 Task: Get information about a Redfin agent in Providence, Rhode Island, for assistance in finding a property with a backyard garden.
Action: Mouse pressed left at (321, 178)
Screenshot: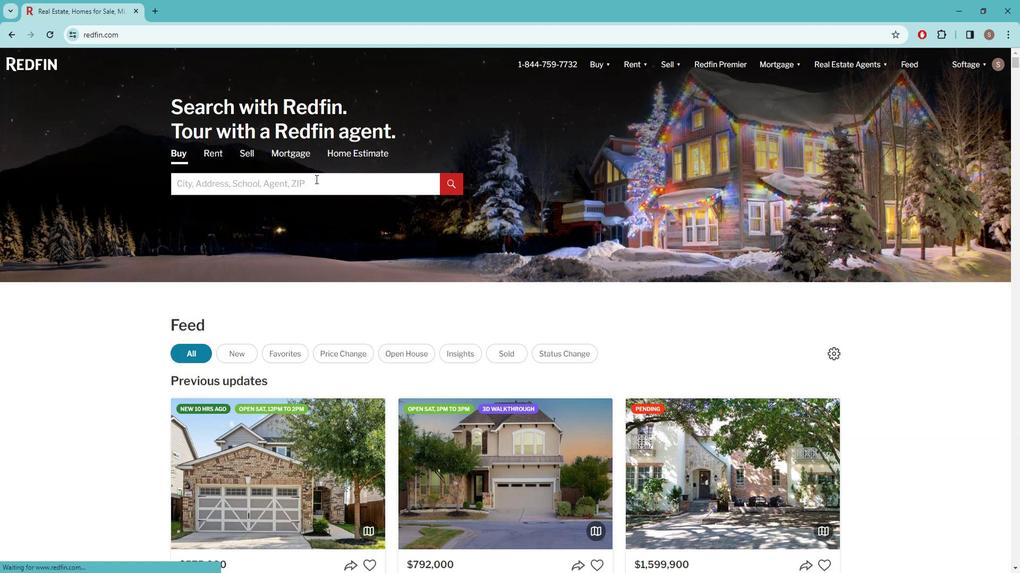 
Action: Key pressed p<Key.caps_lock>ROVI
Screenshot: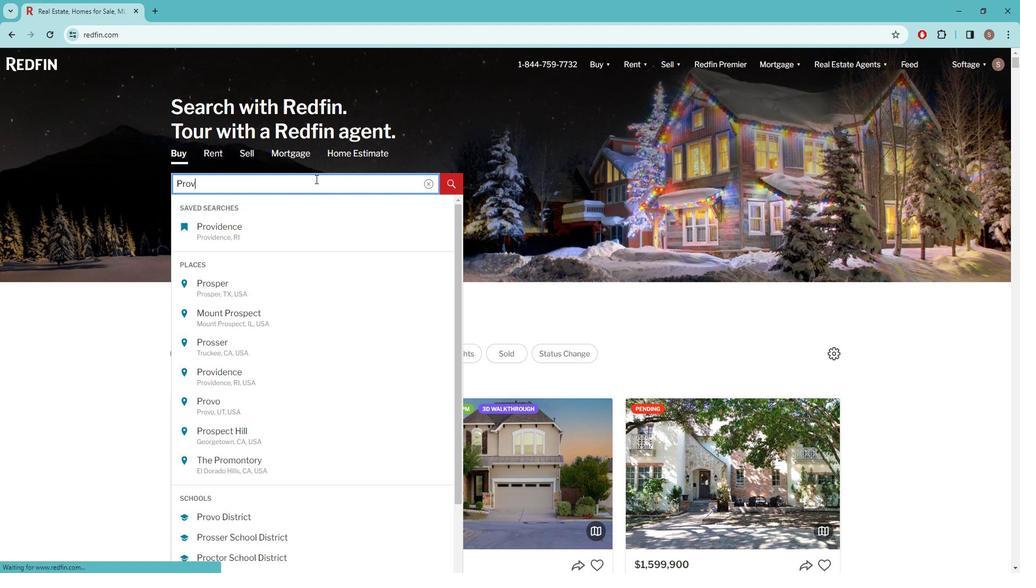 
Action: Mouse moved to (330, 223)
Screenshot: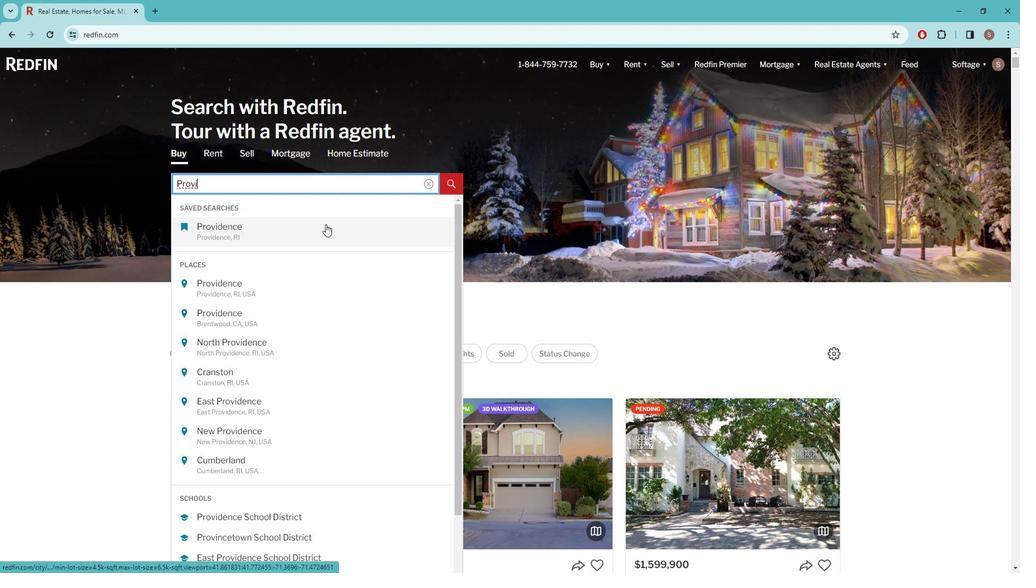 
Action: Mouse pressed left at (330, 223)
Screenshot: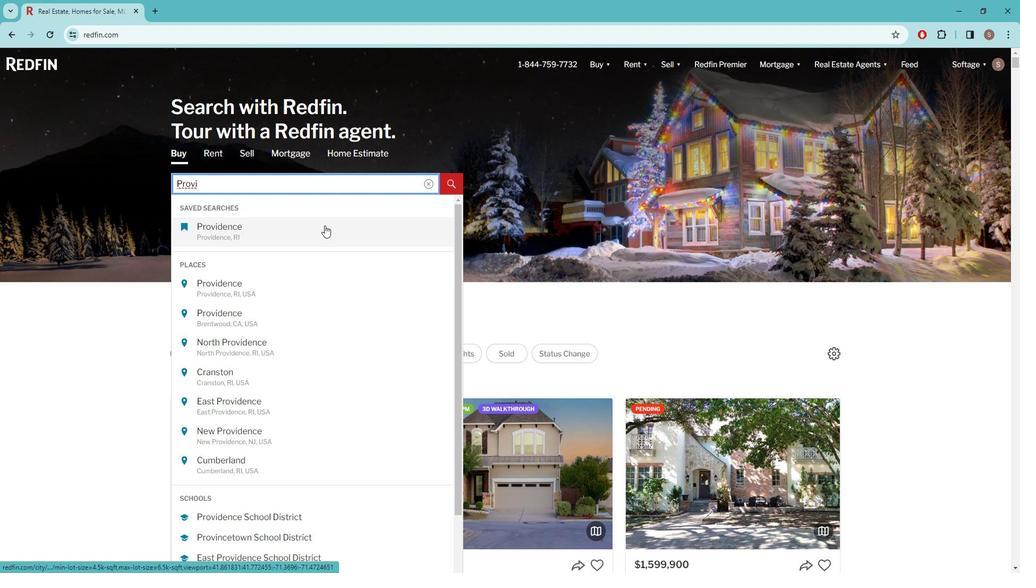 
Action: Mouse moved to (897, 136)
Screenshot: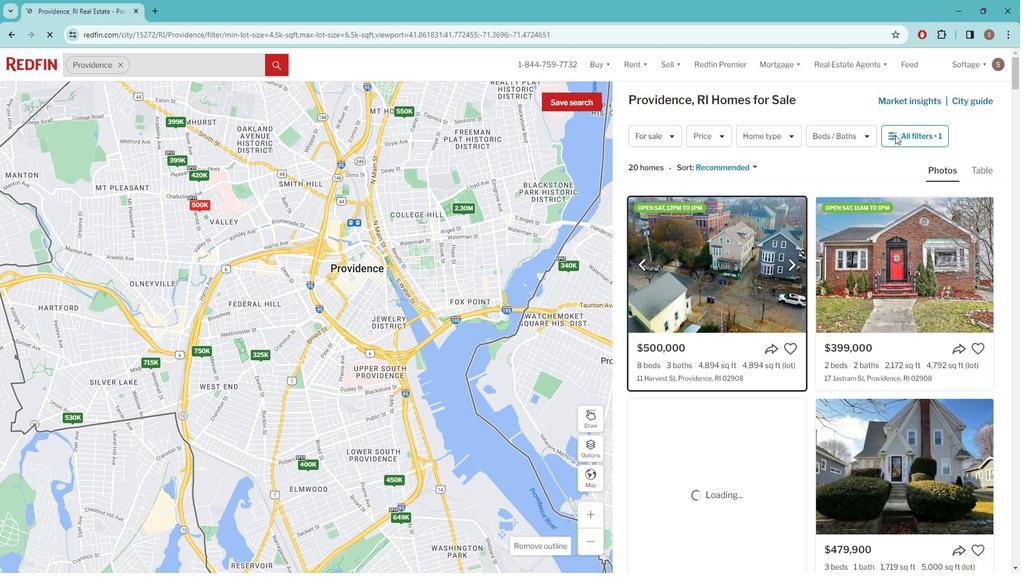 
Action: Mouse pressed left at (897, 136)
Screenshot: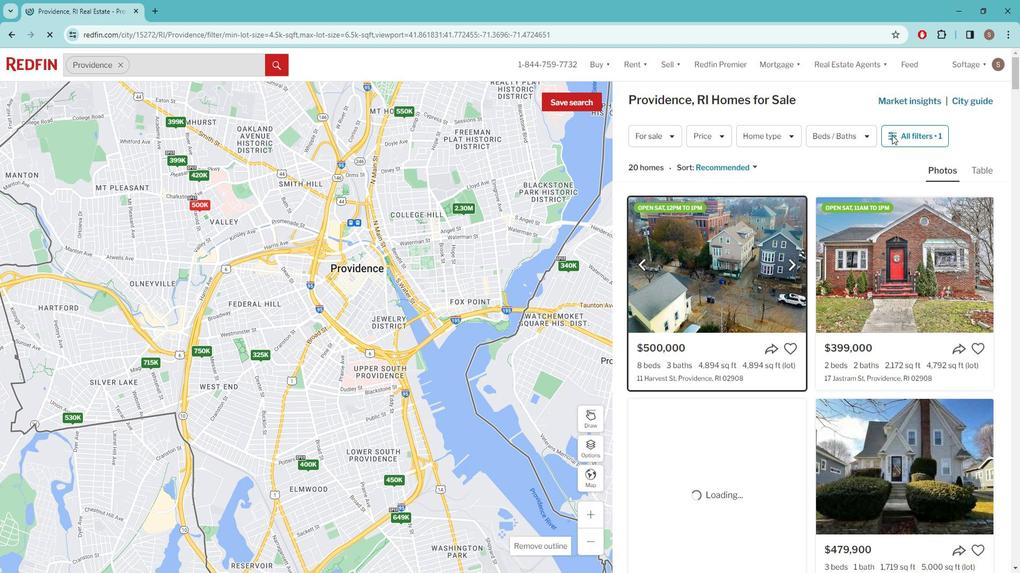 
Action: Mouse pressed left at (897, 136)
Screenshot: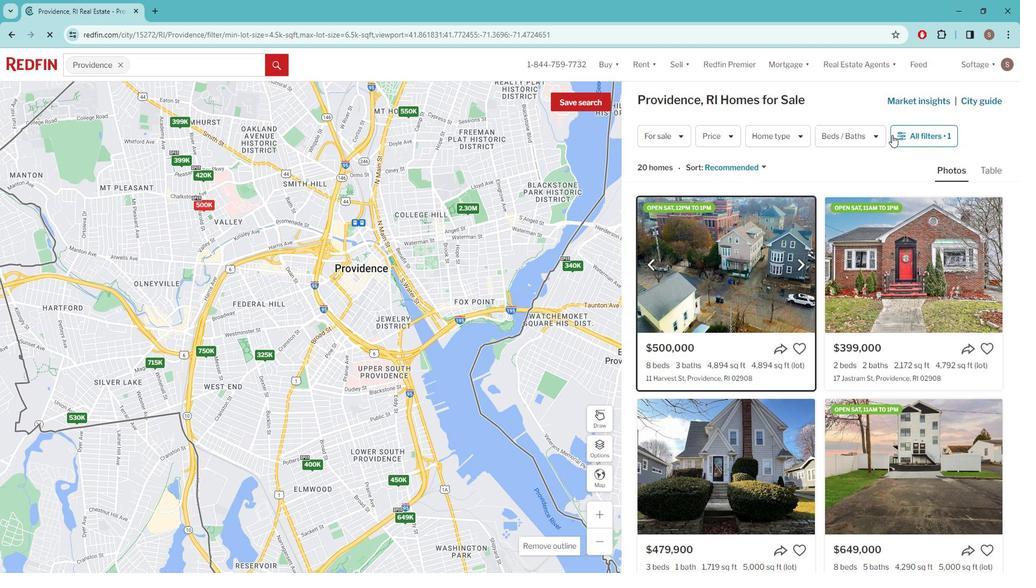 
Action: Mouse moved to (902, 135)
Screenshot: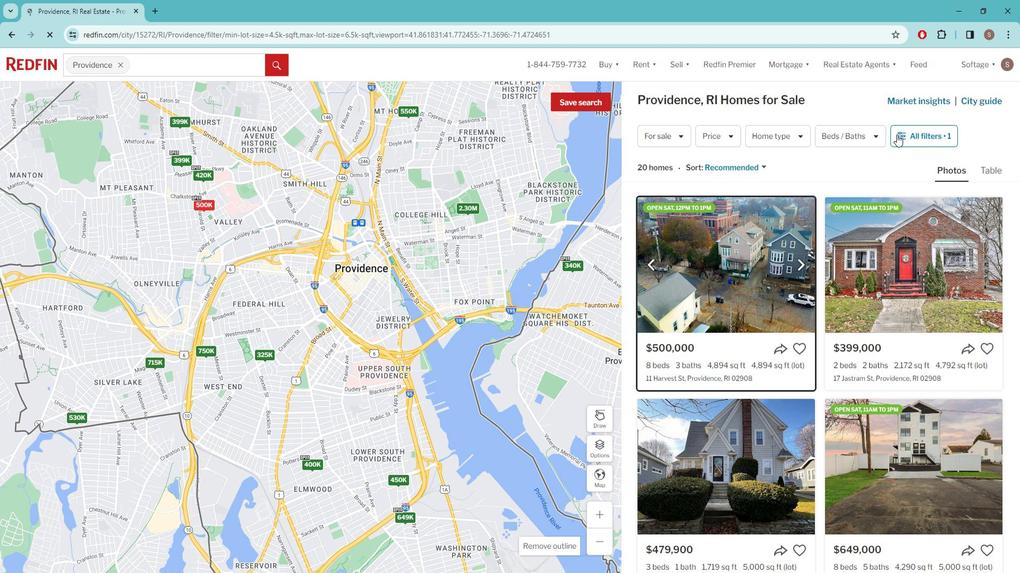 
Action: Mouse pressed left at (902, 135)
Screenshot: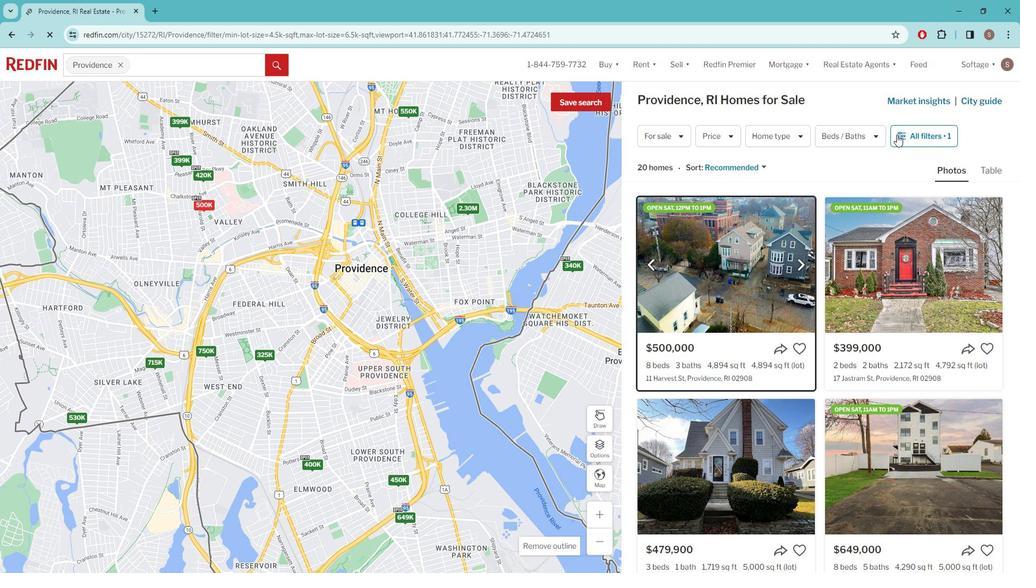 
Action: Mouse pressed left at (902, 135)
Screenshot: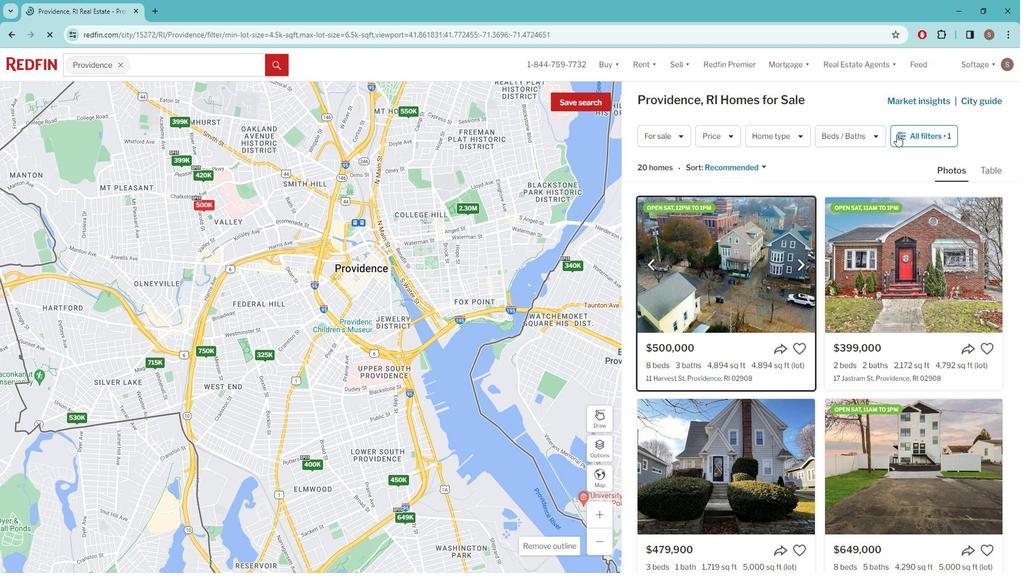 
Action: Mouse pressed left at (902, 135)
Screenshot: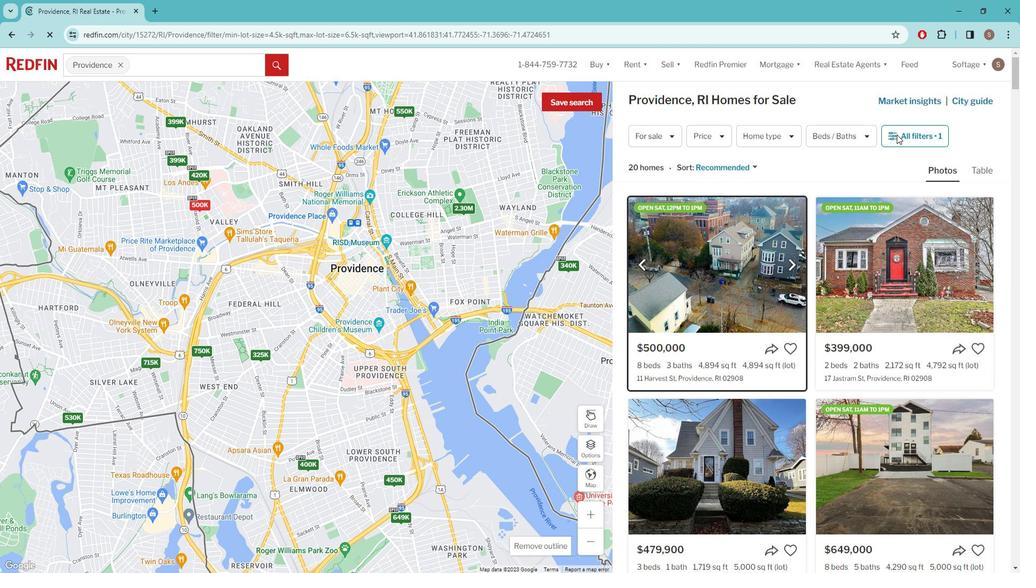
Action: Mouse moved to (880, 182)
Screenshot: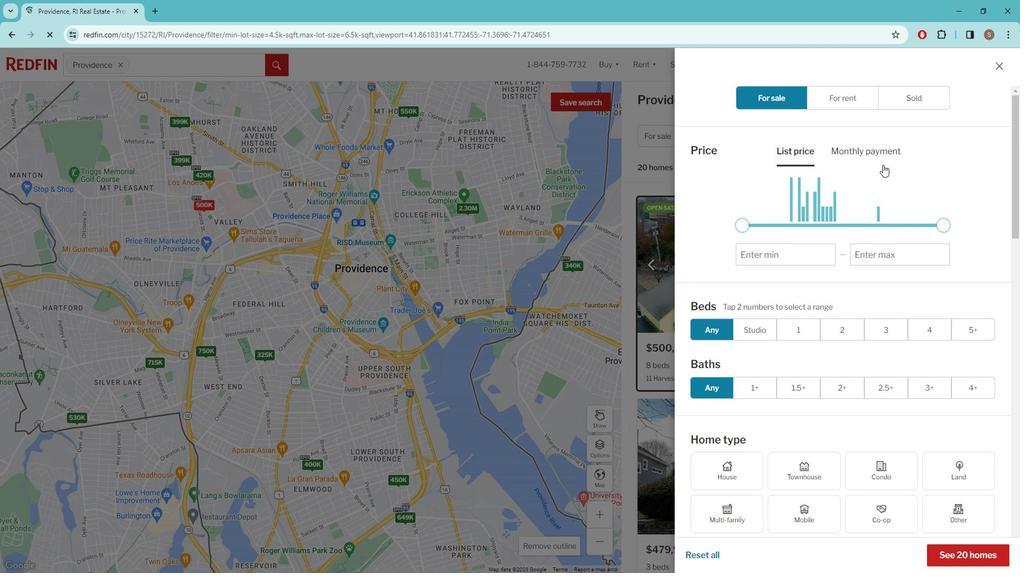 
Action: Mouse scrolled (880, 182) with delta (0, 0)
Screenshot: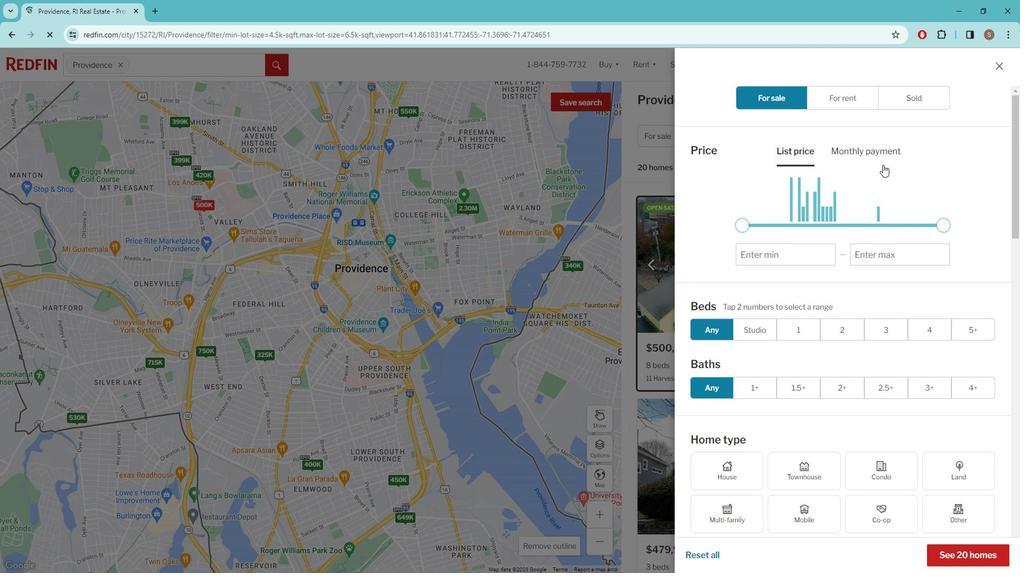 
Action: Mouse moved to (879, 184)
Screenshot: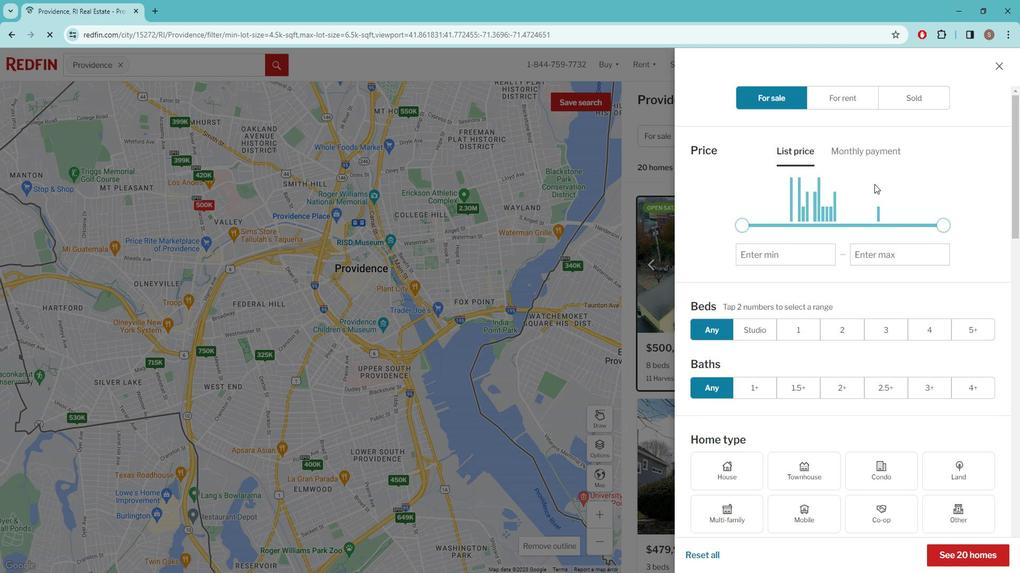 
Action: Mouse scrolled (879, 183) with delta (0, 0)
Screenshot: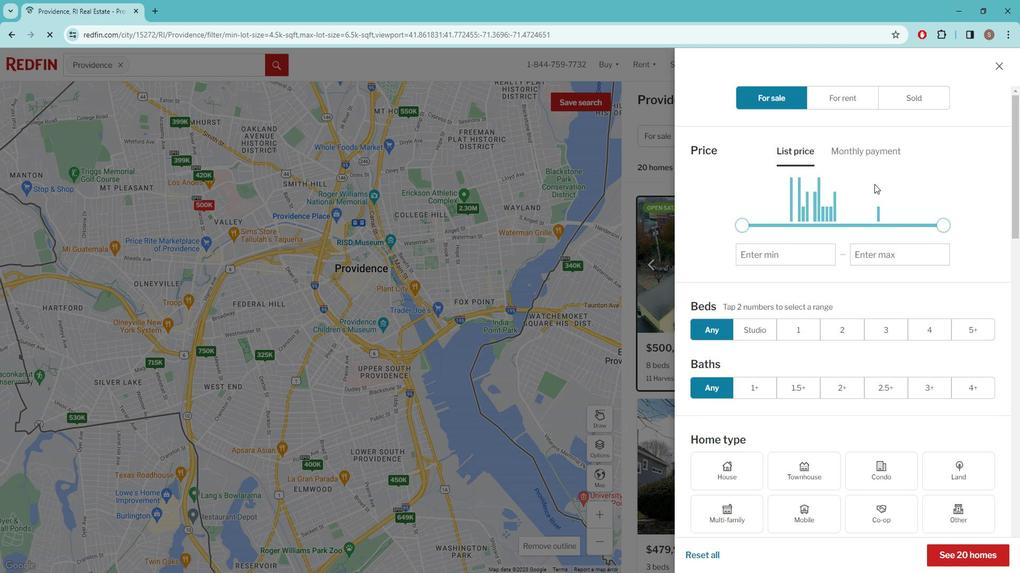 
Action: Mouse scrolled (879, 183) with delta (0, 0)
Screenshot: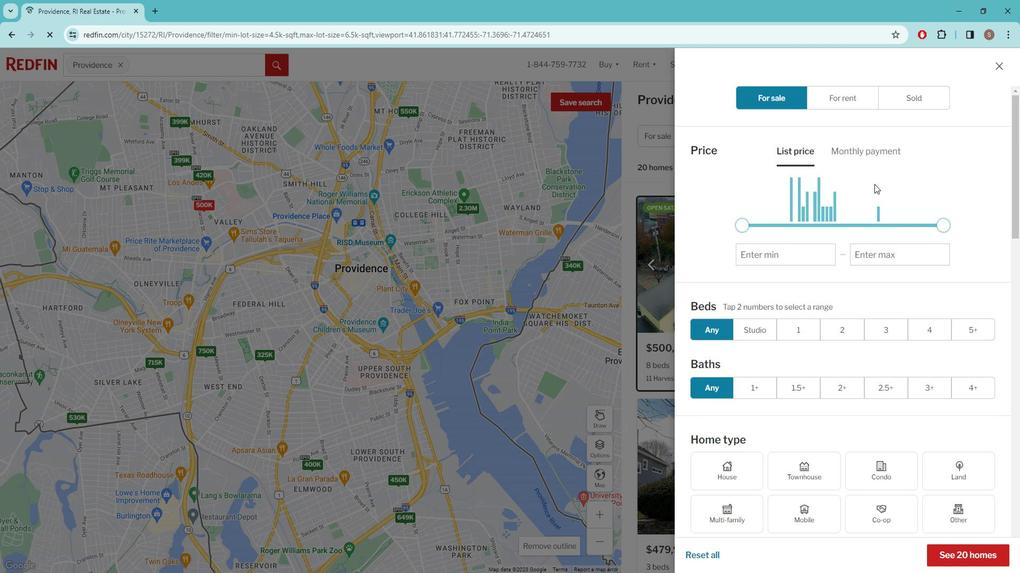 
Action: Mouse scrolled (879, 183) with delta (0, 0)
Screenshot: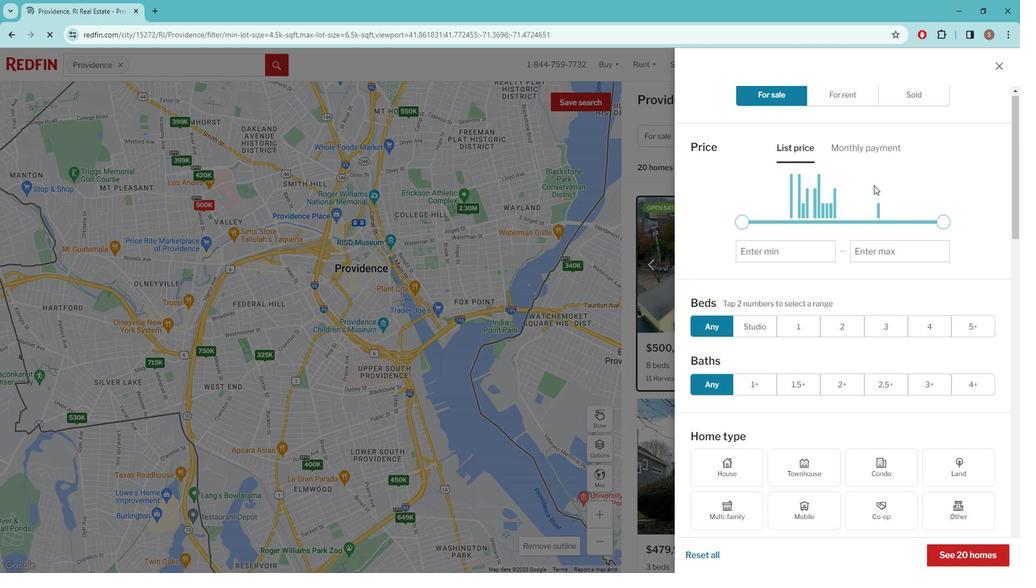 
Action: Mouse moved to (701, 540)
Screenshot: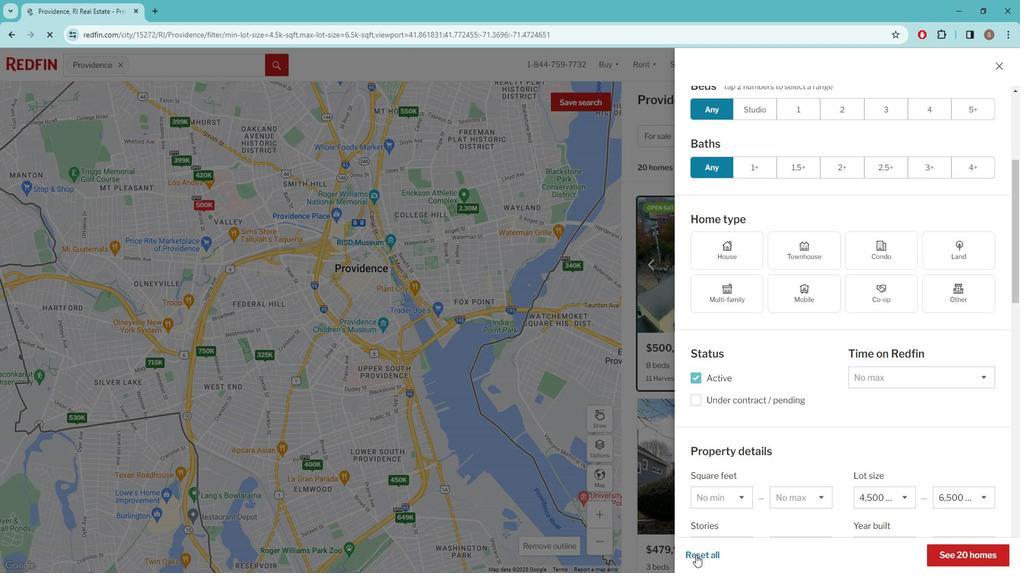 
Action: Mouse pressed left at (701, 540)
Screenshot: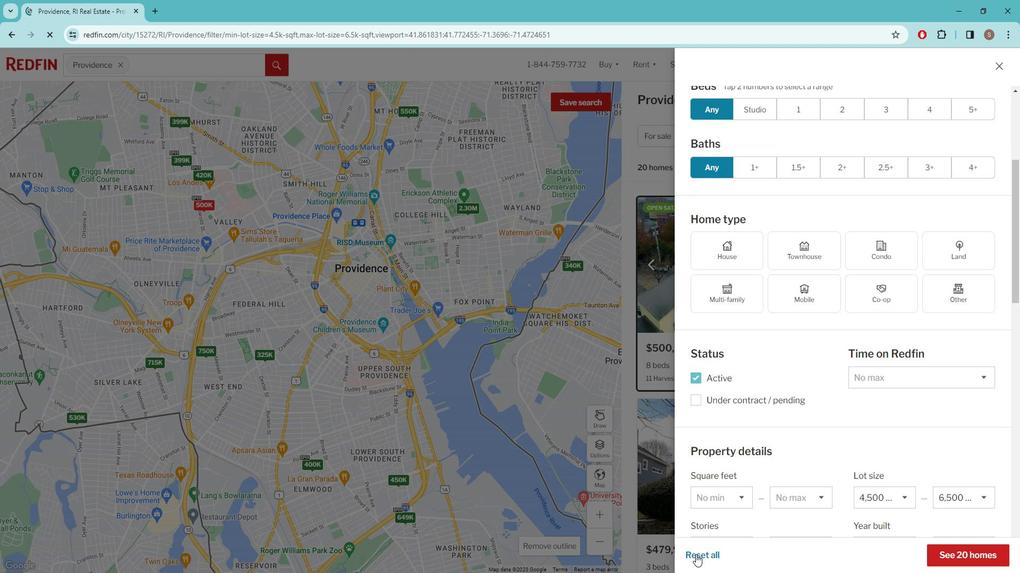 
Action: Mouse moved to (781, 369)
Screenshot: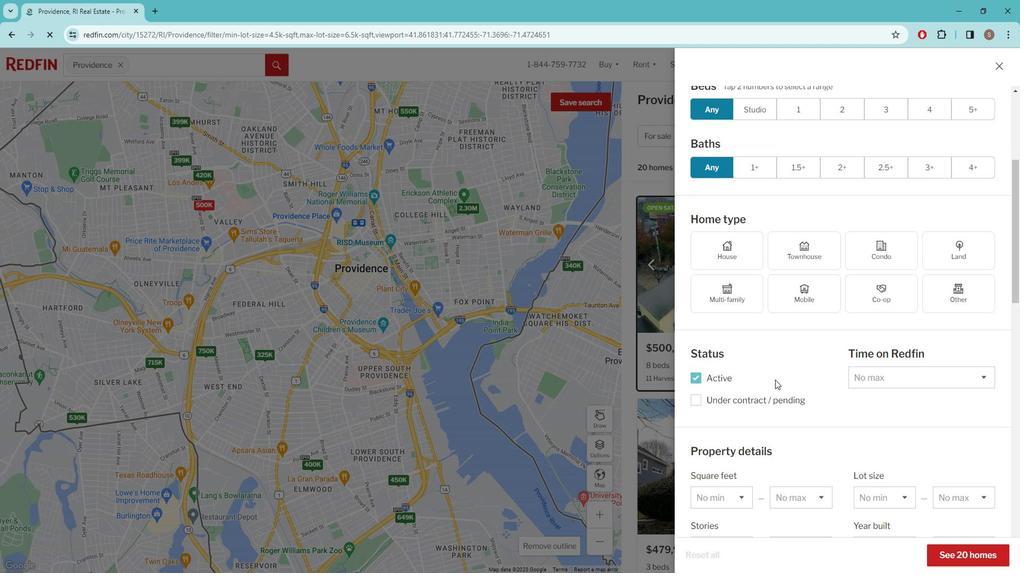 
Action: Mouse scrolled (781, 369) with delta (0, 0)
Screenshot: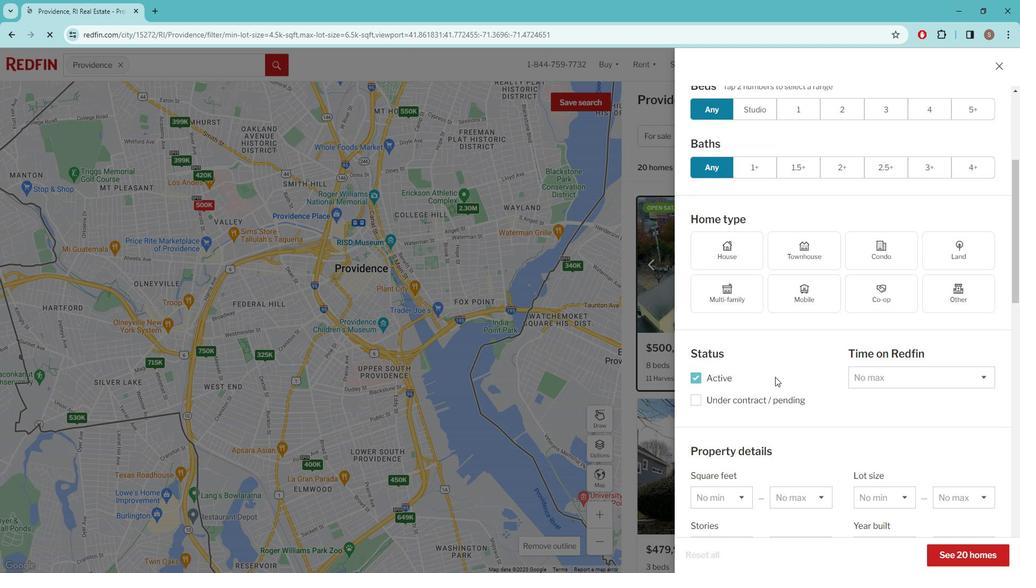 
Action: Mouse scrolled (781, 369) with delta (0, 0)
Screenshot: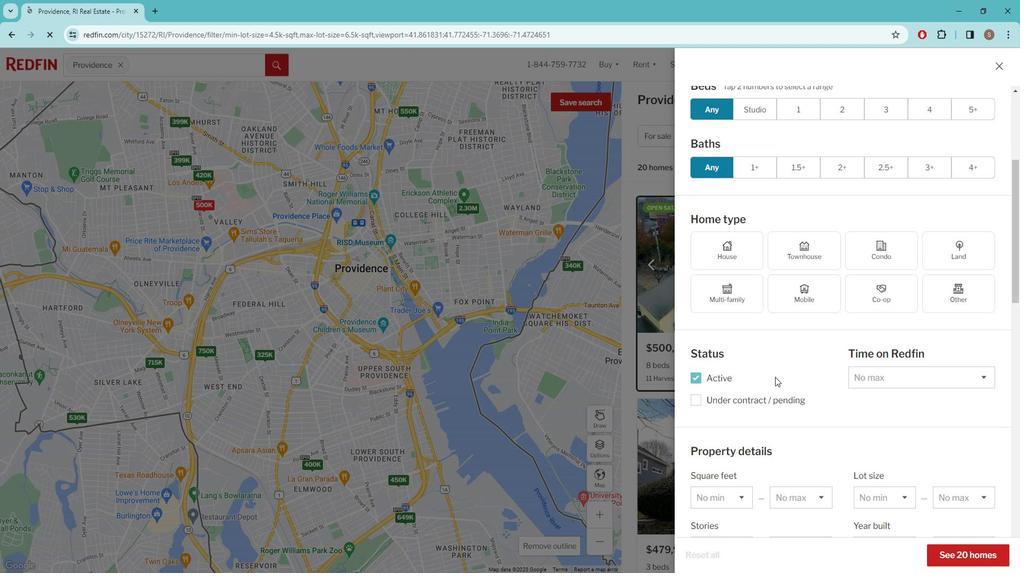 
Action: Mouse scrolled (781, 369) with delta (0, 0)
Screenshot: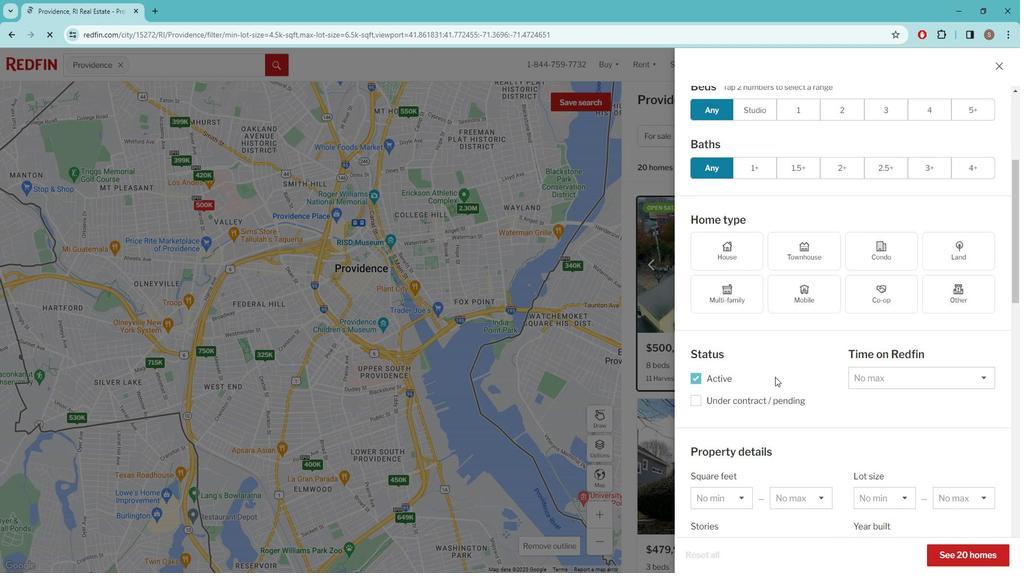 
Action: Mouse scrolled (781, 369) with delta (0, 0)
Screenshot: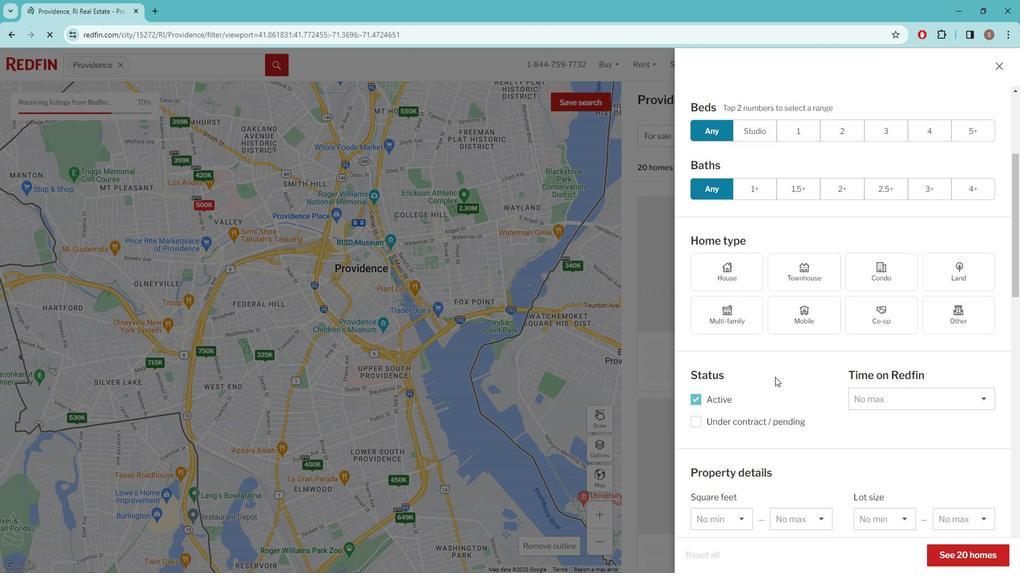 
Action: Mouse scrolled (781, 369) with delta (0, 0)
Screenshot: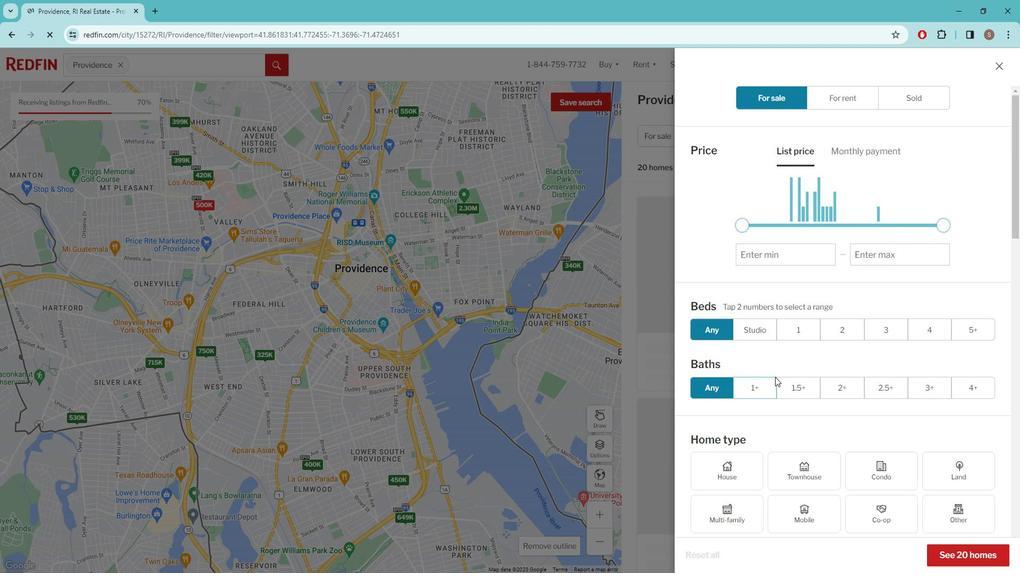 
Action: Mouse moved to (778, 369)
Screenshot: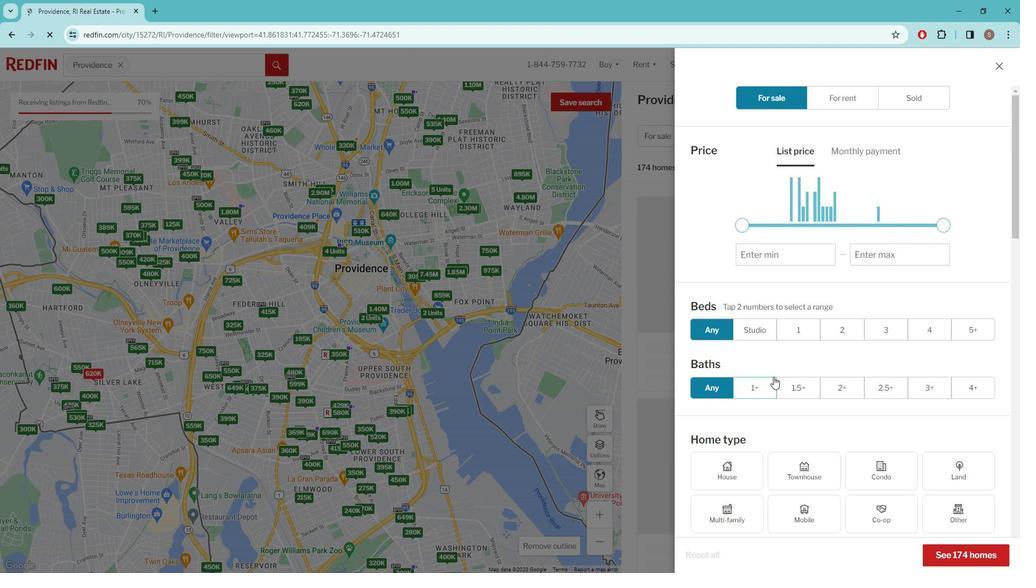 
Action: Mouse scrolled (778, 368) with delta (0, 0)
Screenshot: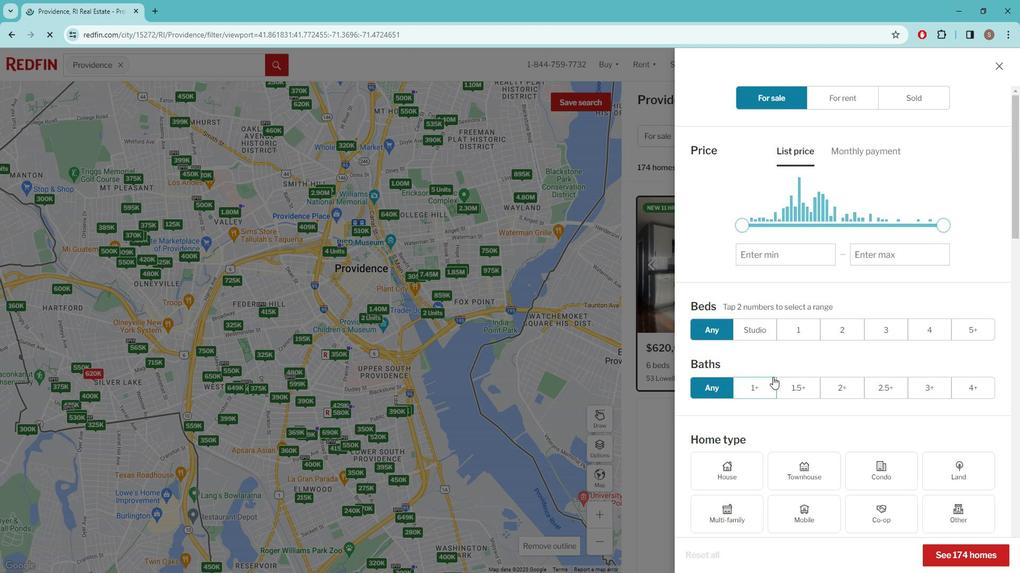 
Action: Mouse scrolled (778, 368) with delta (0, 0)
Screenshot: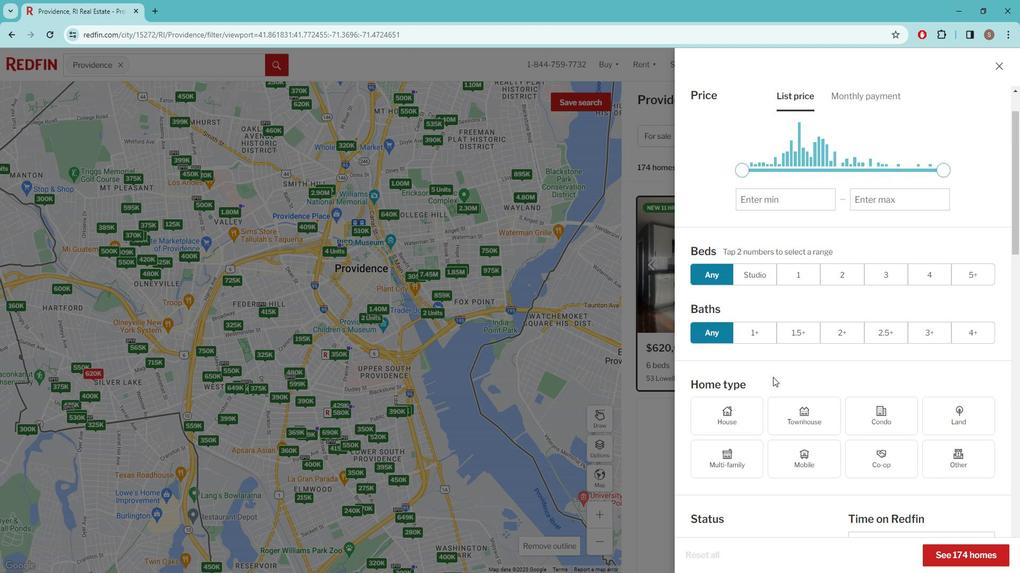 
Action: Mouse scrolled (778, 368) with delta (0, 0)
Screenshot: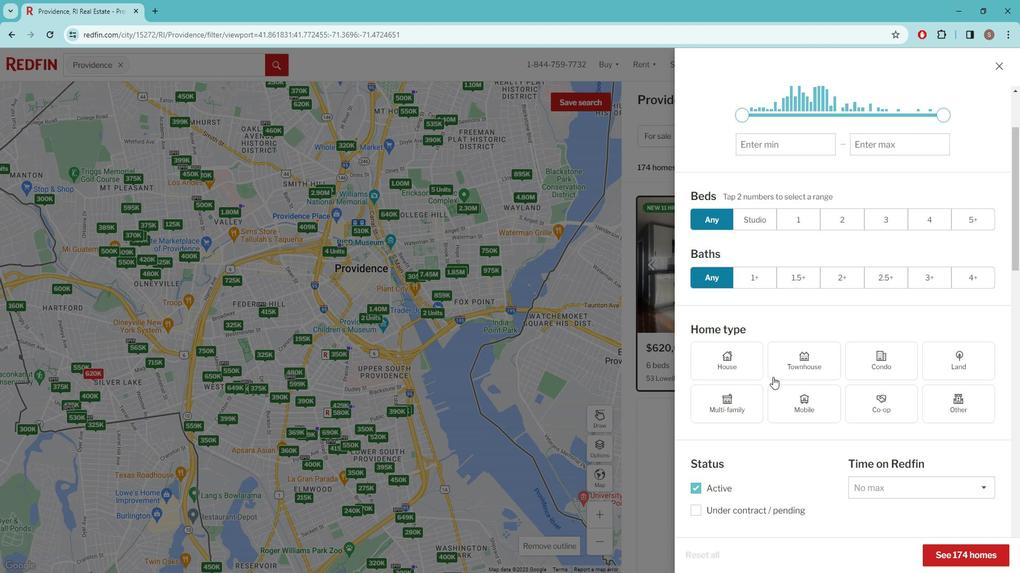 
Action: Mouse scrolled (778, 368) with delta (0, 0)
Screenshot: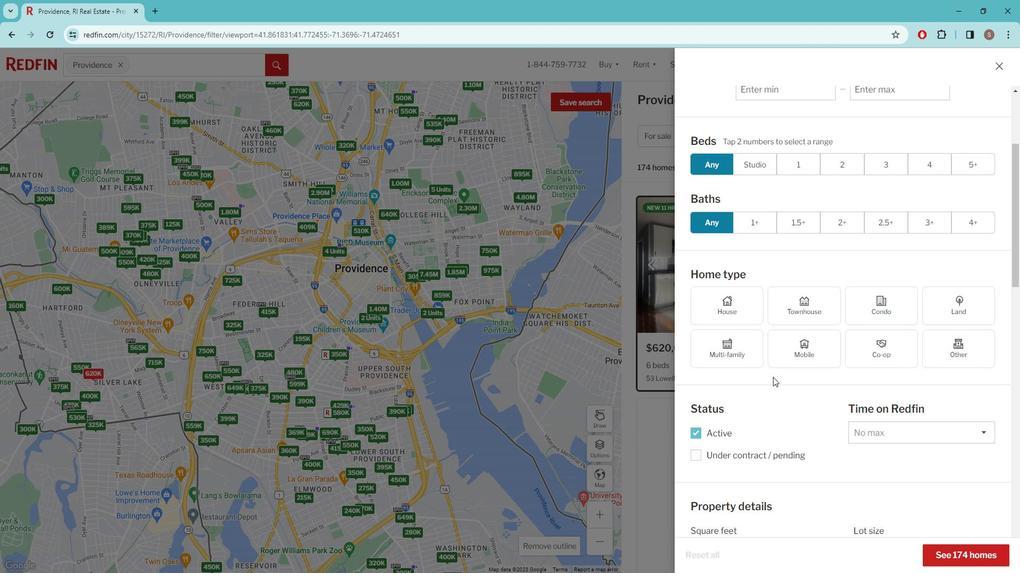 
Action: Mouse scrolled (778, 368) with delta (0, 0)
Screenshot: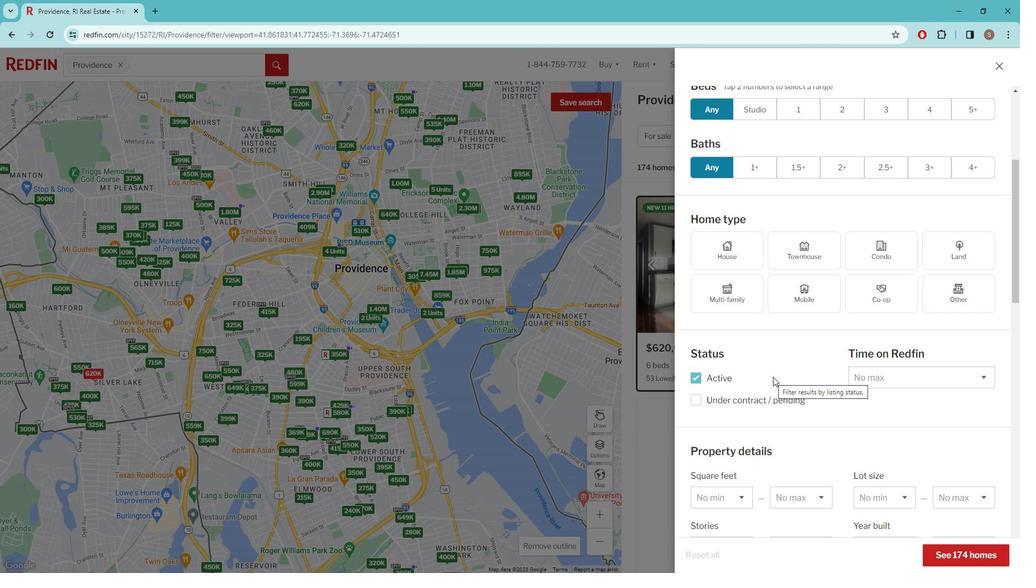 
Action: Mouse scrolled (778, 368) with delta (0, 0)
Screenshot: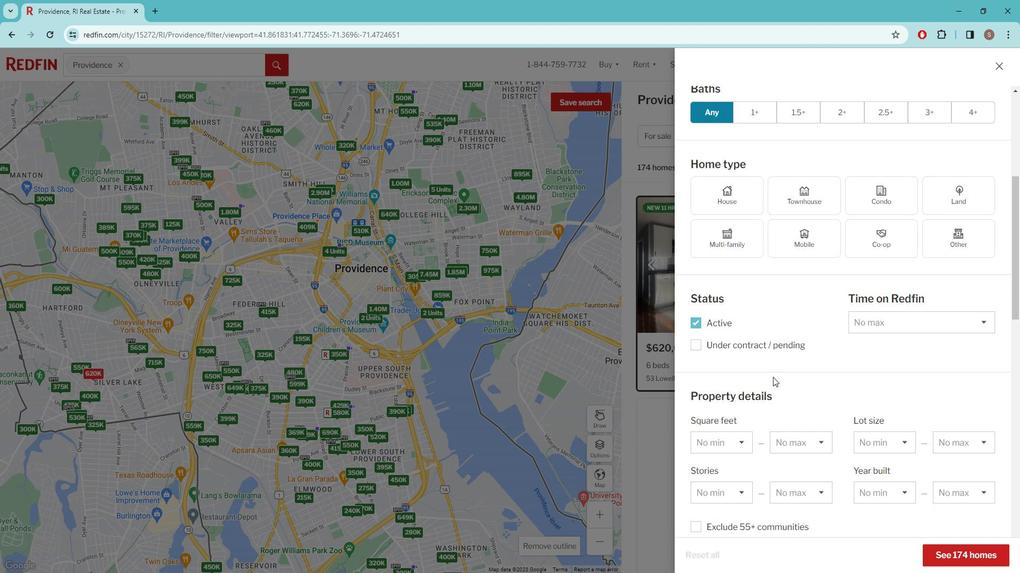 
Action: Mouse scrolled (778, 368) with delta (0, 0)
Screenshot: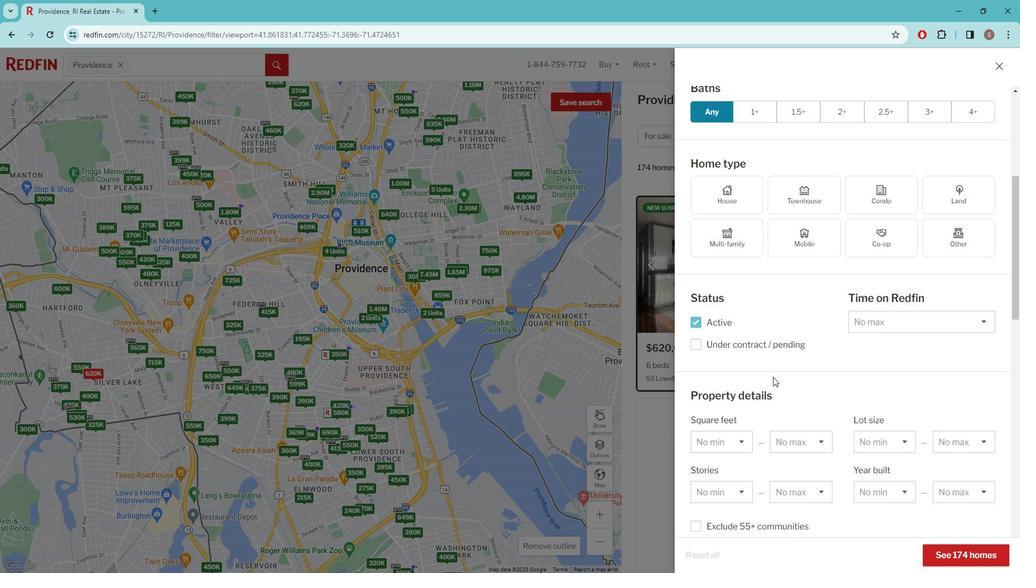 
Action: Mouse moved to (779, 369)
Screenshot: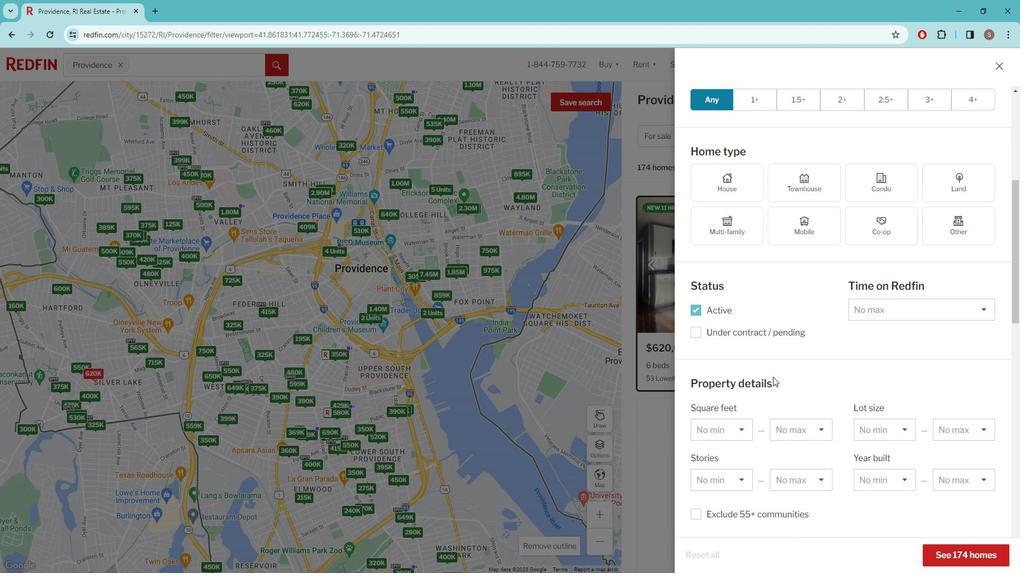 
Action: Mouse scrolled (779, 368) with delta (0, 0)
Screenshot: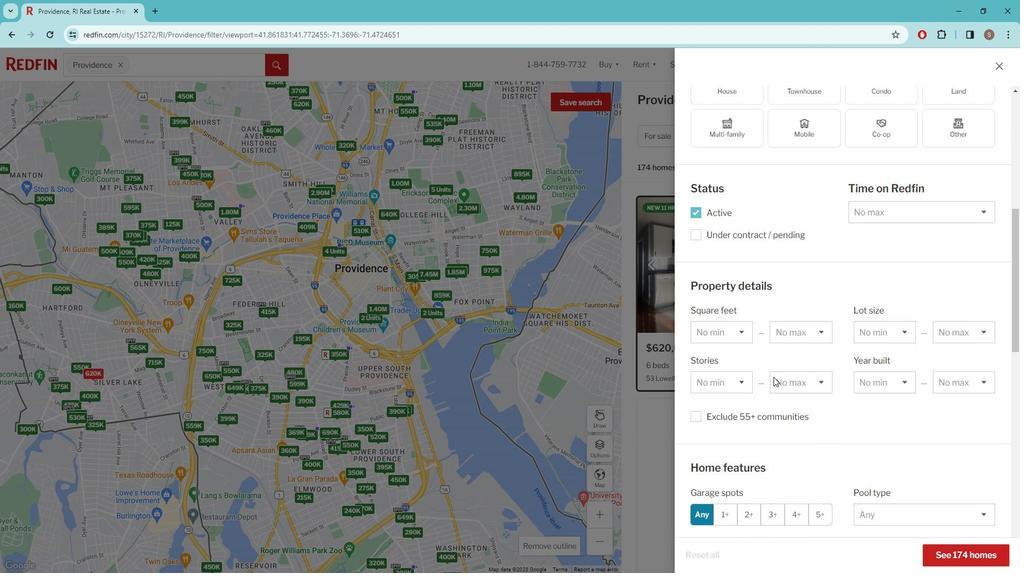 
Action: Mouse scrolled (779, 368) with delta (0, 0)
Screenshot: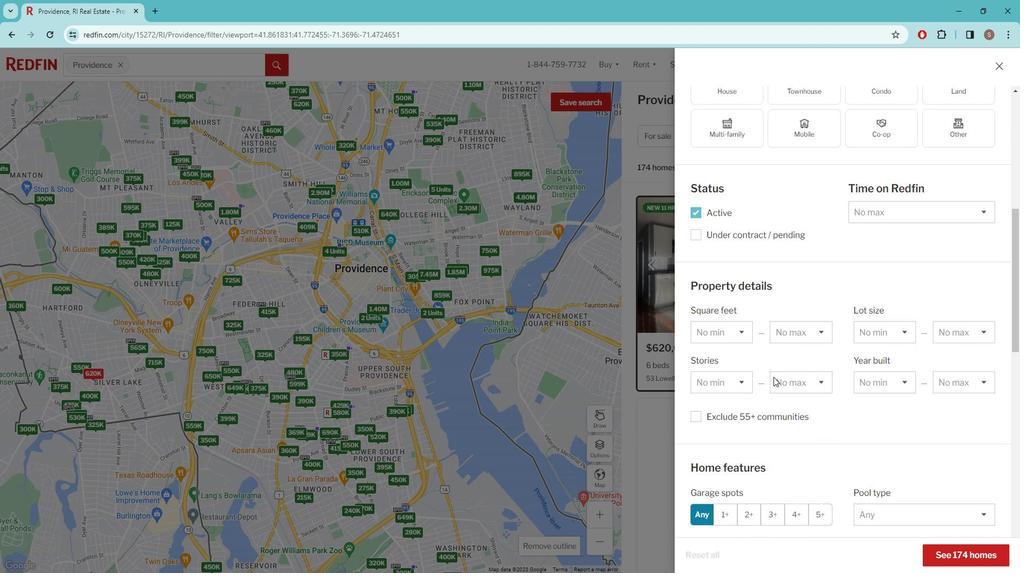 
Action: Mouse scrolled (779, 368) with delta (0, 0)
Screenshot: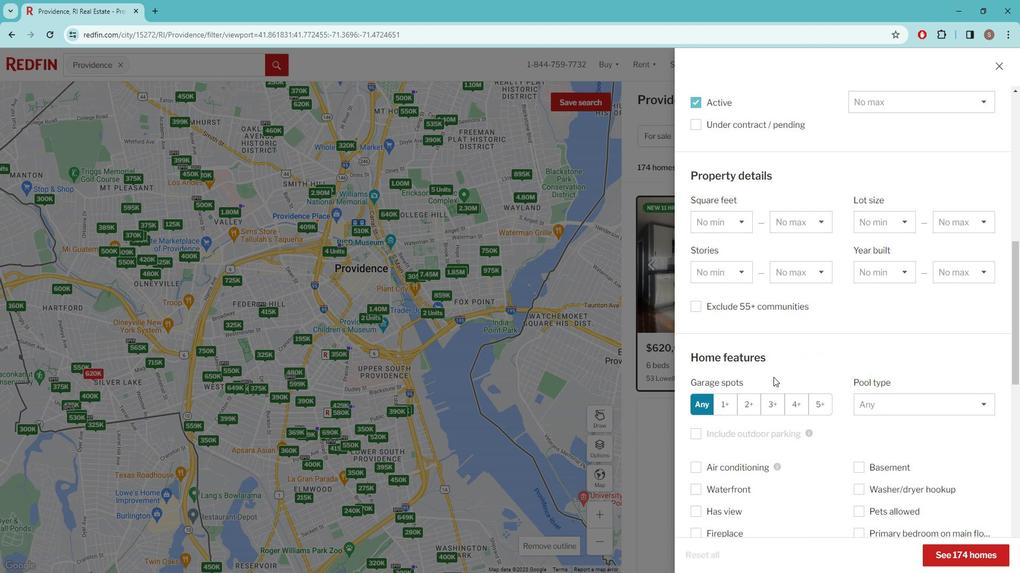 
Action: Mouse scrolled (779, 368) with delta (0, 0)
Screenshot: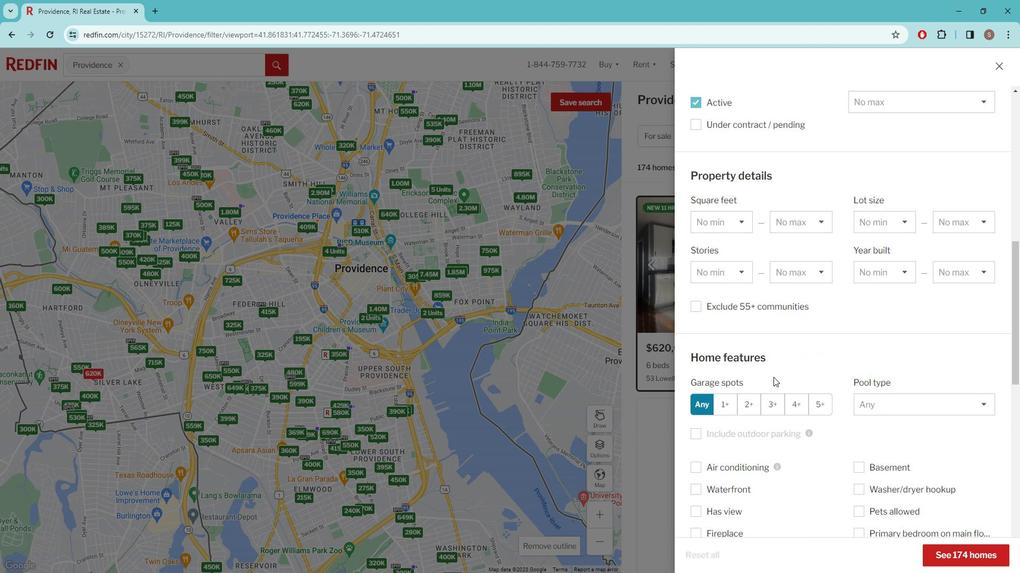 
Action: Mouse scrolled (779, 368) with delta (0, 0)
Screenshot: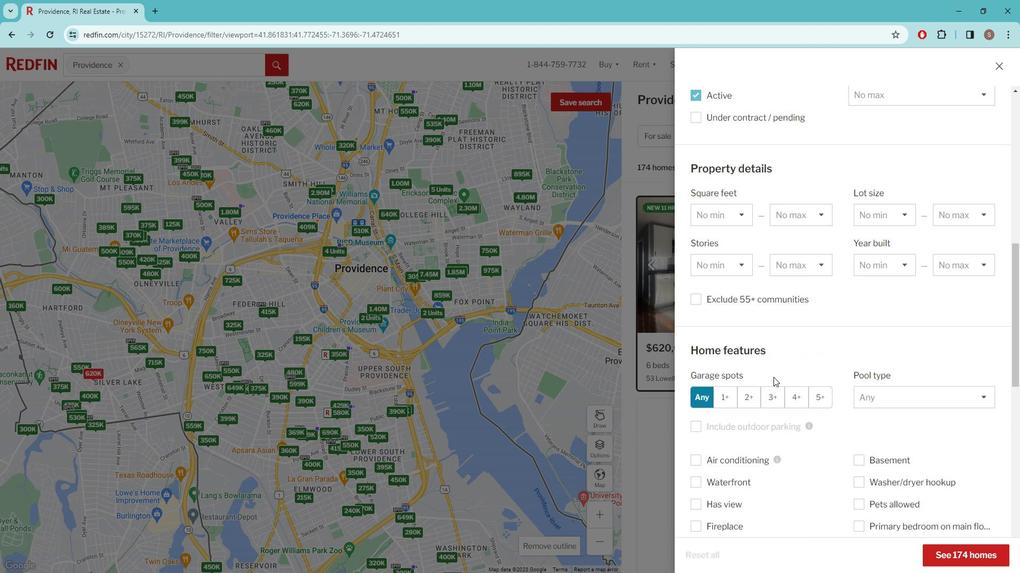 
Action: Mouse scrolled (779, 369) with delta (0, 0)
Screenshot: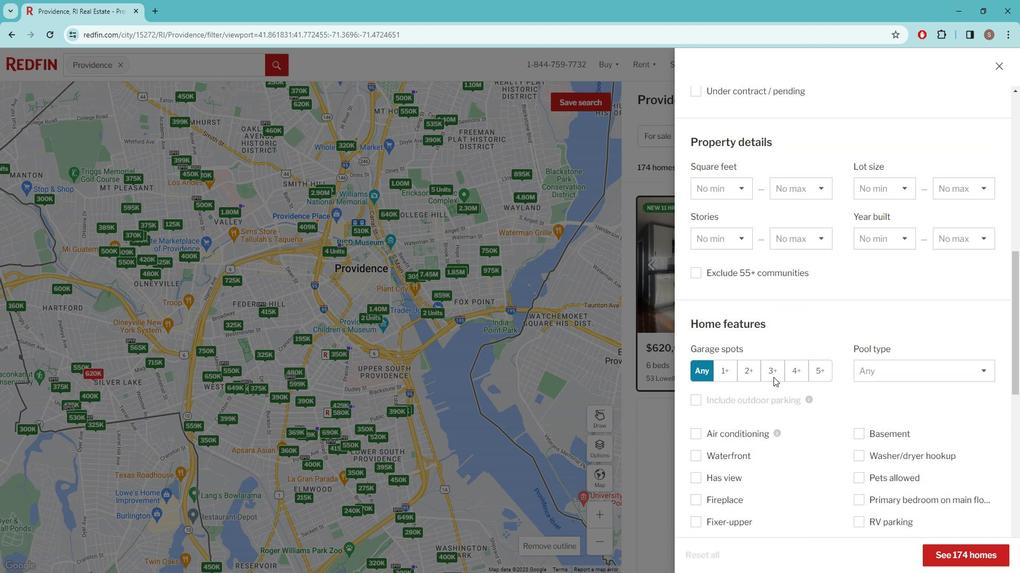 
Action: Mouse scrolled (779, 368) with delta (0, 0)
Screenshot: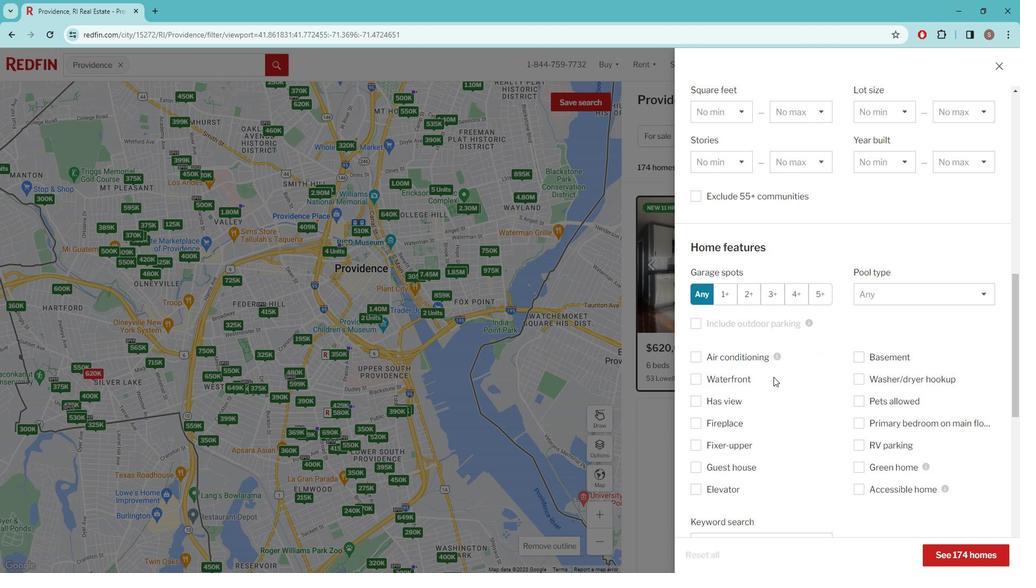 
Action: Mouse scrolled (779, 368) with delta (0, 0)
Screenshot: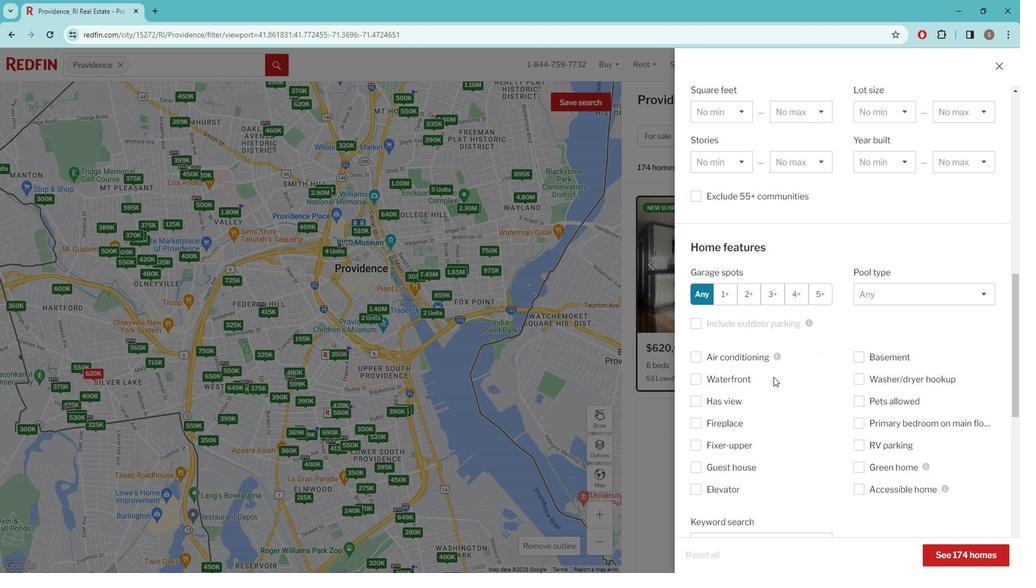 
Action: Mouse scrolled (779, 368) with delta (0, 0)
Screenshot: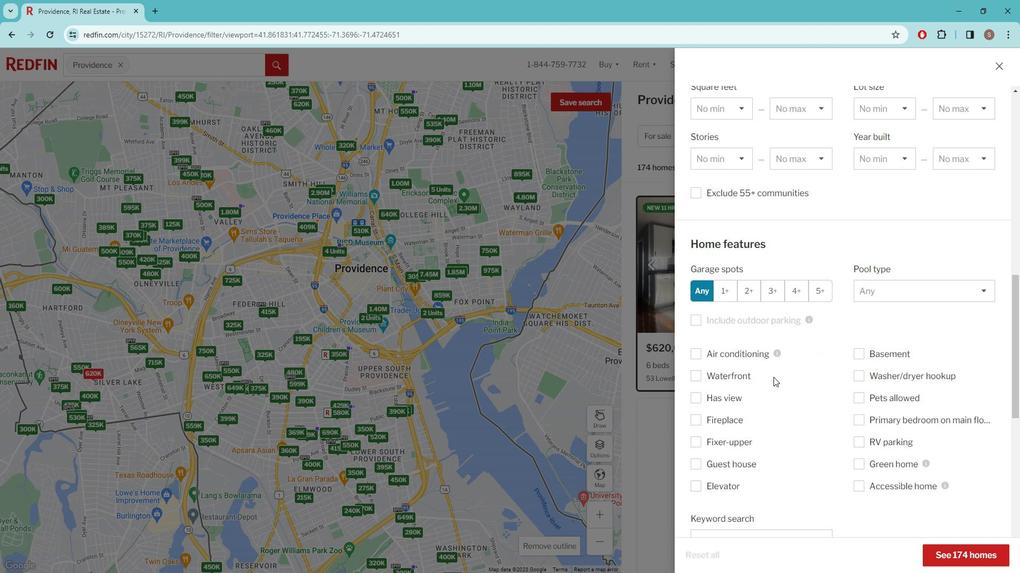 
Action: Mouse moved to (745, 376)
Screenshot: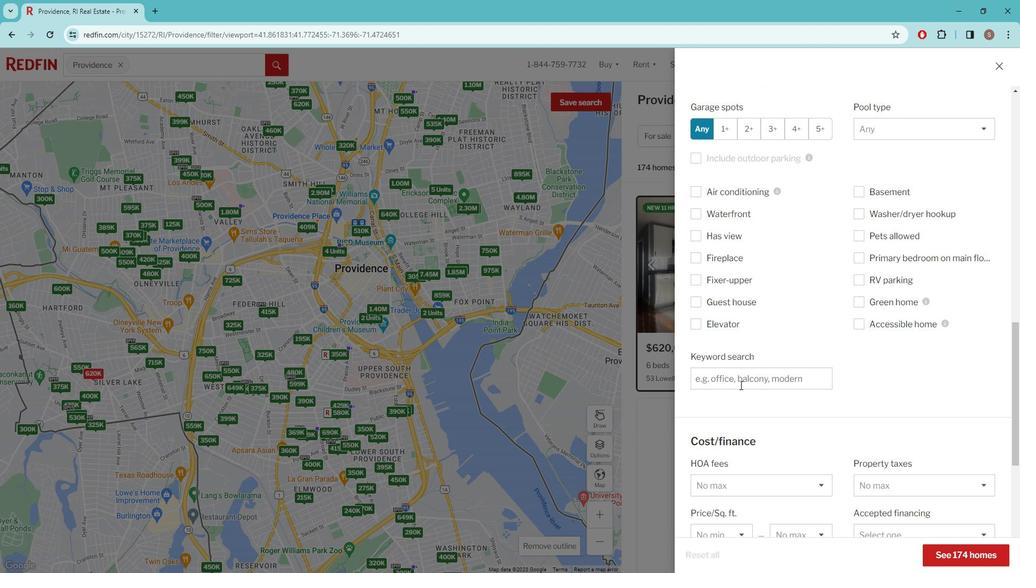 
Action: Mouse pressed left at (745, 376)
Screenshot: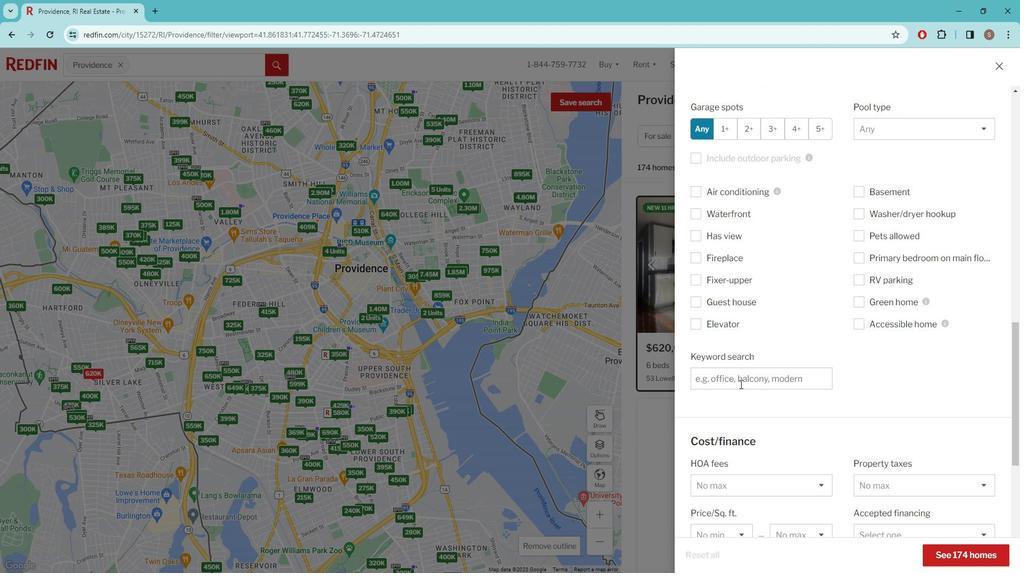 
Action: Key pressed BACKA<Key.backspace>YARD<Key.space>GARDEN<Key.space>
Screenshot: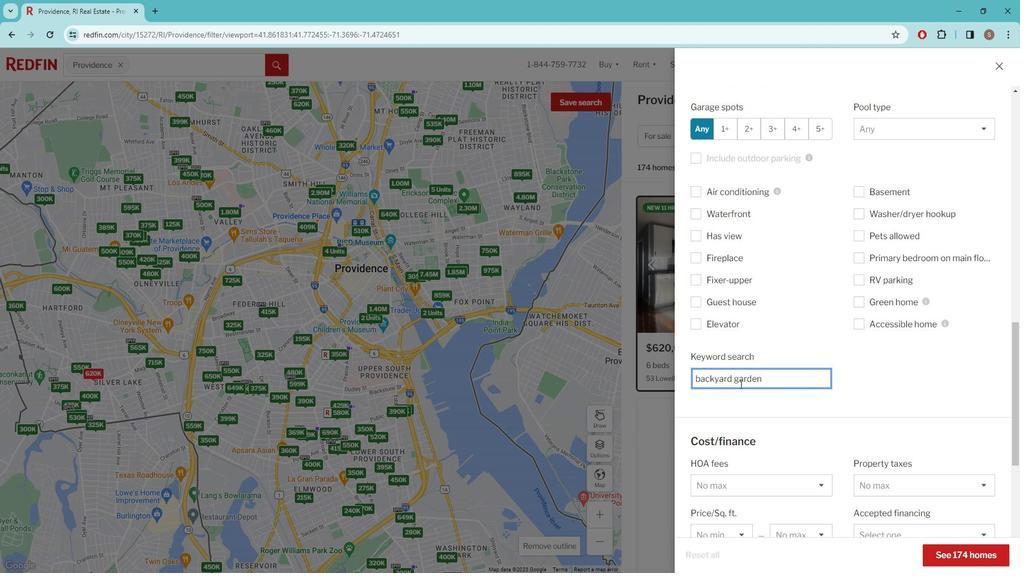 
Action: Mouse moved to (749, 374)
Screenshot: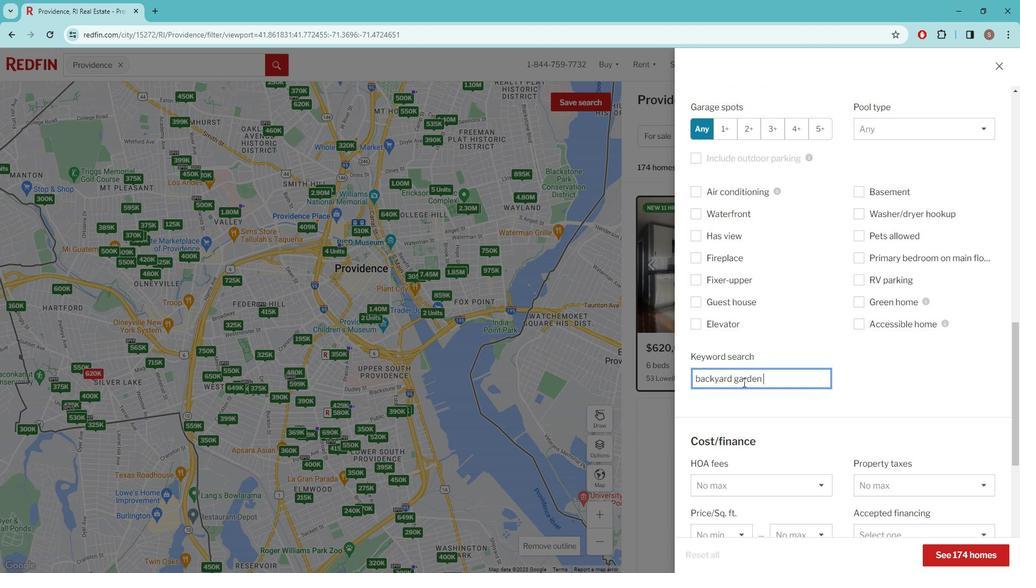 
Action: Mouse scrolled (749, 374) with delta (0, 0)
Screenshot: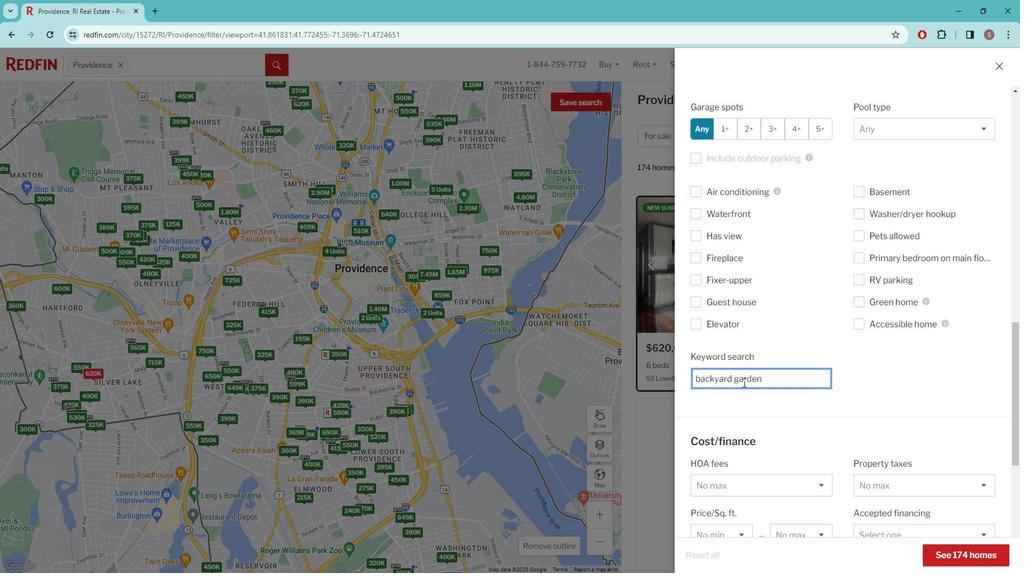 
Action: Mouse scrolled (749, 374) with delta (0, 0)
Screenshot: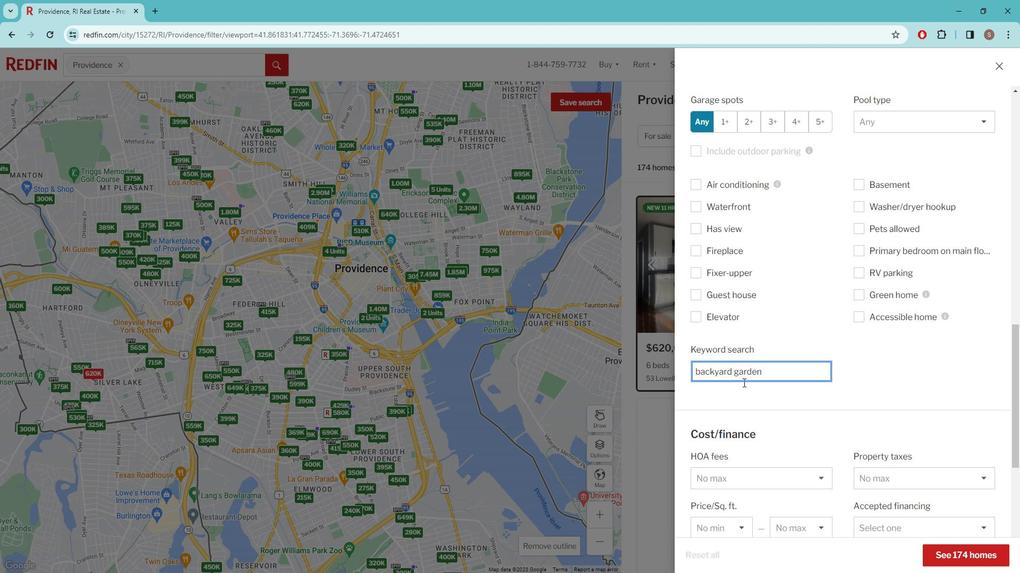
Action: Mouse scrolled (749, 374) with delta (0, 0)
Screenshot: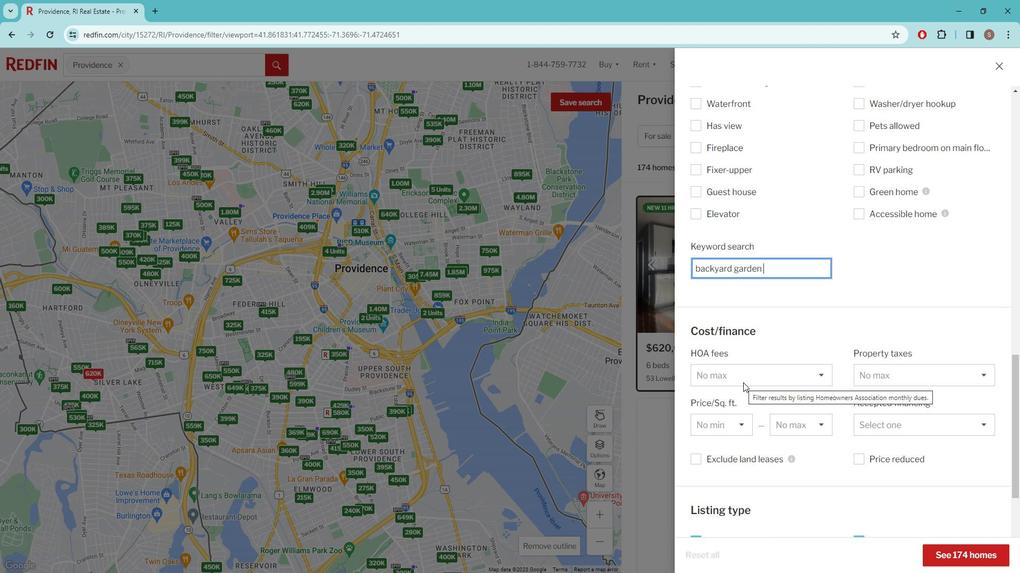 
Action: Mouse scrolled (749, 374) with delta (0, 0)
Screenshot: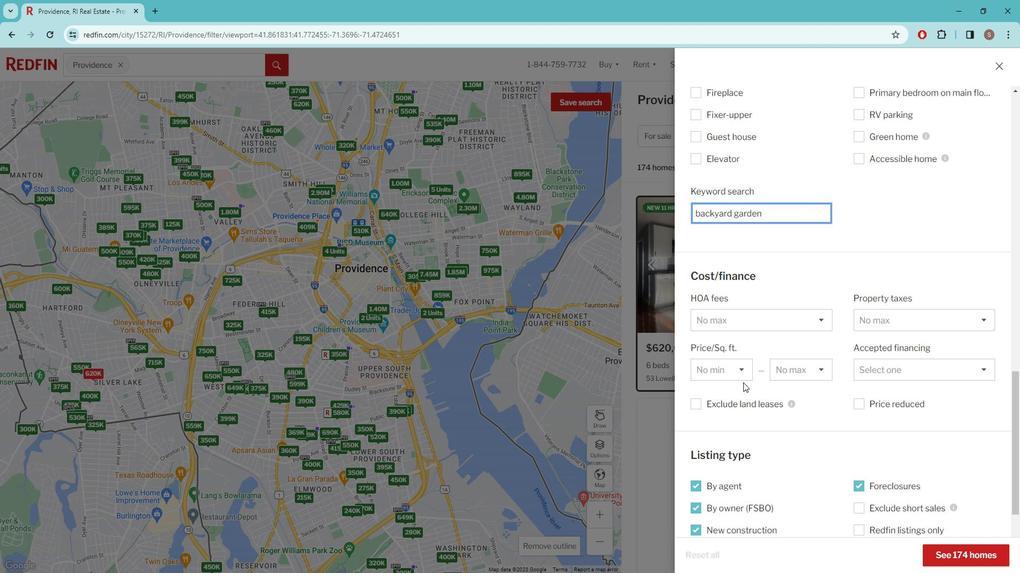 
Action: Mouse scrolled (749, 374) with delta (0, 0)
Screenshot: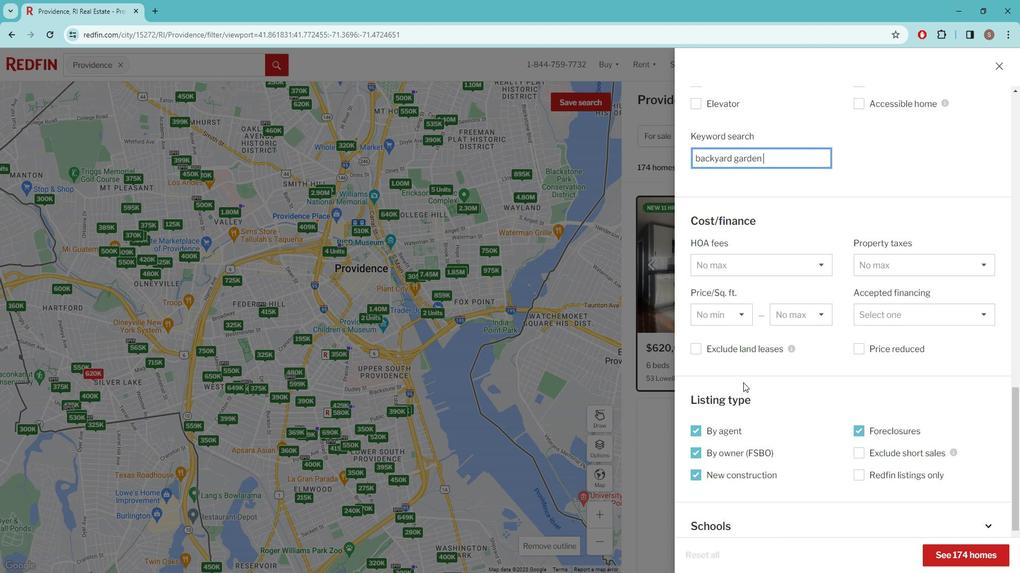 
Action: Mouse scrolled (749, 374) with delta (0, 0)
Screenshot: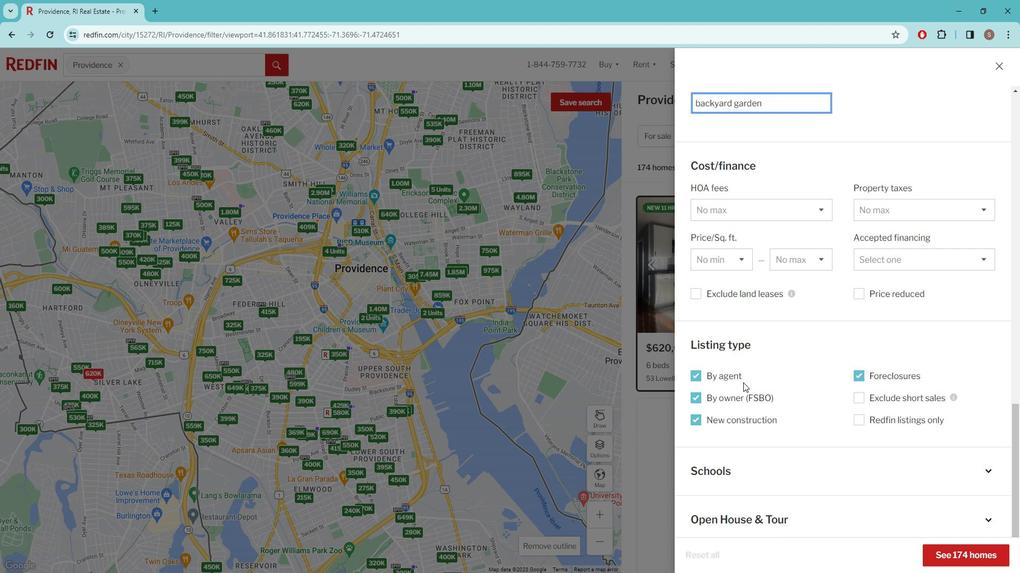 
Action: Mouse moved to (750, 374)
Screenshot: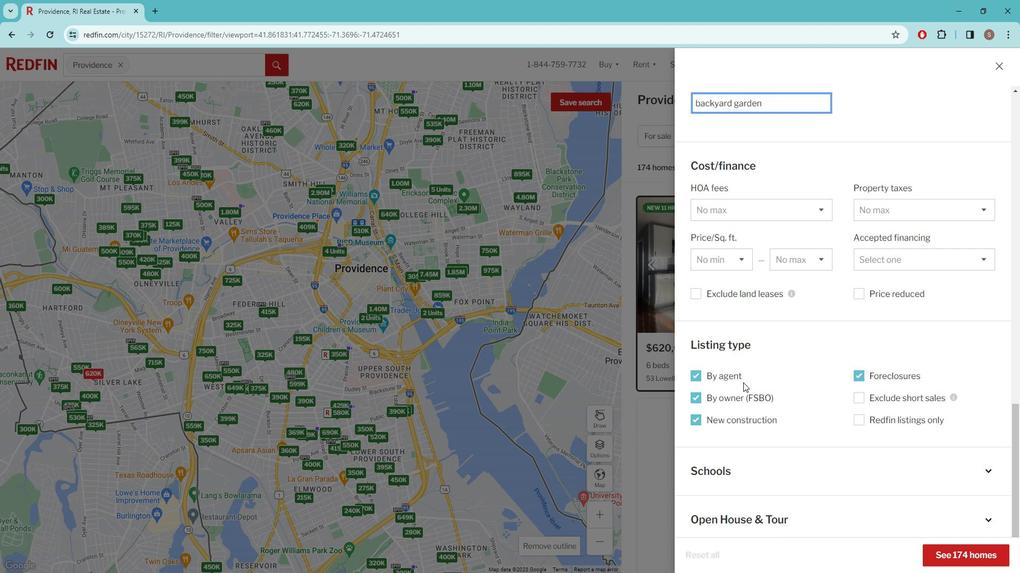 
Action: Mouse scrolled (750, 374) with delta (0, 0)
Screenshot: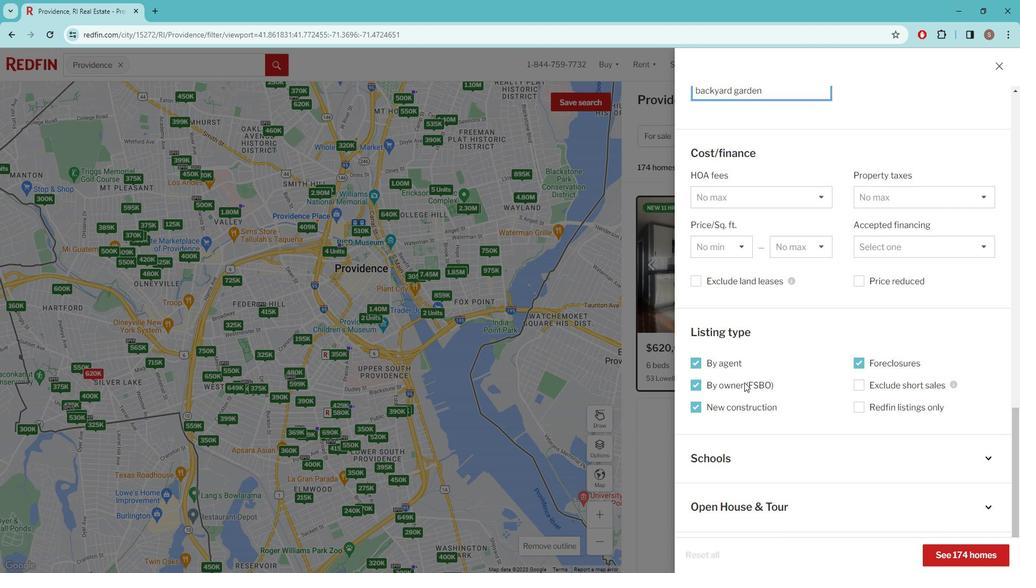 
Action: Mouse moved to (750, 374)
Screenshot: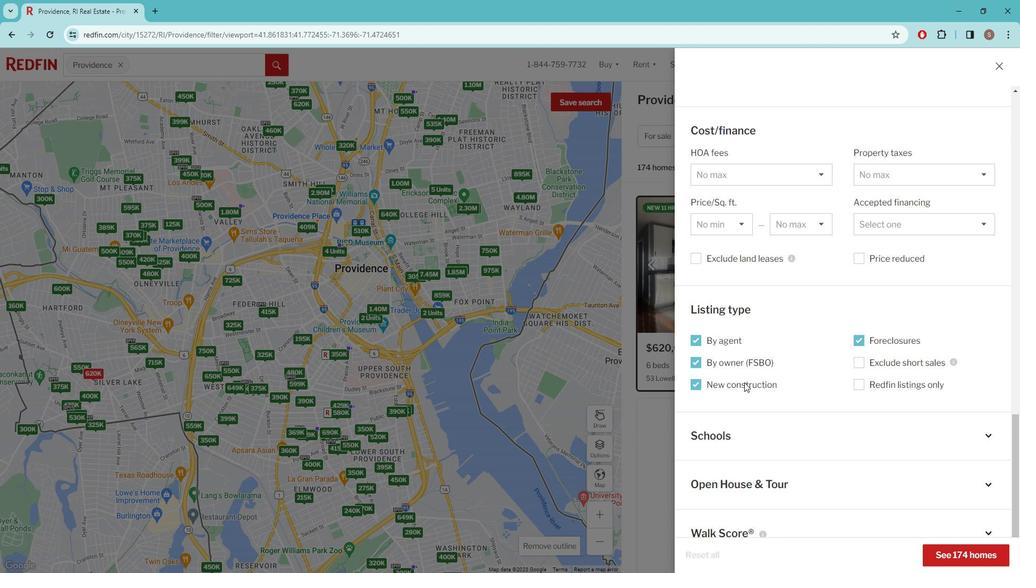 
Action: Mouse scrolled (750, 374) with delta (0, 0)
Screenshot: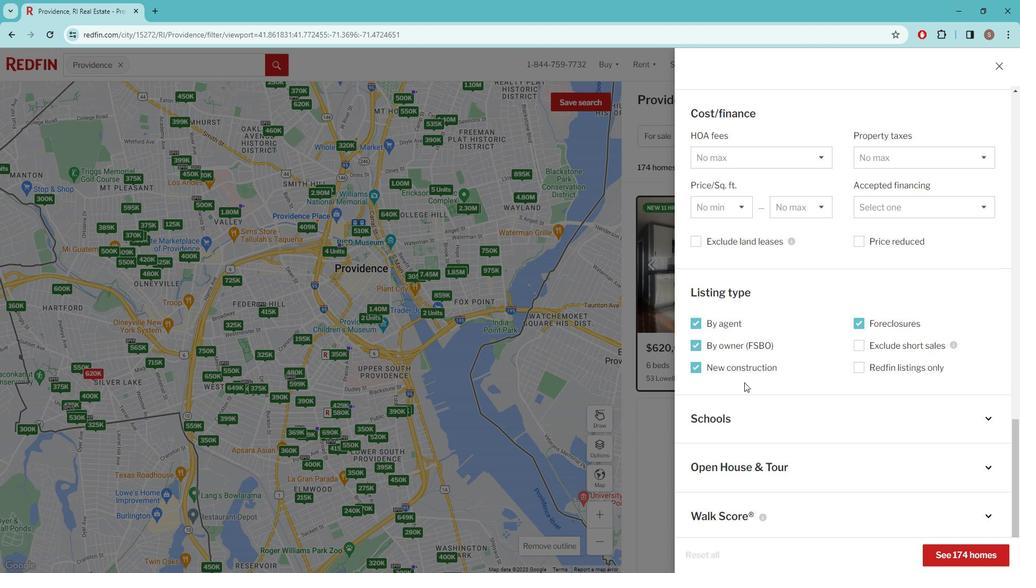 
Action: Mouse moved to (954, 540)
Screenshot: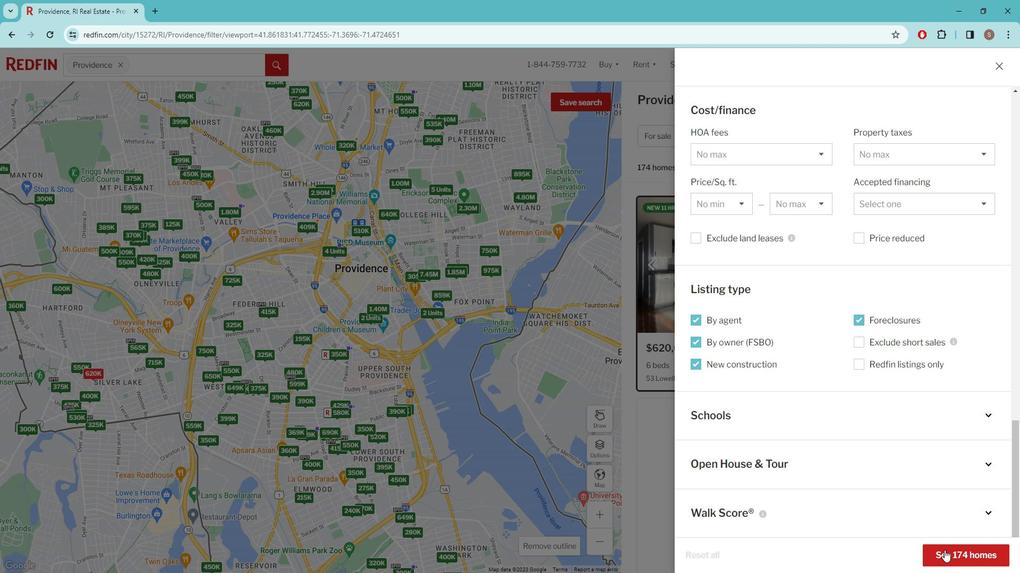 
Action: Mouse pressed left at (954, 540)
Screenshot: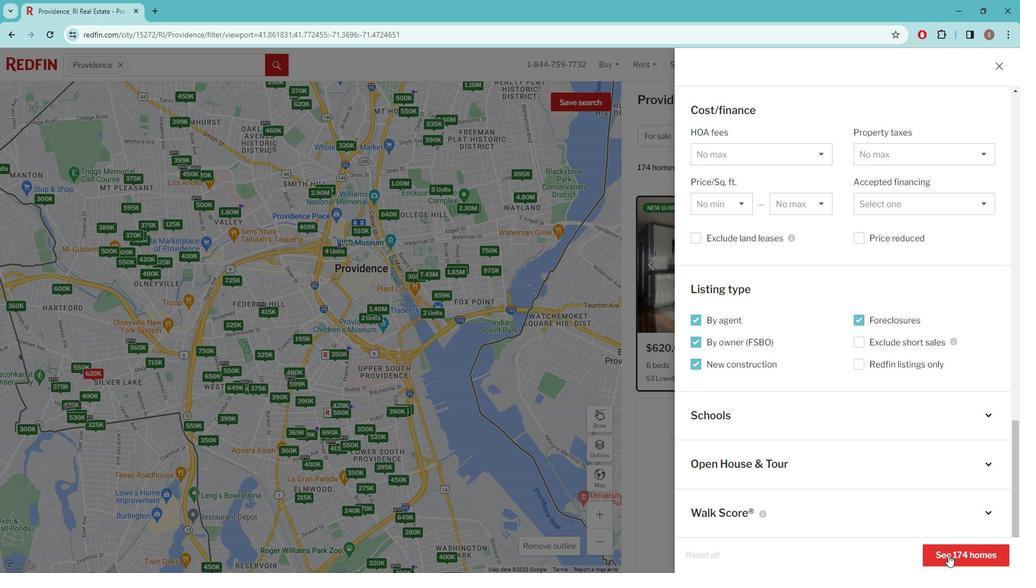 
Action: Mouse moved to (845, 112)
Screenshot: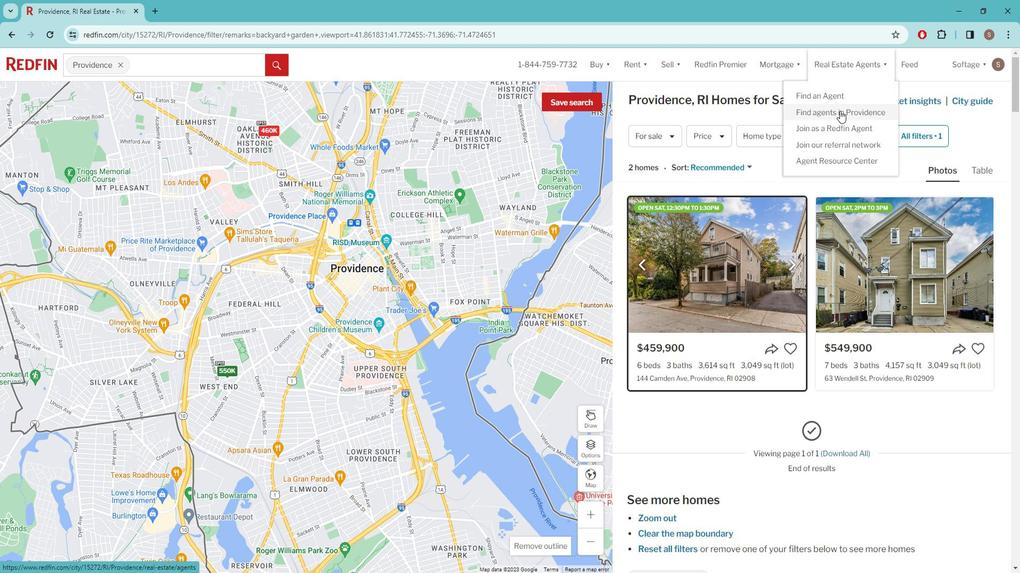 
Action: Mouse pressed left at (845, 112)
Screenshot: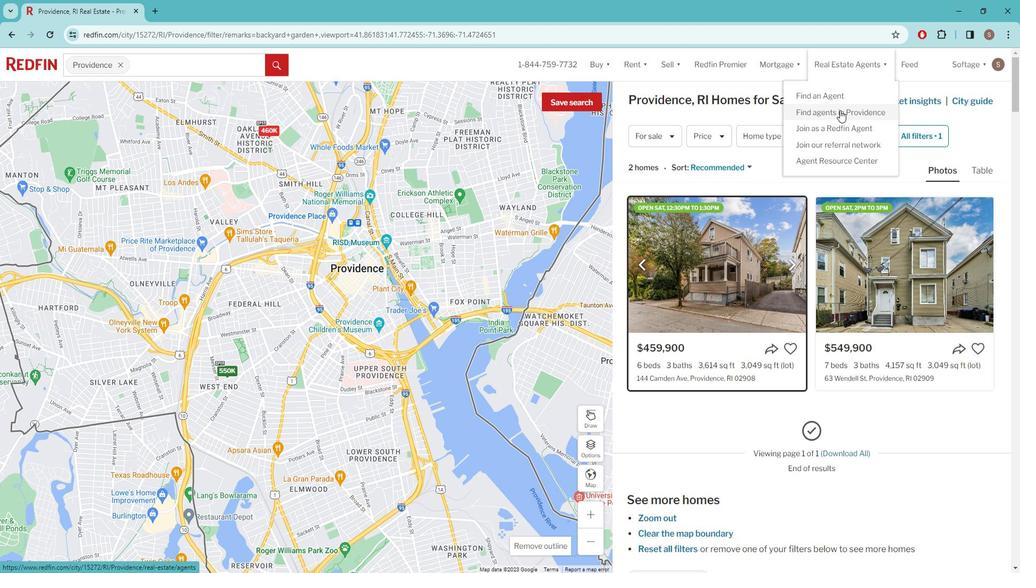 
Action: Mouse moved to (540, 237)
Screenshot: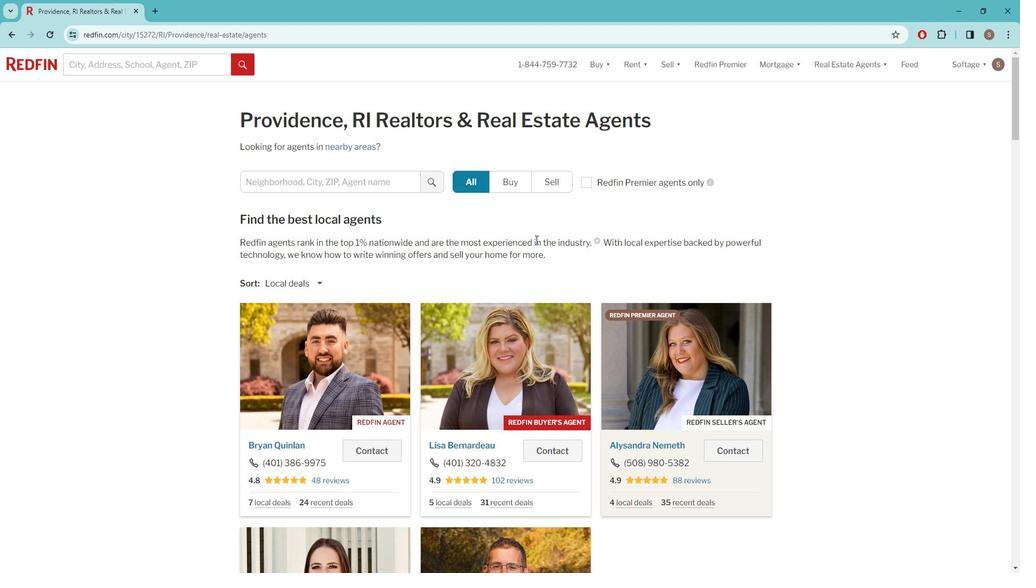 
Action: Mouse scrolled (540, 236) with delta (0, 0)
Screenshot: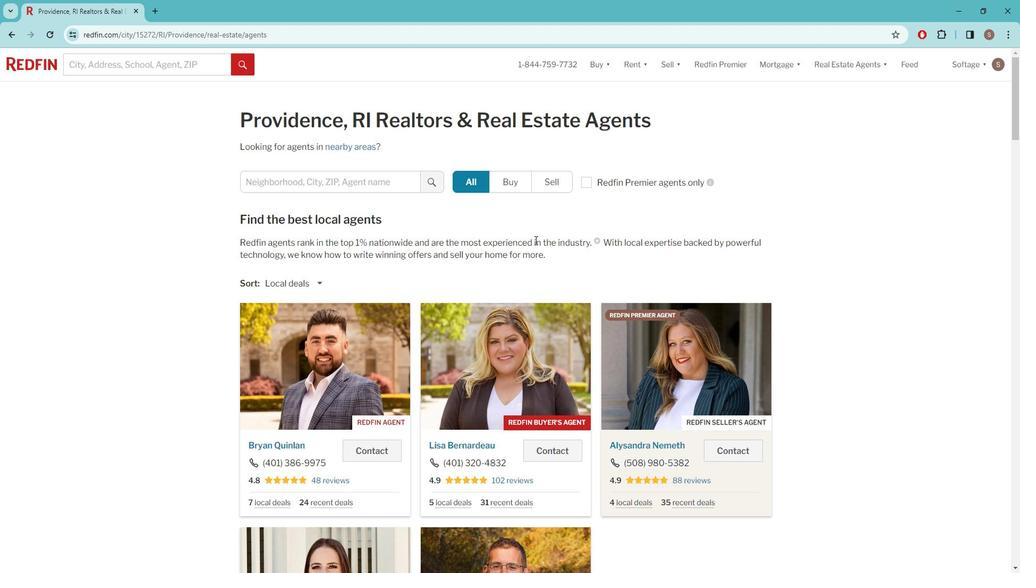 
Action: Mouse moved to (279, 381)
Screenshot: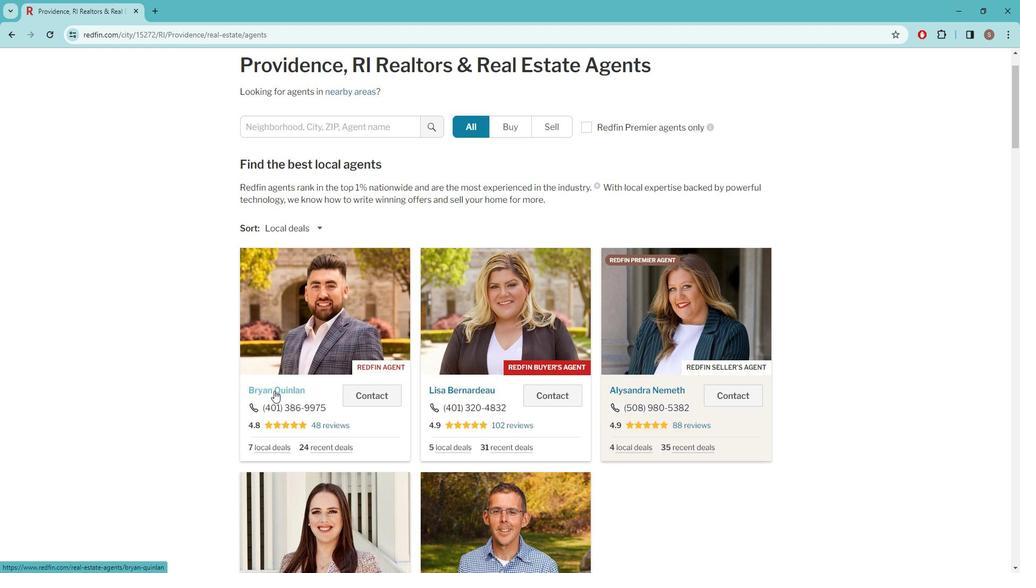 
Action: Mouse pressed left at (279, 381)
Screenshot: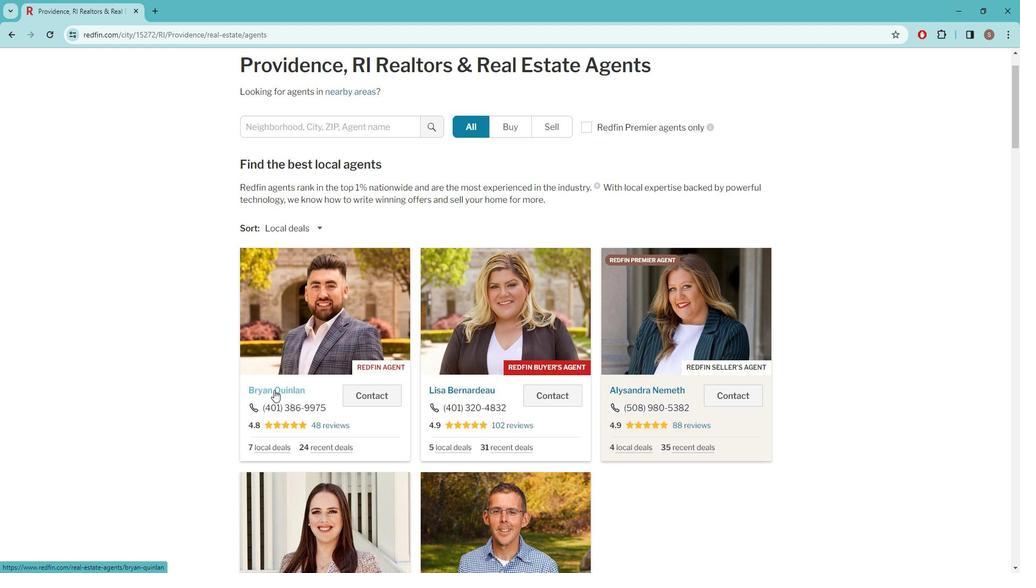 
Action: Mouse moved to (338, 382)
Screenshot: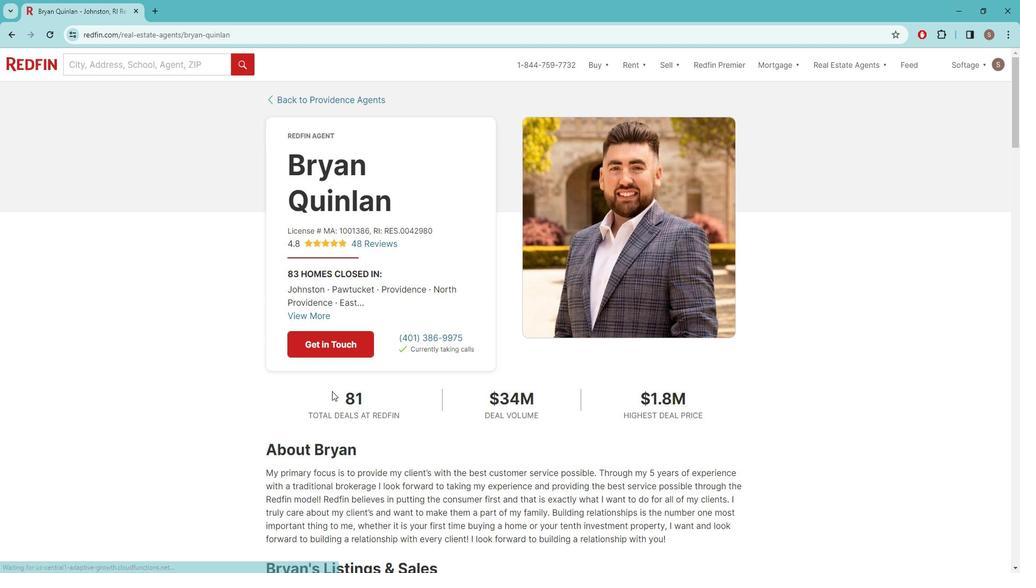 
Action: Mouse scrolled (338, 381) with delta (0, 0)
Screenshot: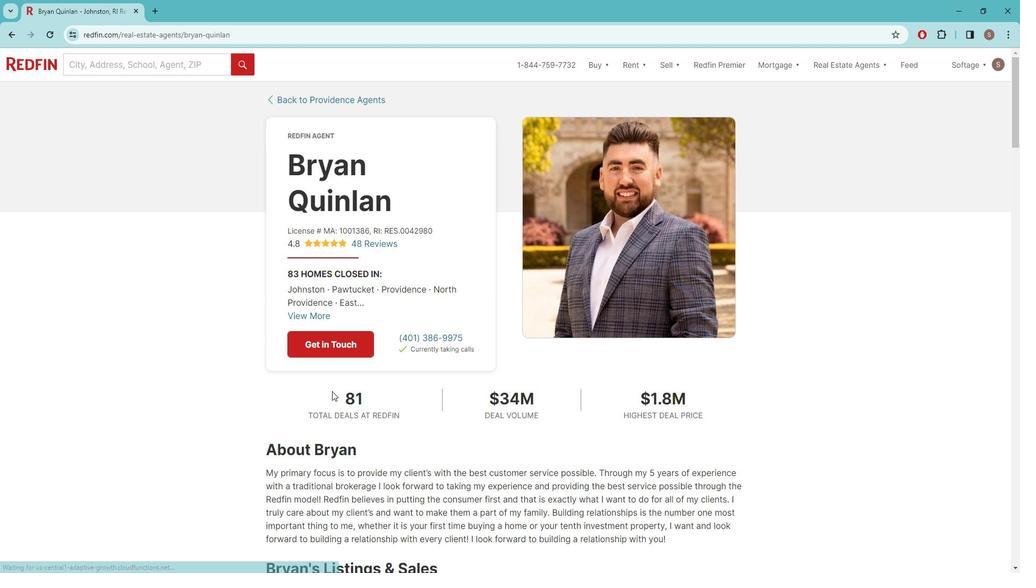 
Action: Mouse moved to (349, 369)
Screenshot: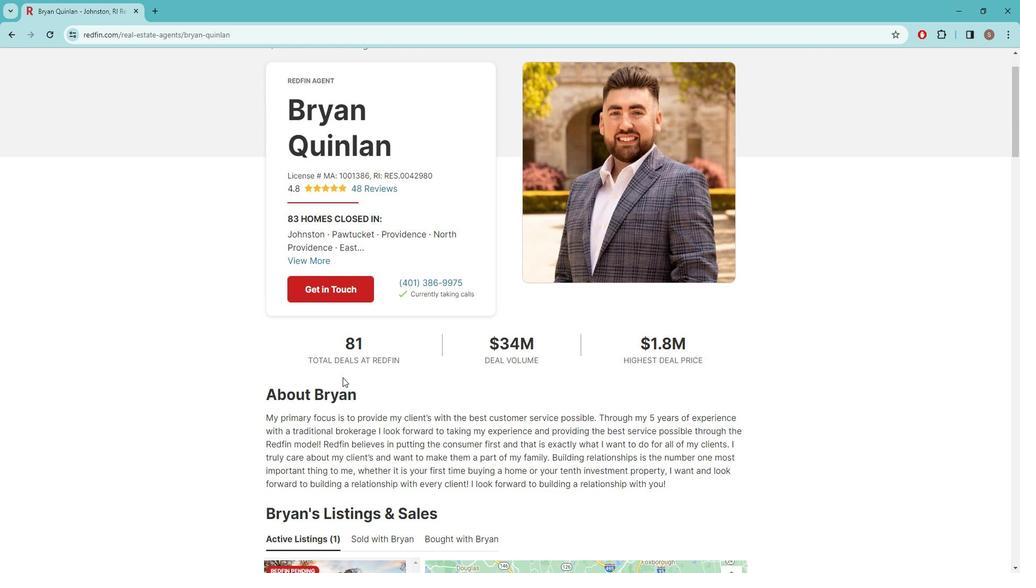 
Action: Mouse scrolled (349, 368) with delta (0, 0)
Screenshot: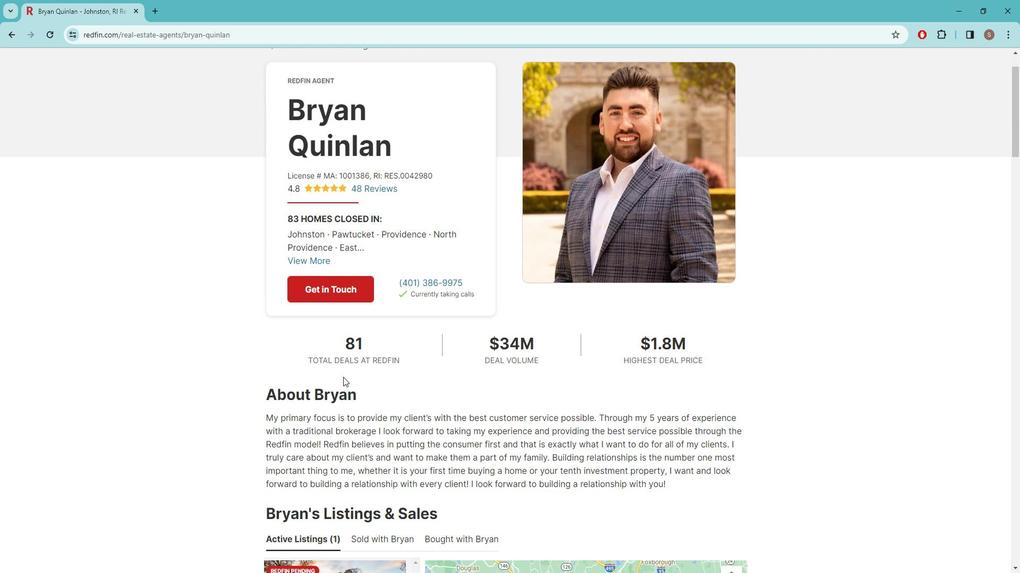
Action: Mouse moved to (357, 362)
Screenshot: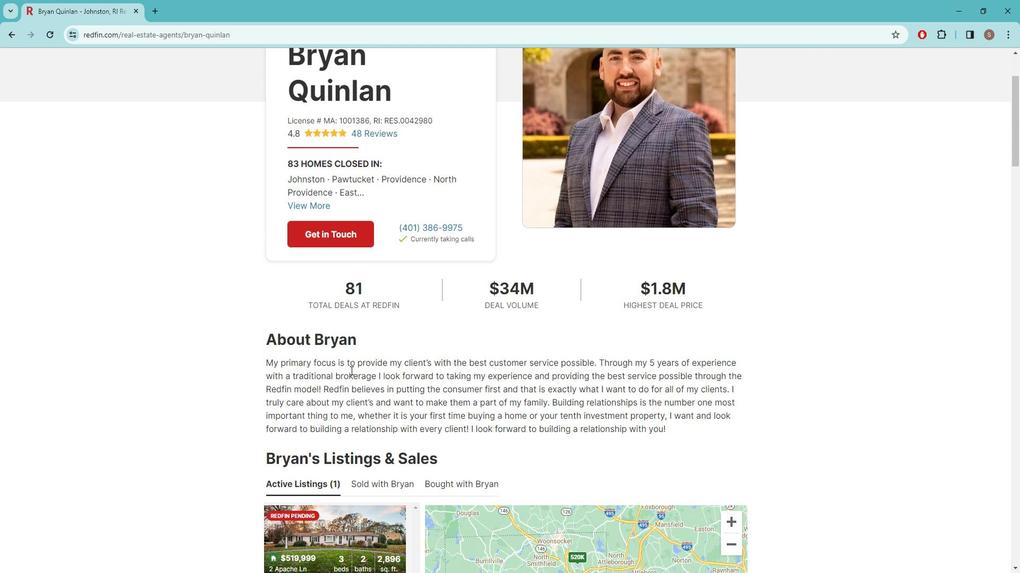 
Action: Mouse scrolled (357, 361) with delta (0, 0)
Screenshot: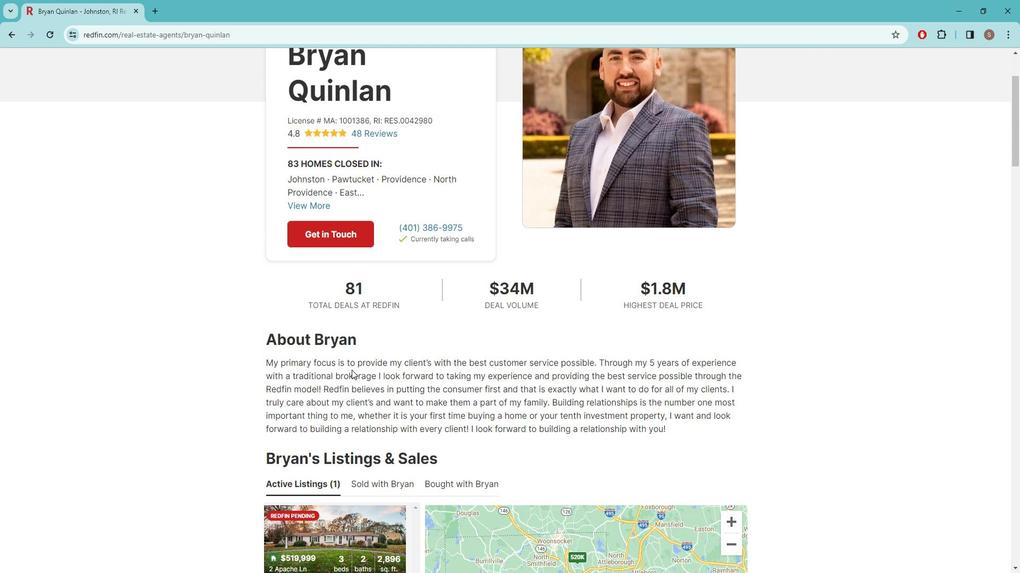 
Action: Mouse moved to (383, 355)
Screenshot: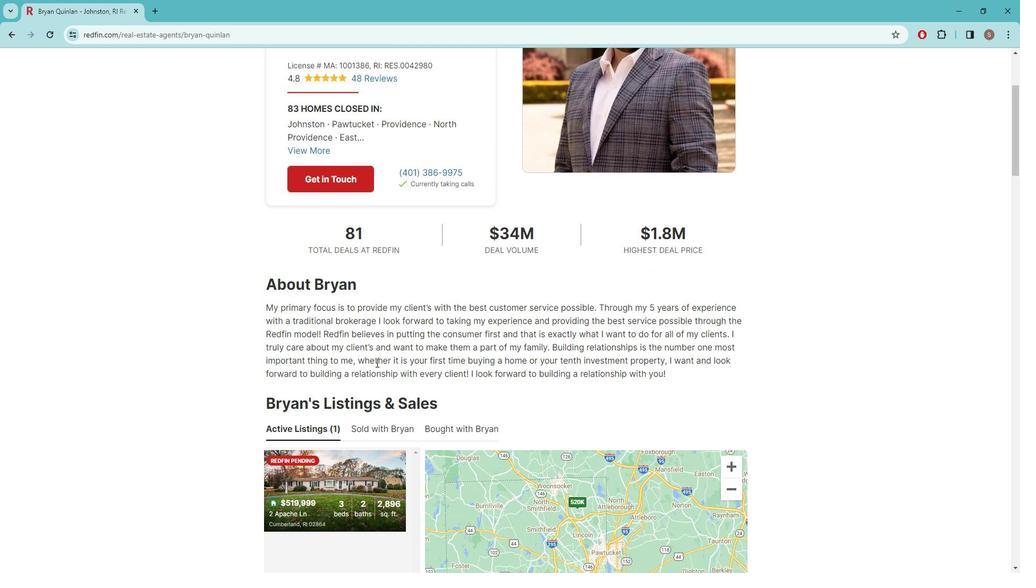 
Action: Mouse scrolled (383, 354) with delta (0, 0)
Screenshot: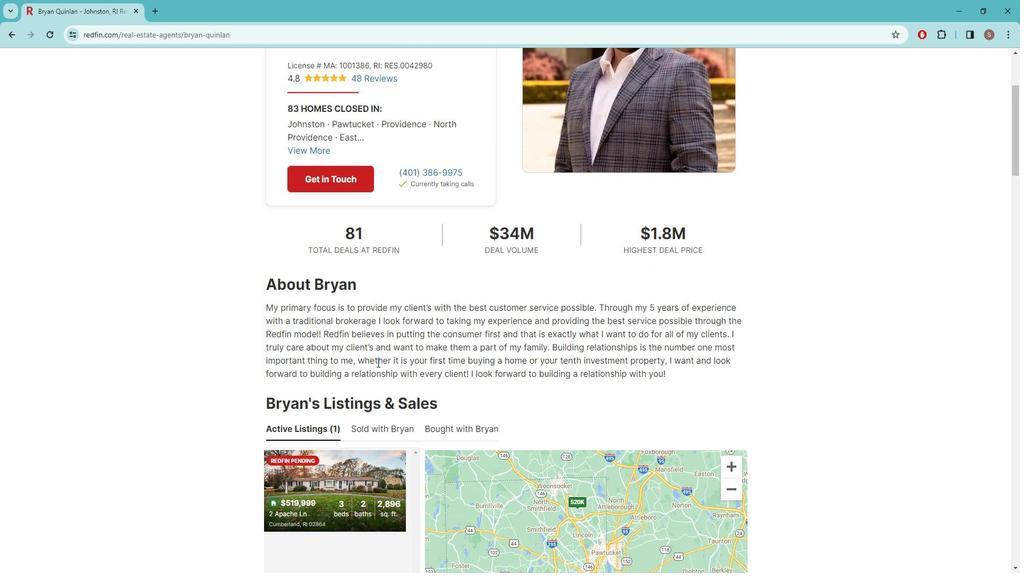 
Action: Mouse moved to (409, 347)
Screenshot: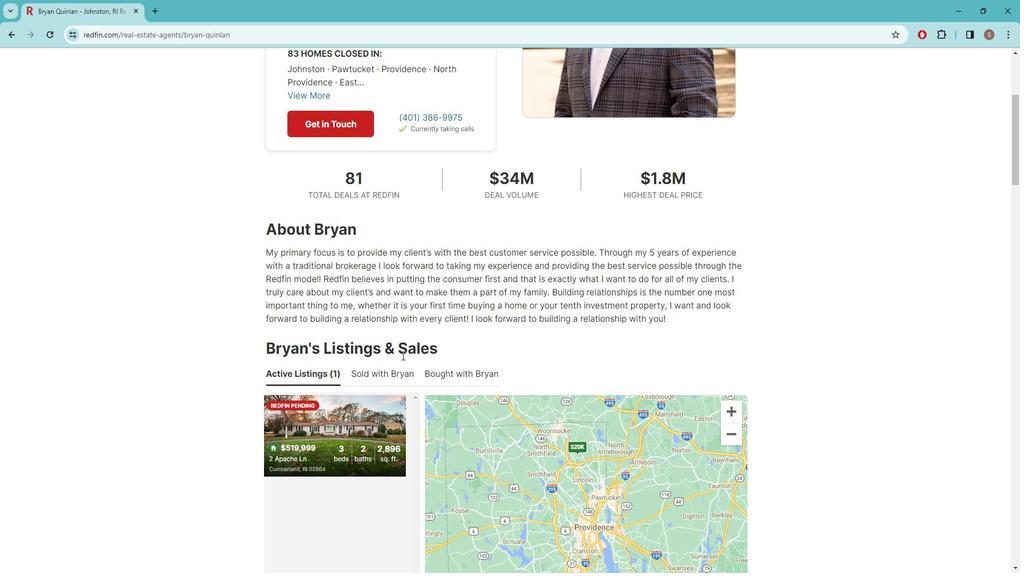 
Action: Mouse scrolled (409, 347) with delta (0, 0)
Screenshot: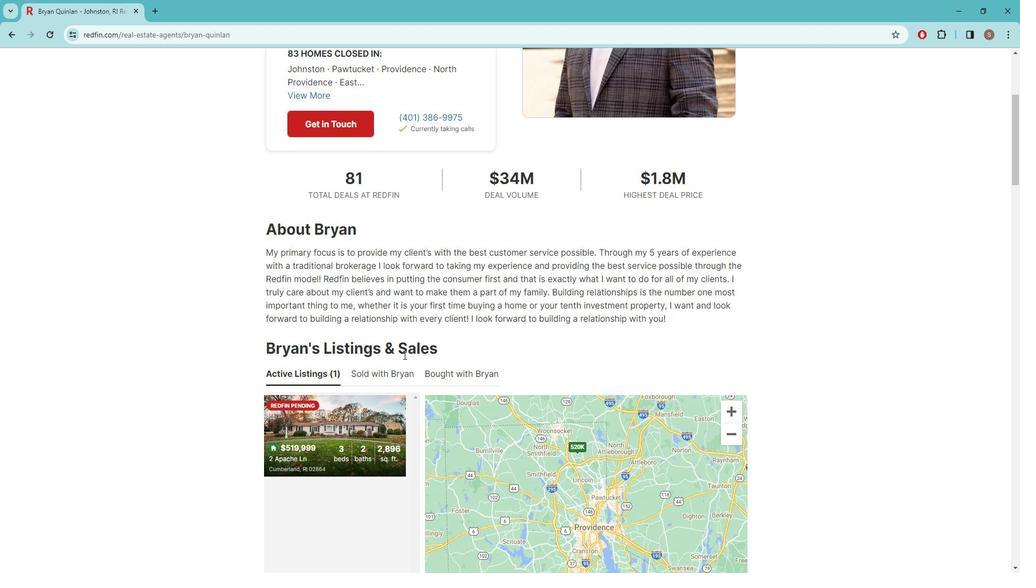 
Action: Mouse moved to (427, 344)
Screenshot: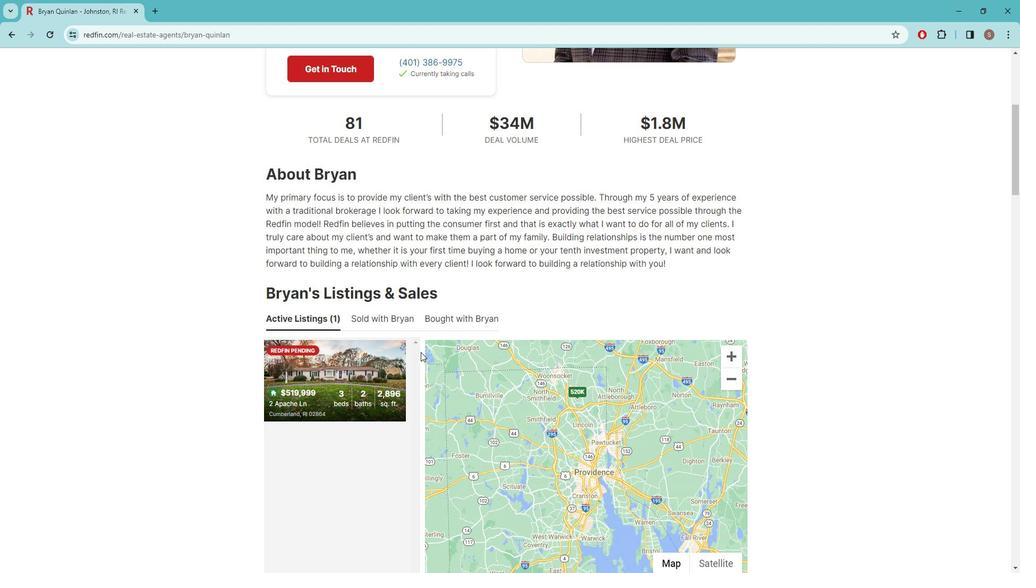 
Action: Mouse scrolled (427, 344) with delta (0, 0)
Screenshot: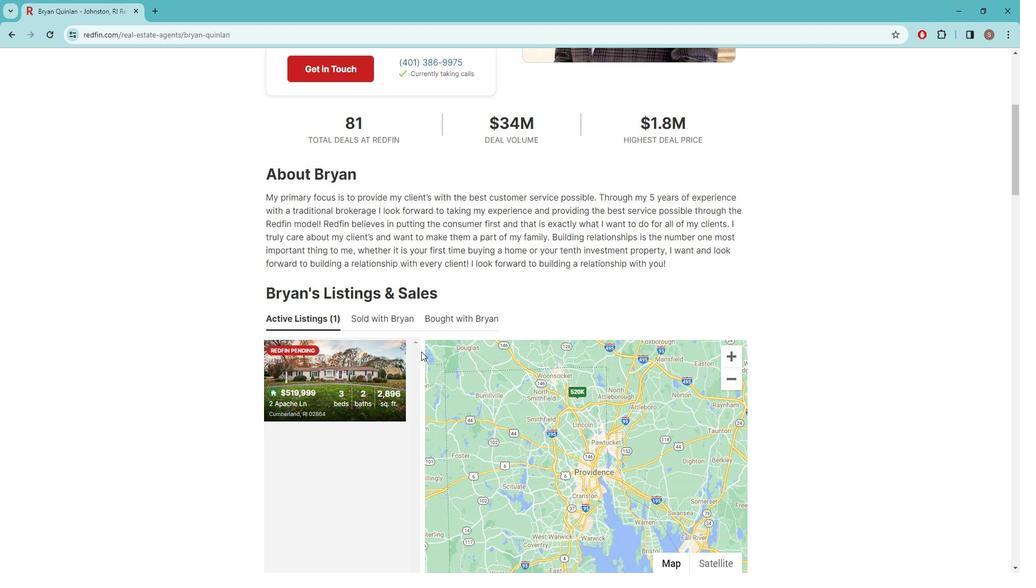 
Action: Mouse scrolled (427, 344) with delta (0, 0)
Screenshot: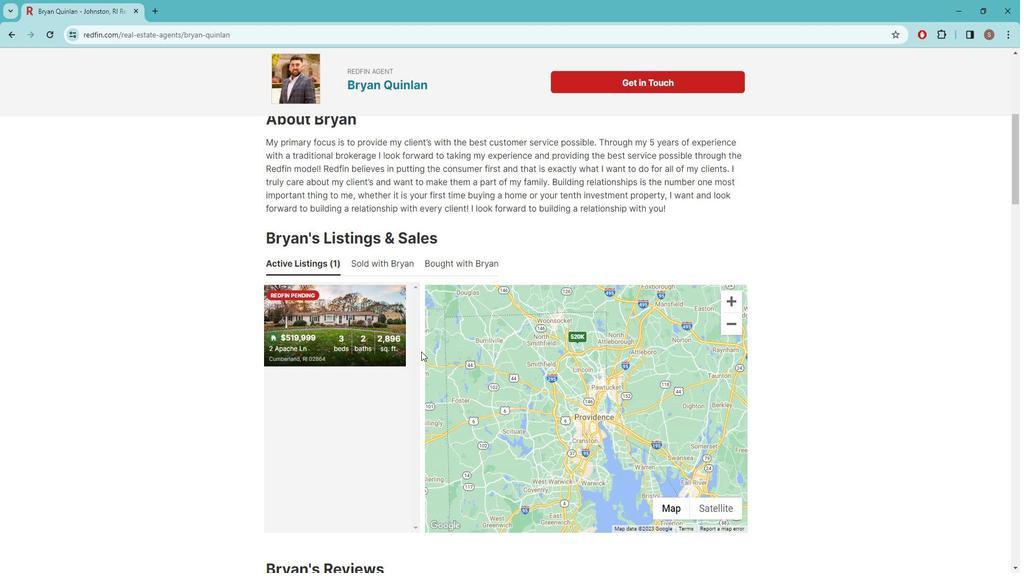 
Action: Mouse scrolled (427, 344) with delta (0, 0)
Screenshot: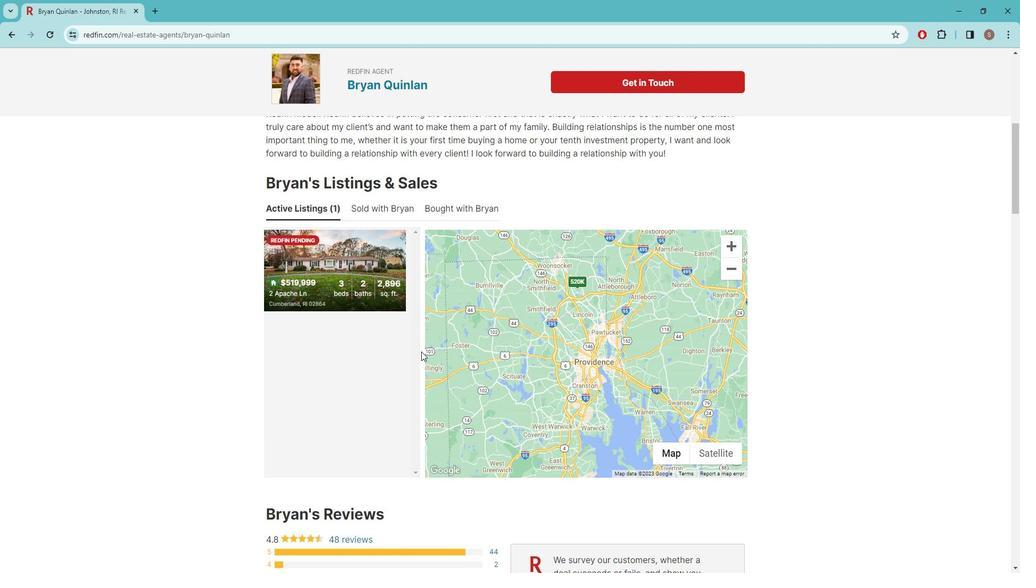 
Action: Mouse scrolled (427, 344) with delta (0, 0)
Screenshot: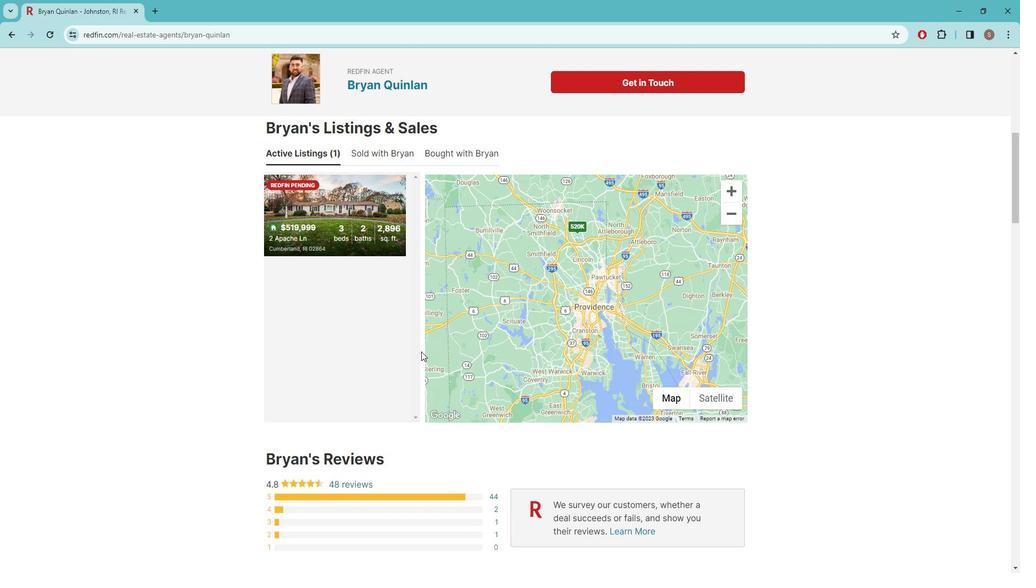 
Action: Mouse scrolled (427, 344) with delta (0, 0)
Screenshot: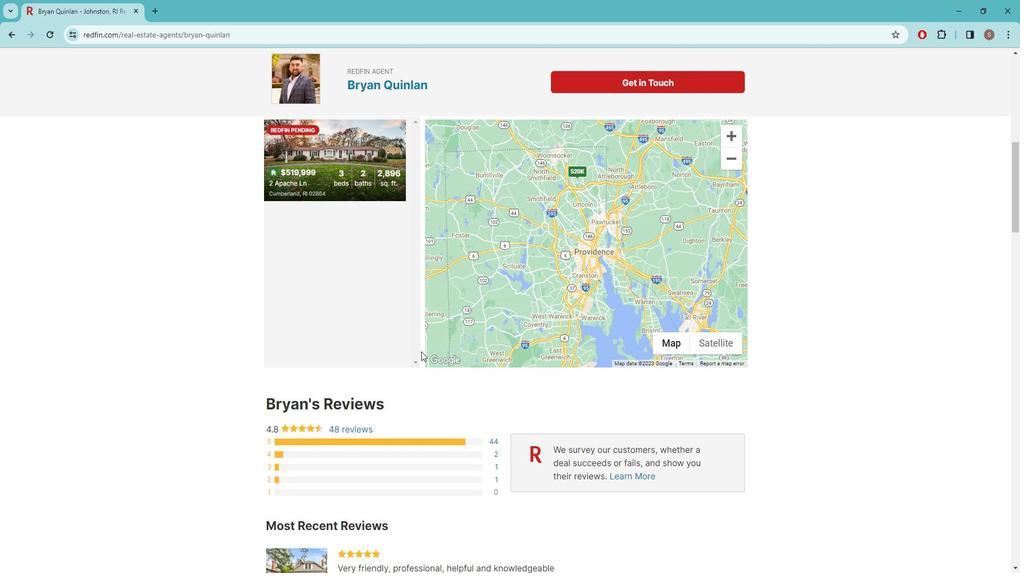 
Action: Mouse scrolled (427, 344) with delta (0, 0)
Screenshot: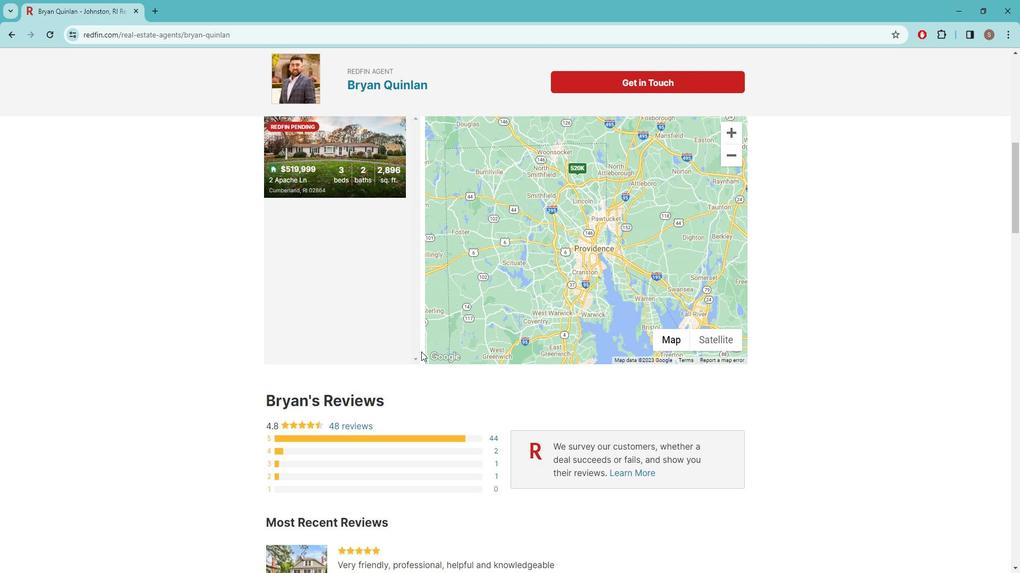 
Action: Mouse scrolled (427, 344) with delta (0, 0)
Screenshot: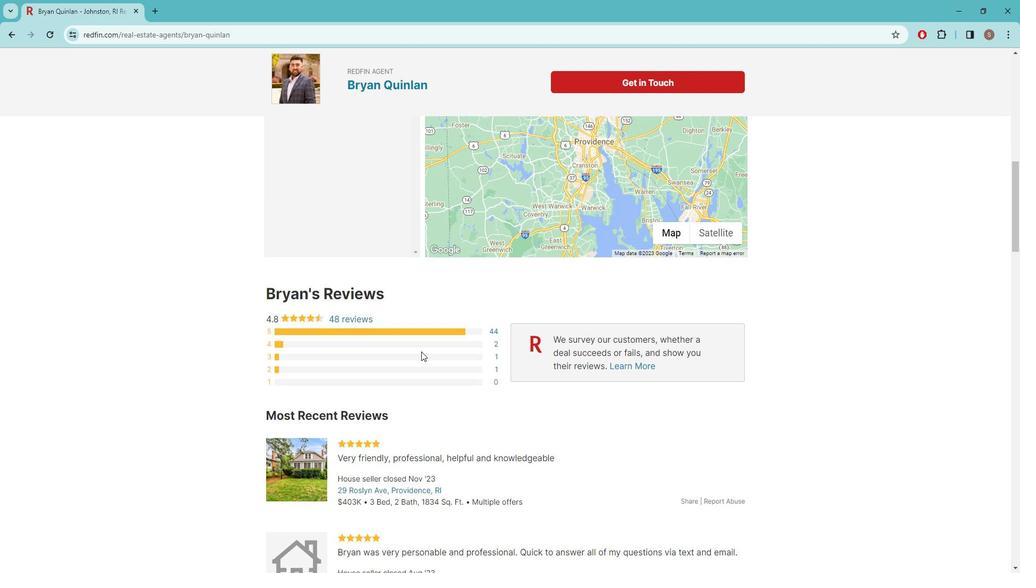 
Action: Mouse scrolled (427, 344) with delta (0, 0)
Screenshot: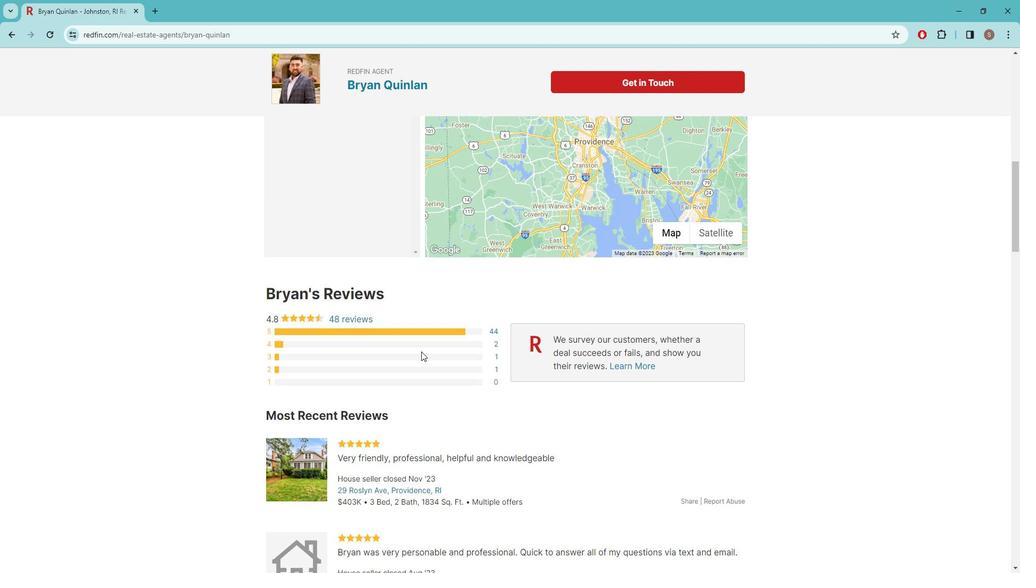 
Action: Mouse scrolled (427, 344) with delta (0, 0)
Screenshot: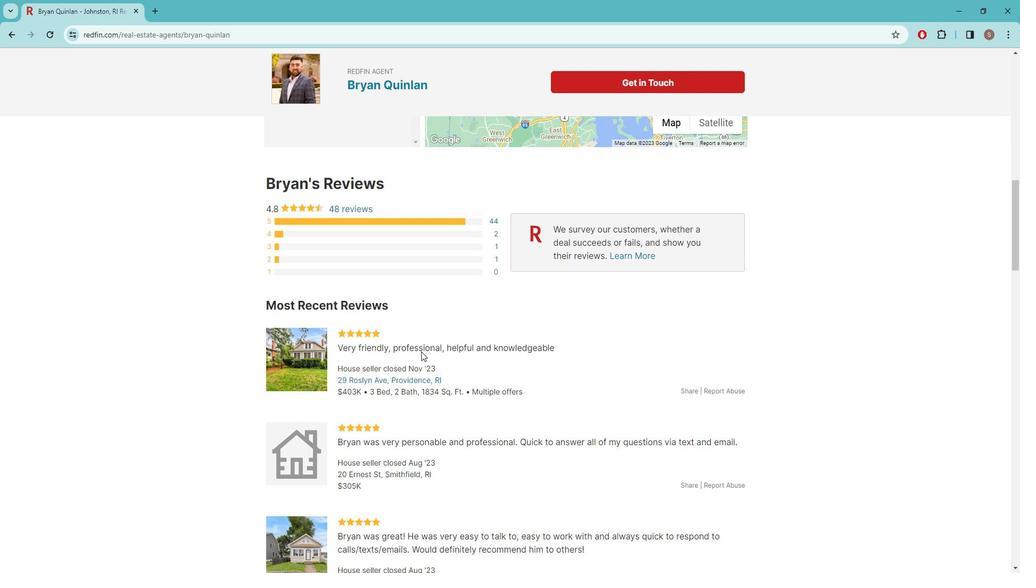 
Action: Mouse scrolled (427, 344) with delta (0, 0)
Screenshot: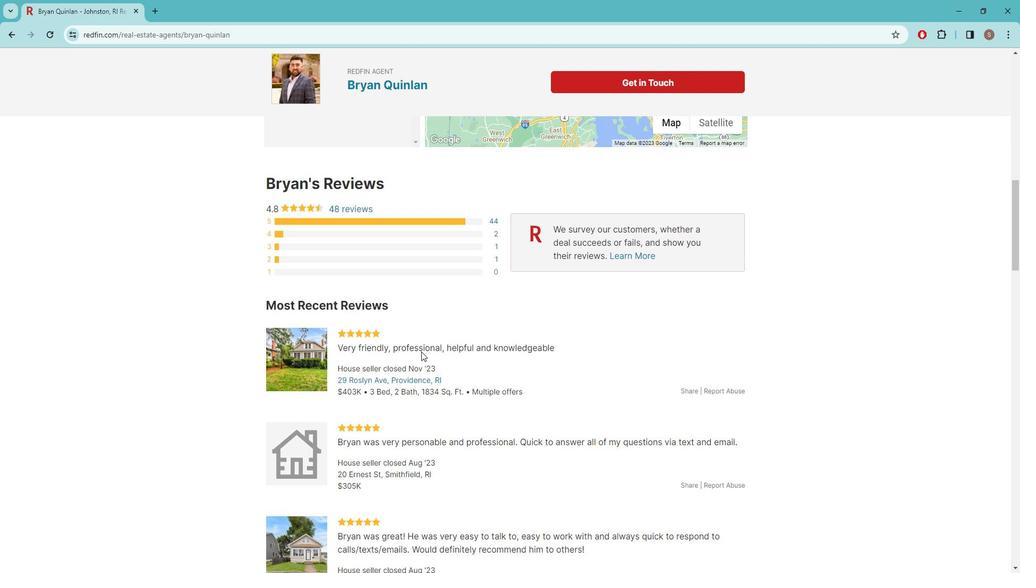 
Action: Mouse scrolled (427, 344) with delta (0, 0)
Screenshot: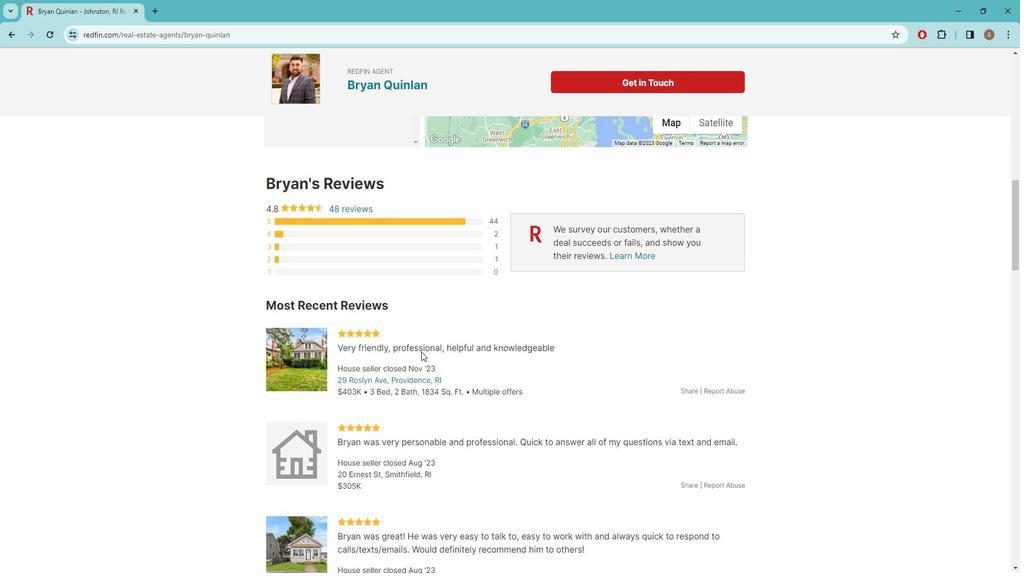 
Action: Mouse scrolled (427, 344) with delta (0, 0)
Screenshot: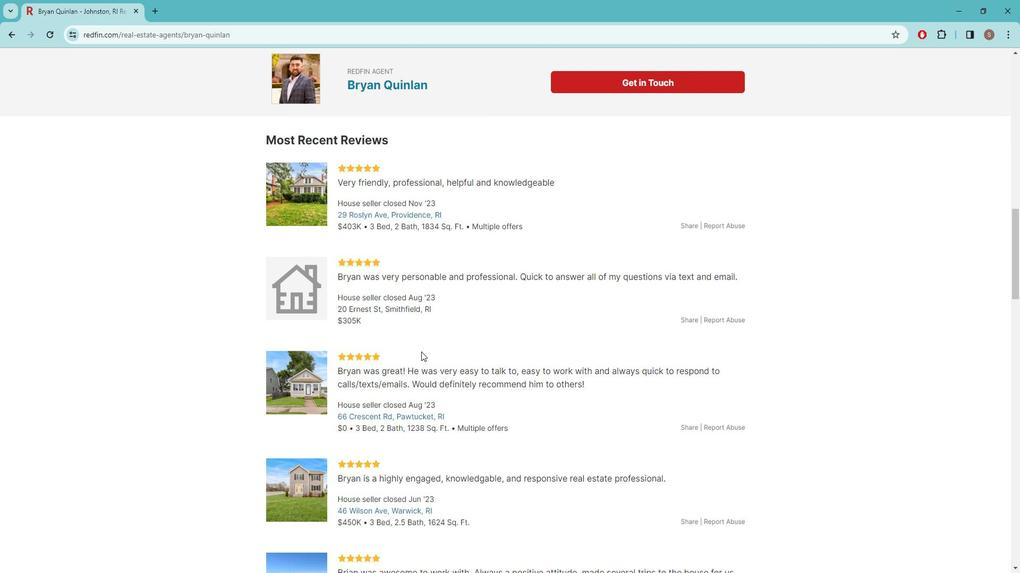 
Action: Mouse scrolled (427, 344) with delta (0, 0)
Screenshot: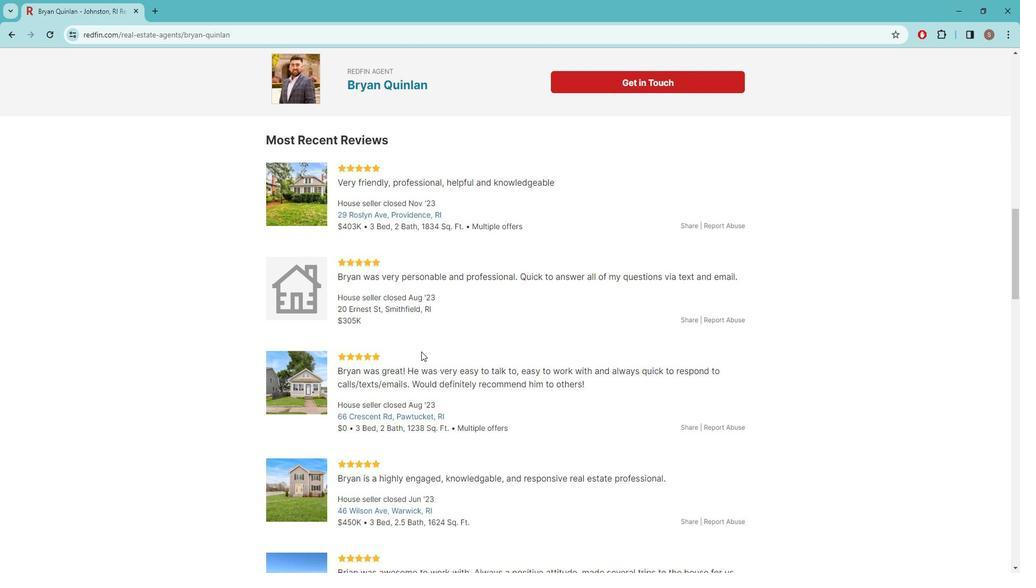 
Action: Mouse scrolled (427, 344) with delta (0, 0)
Screenshot: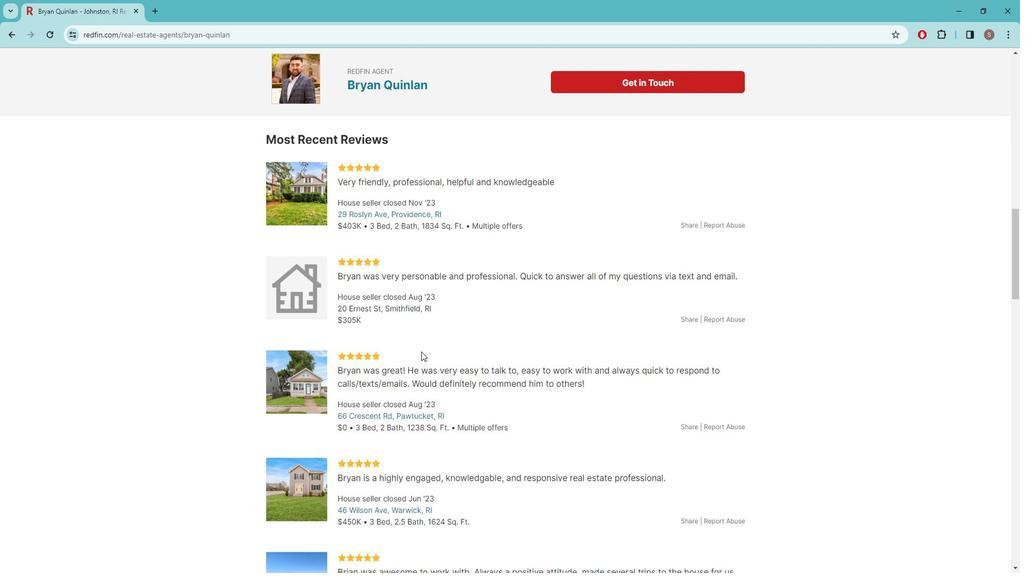 
Action: Mouse scrolled (427, 344) with delta (0, 0)
Screenshot: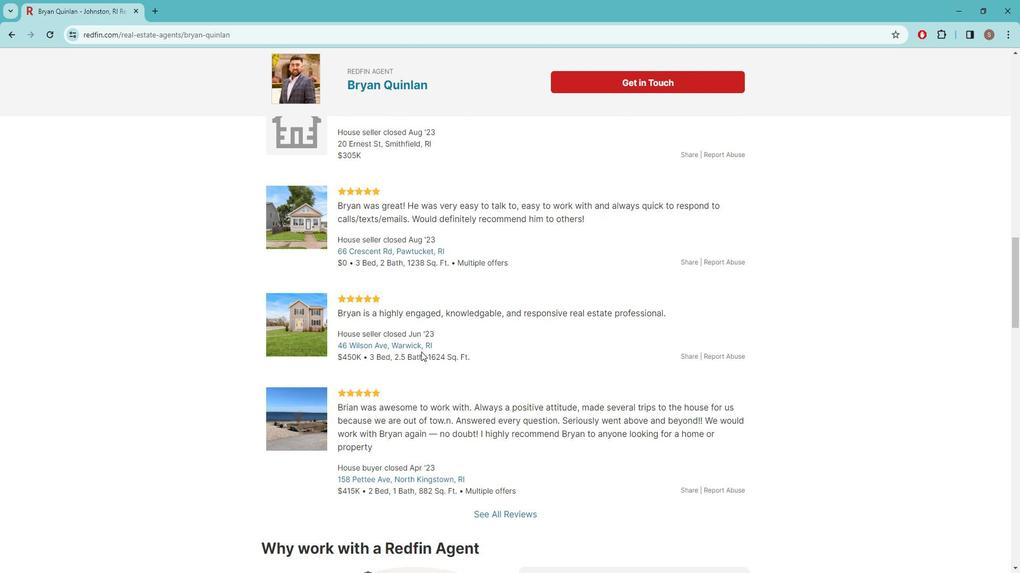 
Action: Mouse scrolled (427, 344) with delta (0, 0)
Screenshot: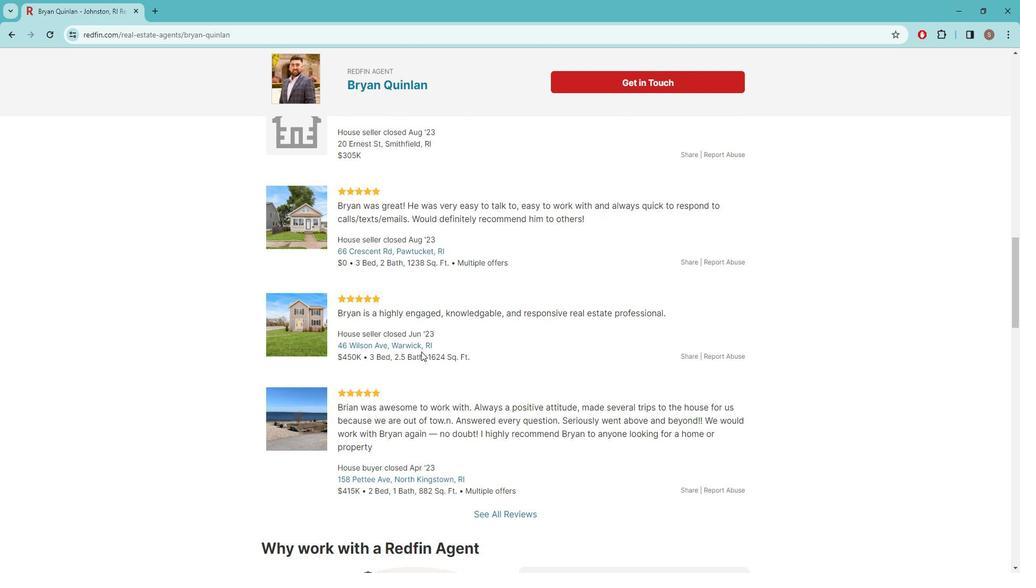 
Action: Mouse scrolled (427, 344) with delta (0, 0)
Screenshot: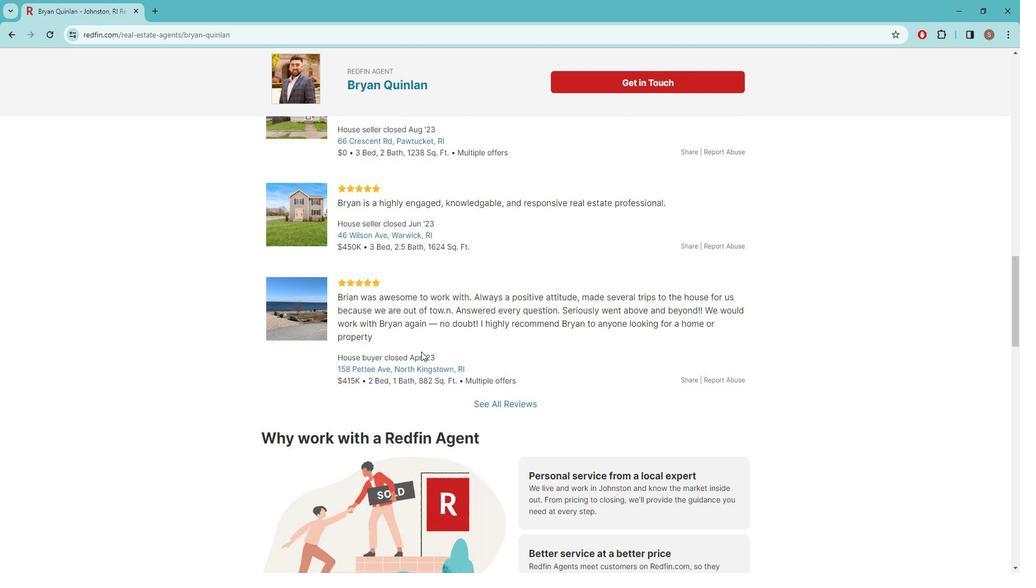 
Action: Mouse scrolled (427, 344) with delta (0, 0)
Screenshot: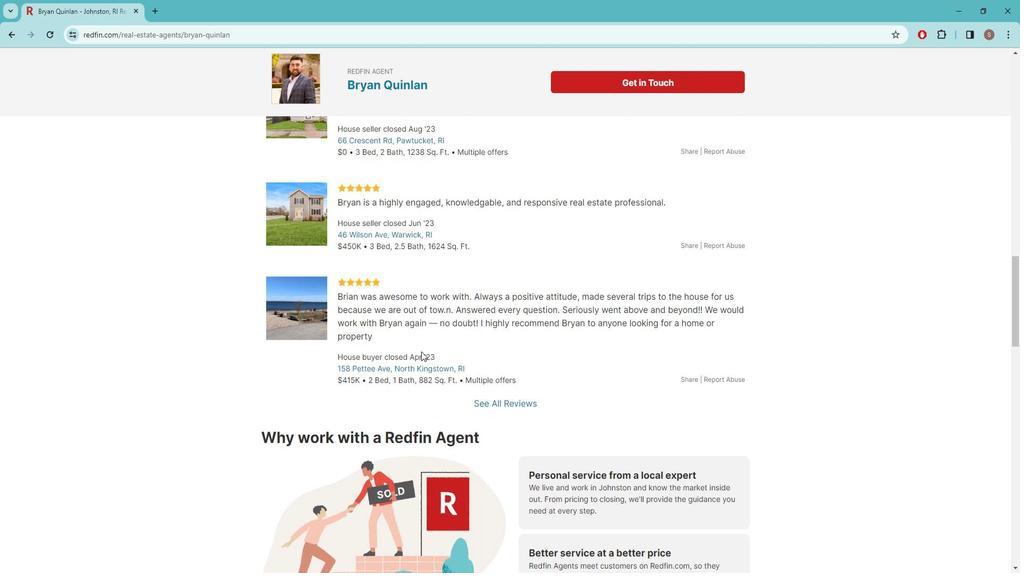 
Action: Mouse scrolled (427, 344) with delta (0, 0)
Screenshot: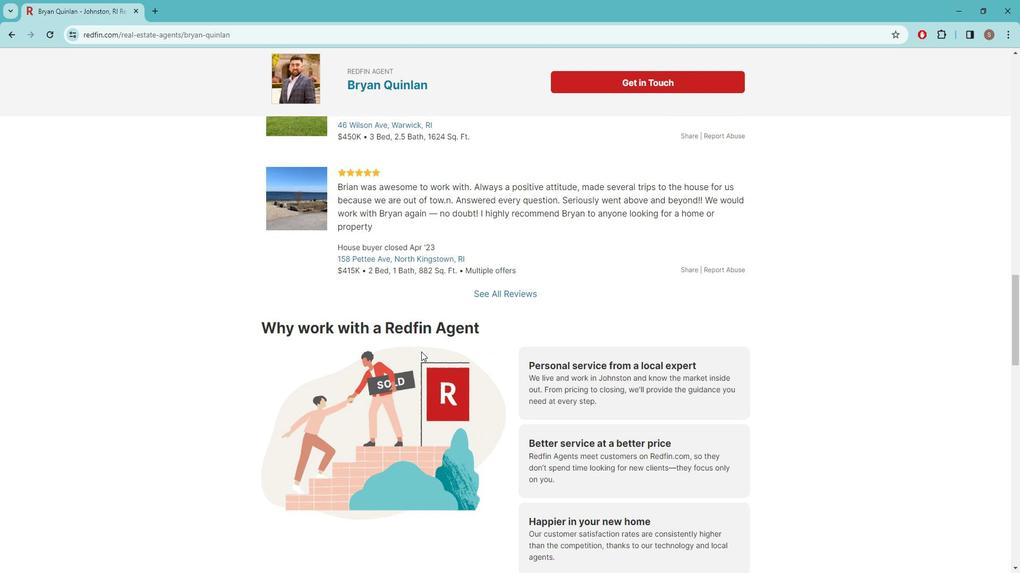 
Action: Mouse scrolled (427, 344) with delta (0, 0)
Screenshot: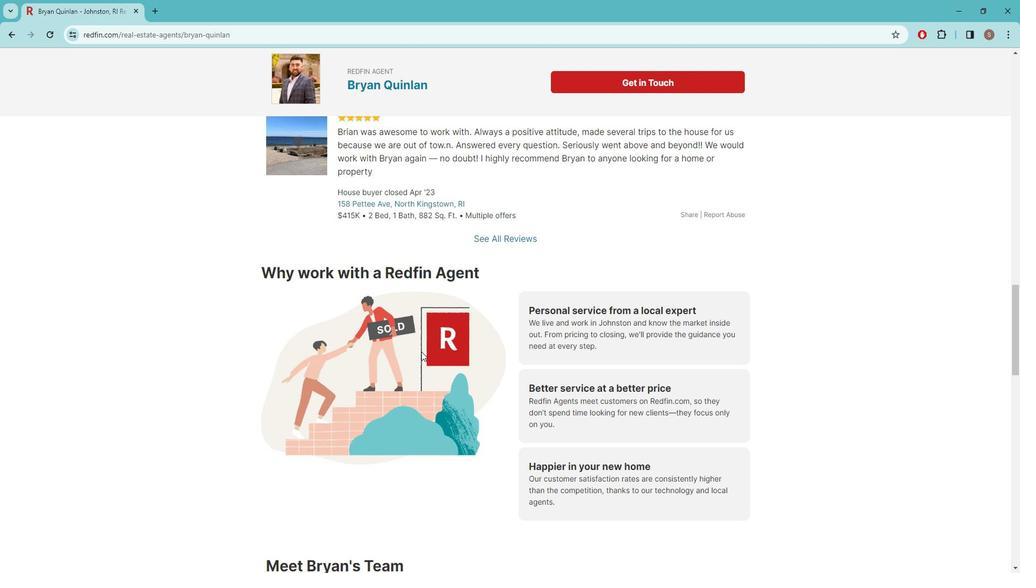 
Action: Mouse scrolled (427, 344) with delta (0, 0)
Screenshot: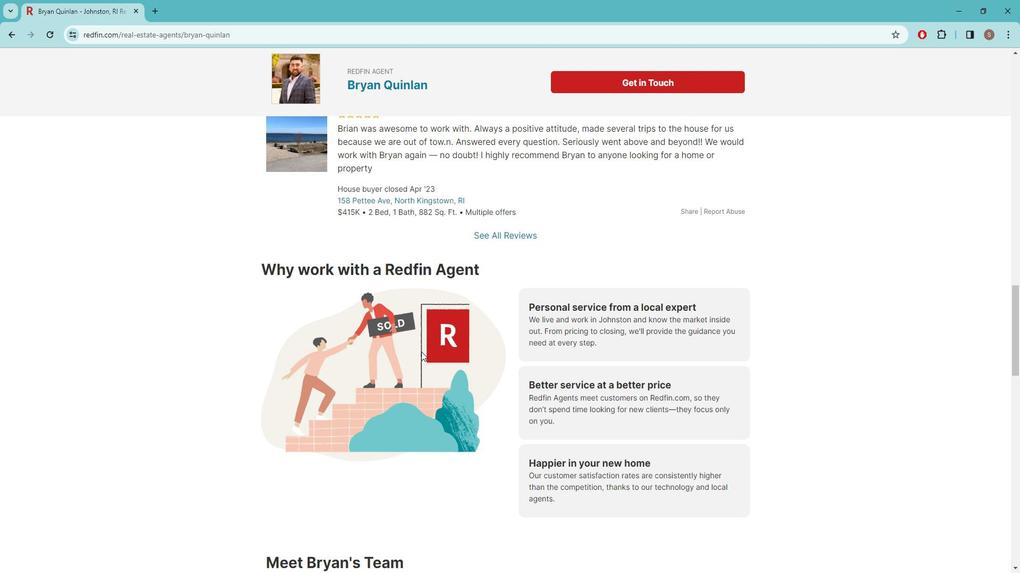 
Action: Mouse scrolled (427, 344) with delta (0, 0)
Screenshot: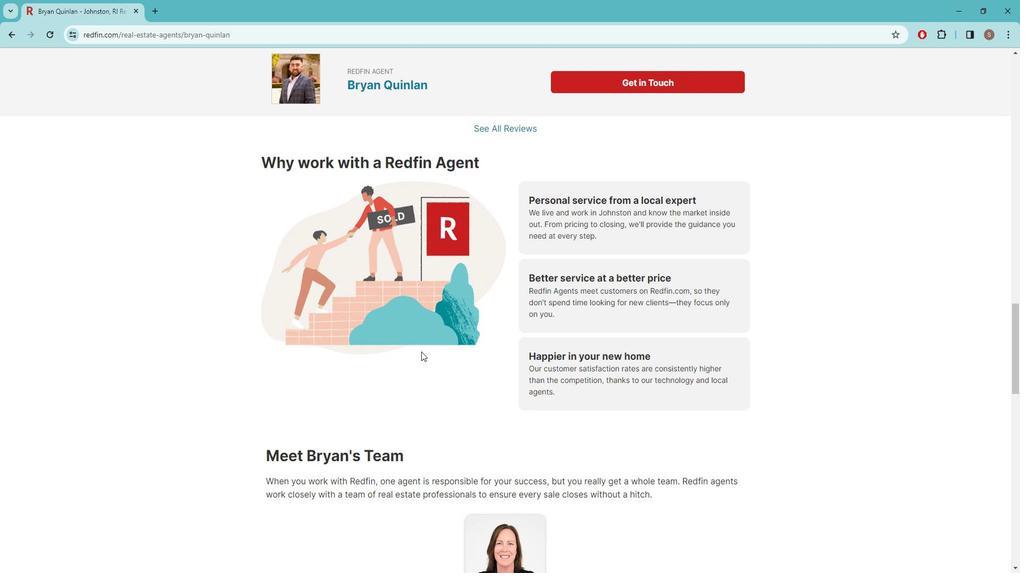 
Action: Mouse moved to (427, 344)
Screenshot: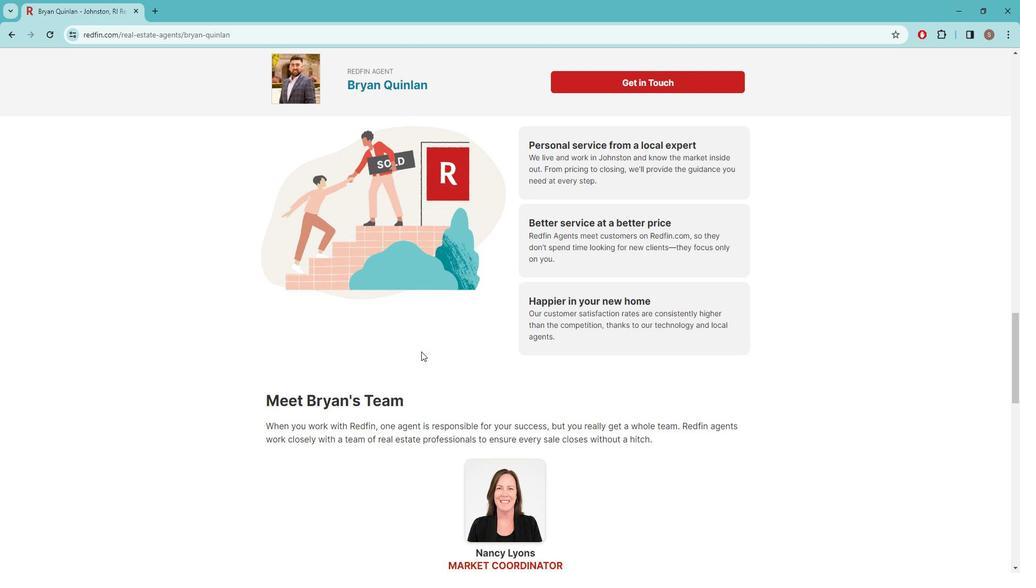 
Action: Mouse scrolled (427, 344) with delta (0, 0)
Screenshot: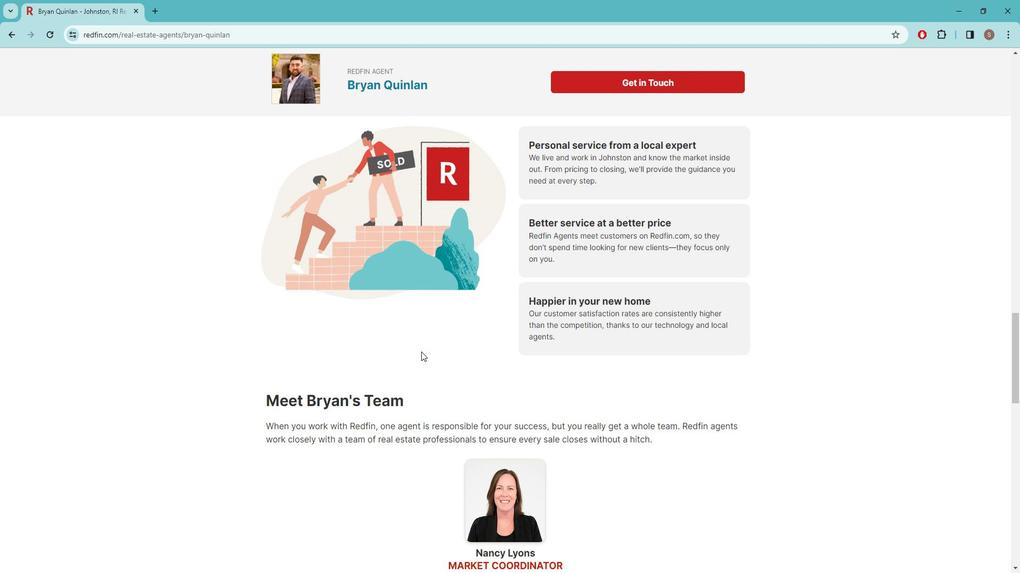 
Action: Mouse scrolled (427, 344) with delta (0, 0)
Screenshot: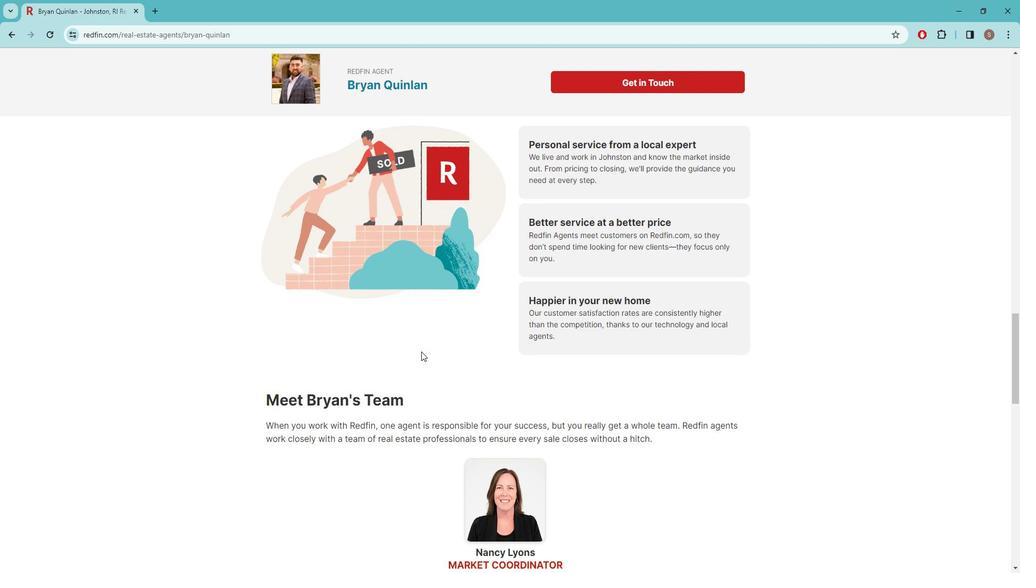 
Action: Mouse scrolled (427, 344) with delta (0, 0)
Screenshot: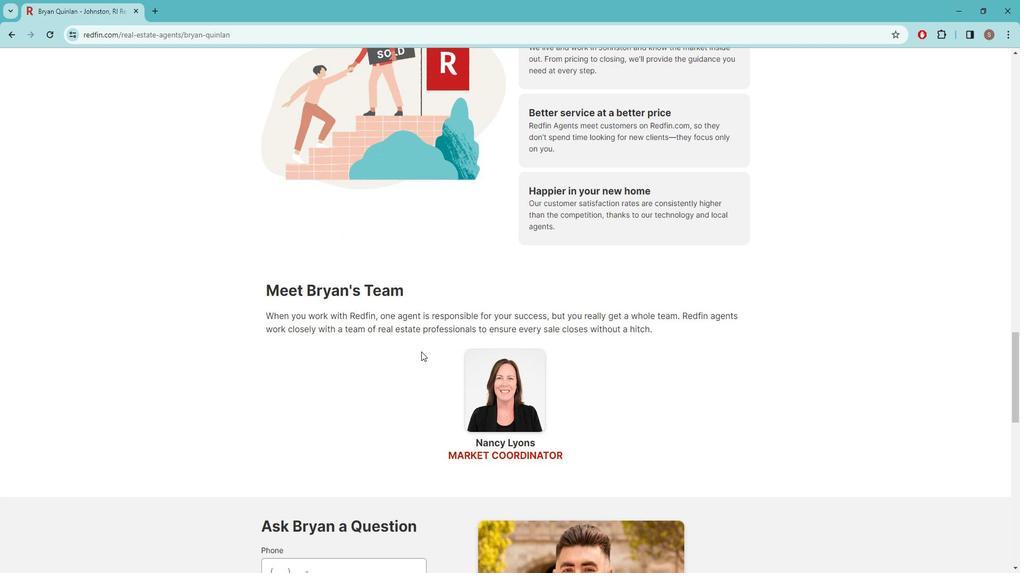 
Action: Mouse scrolled (427, 344) with delta (0, 0)
Screenshot: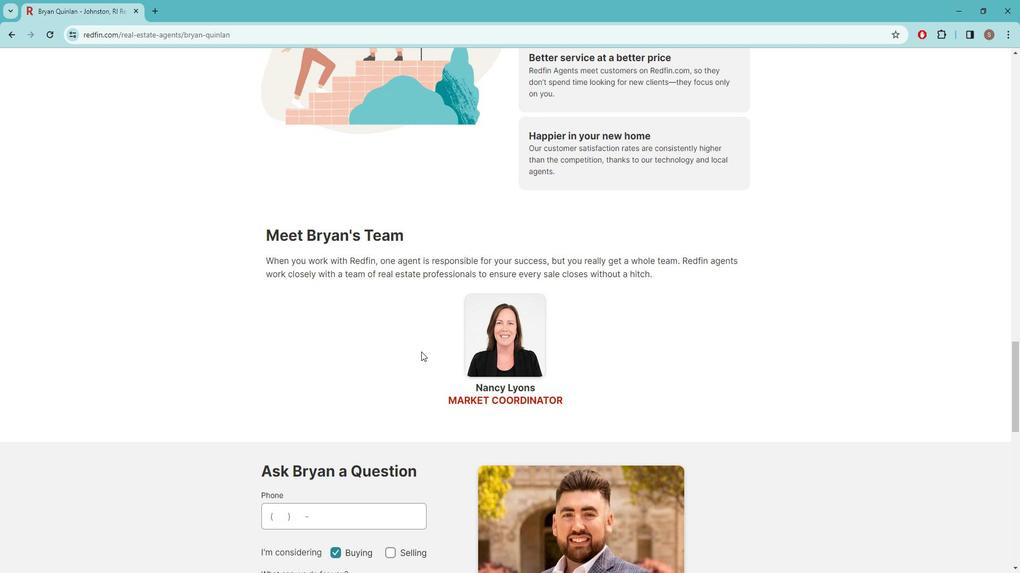 
Action: Mouse scrolled (427, 344) with delta (0, 0)
Screenshot: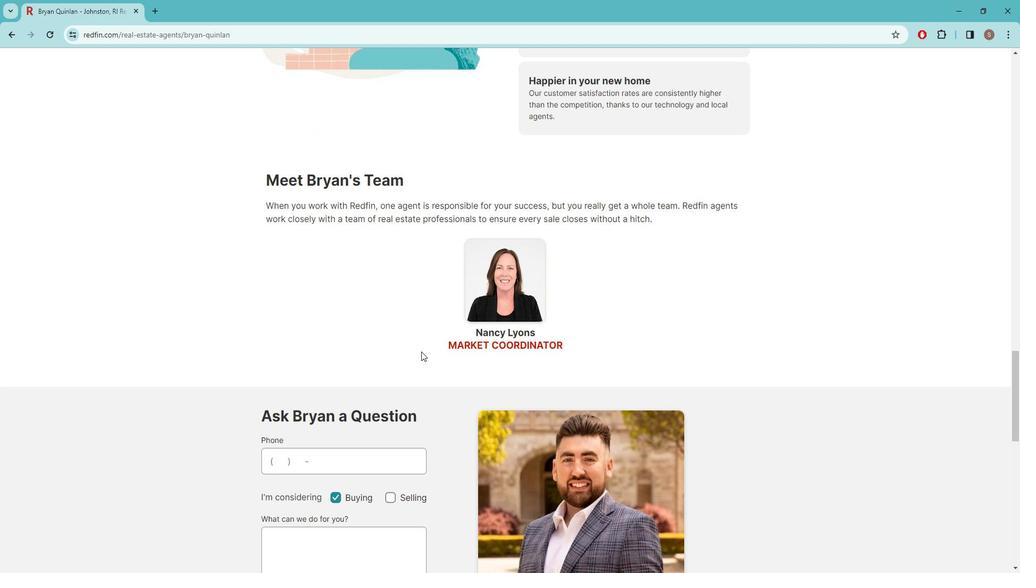 
Action: Mouse scrolled (427, 345) with delta (0, 0)
Screenshot: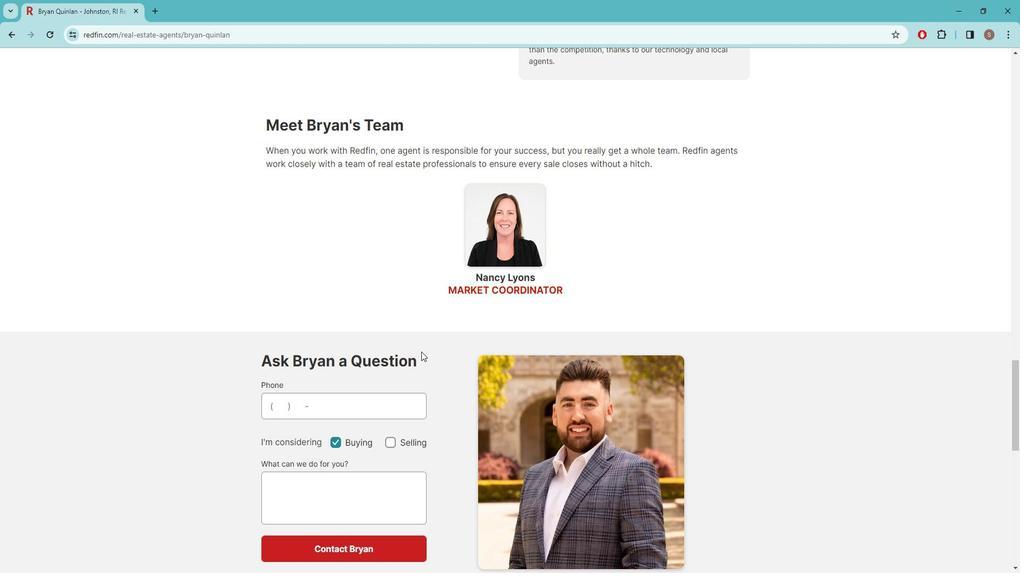 
Action: Mouse scrolled (427, 345) with delta (0, 0)
Screenshot: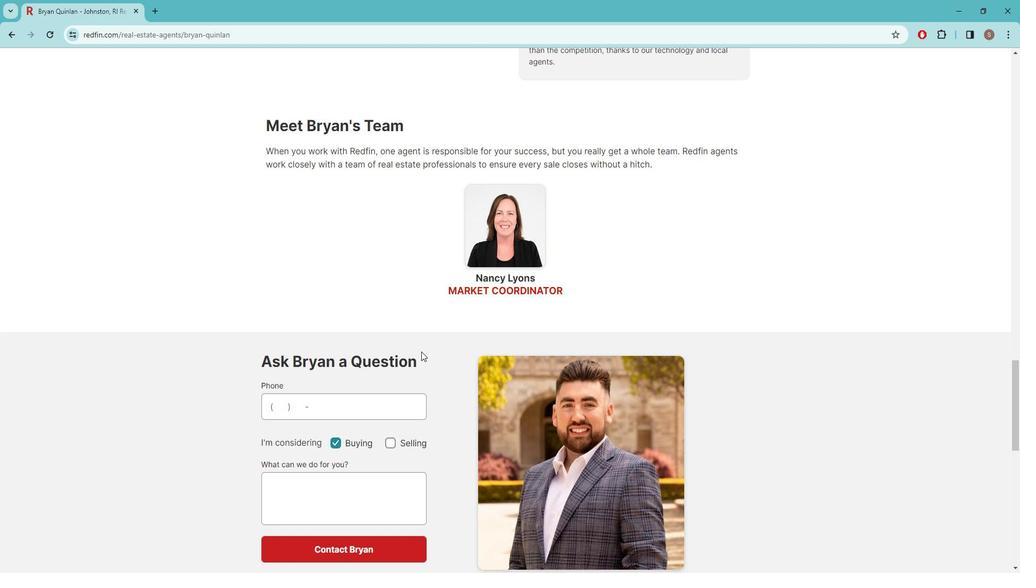 
Action: Mouse scrolled (427, 345) with delta (0, 0)
Screenshot: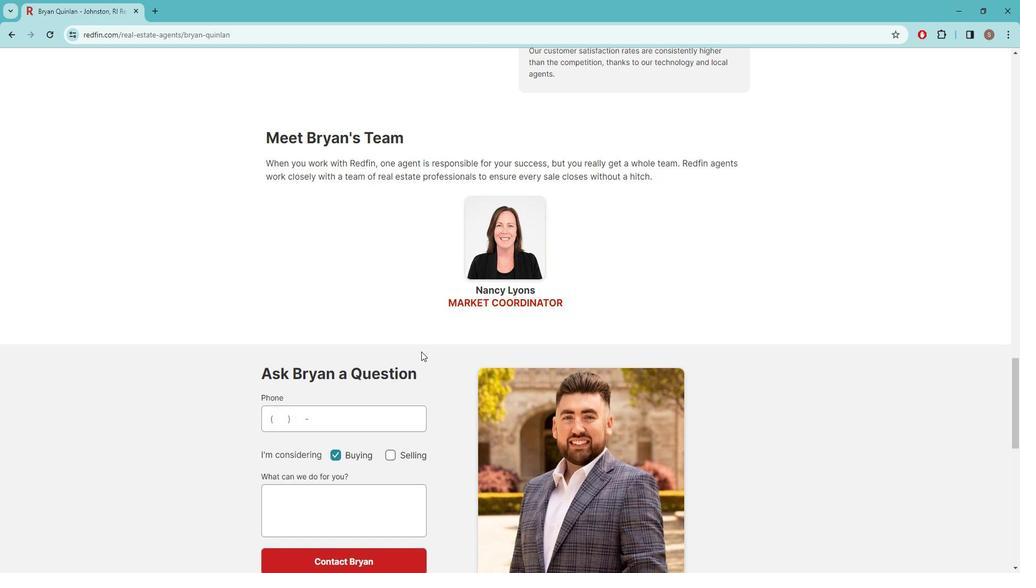 
Action: Mouse scrolled (427, 345) with delta (0, 0)
Screenshot: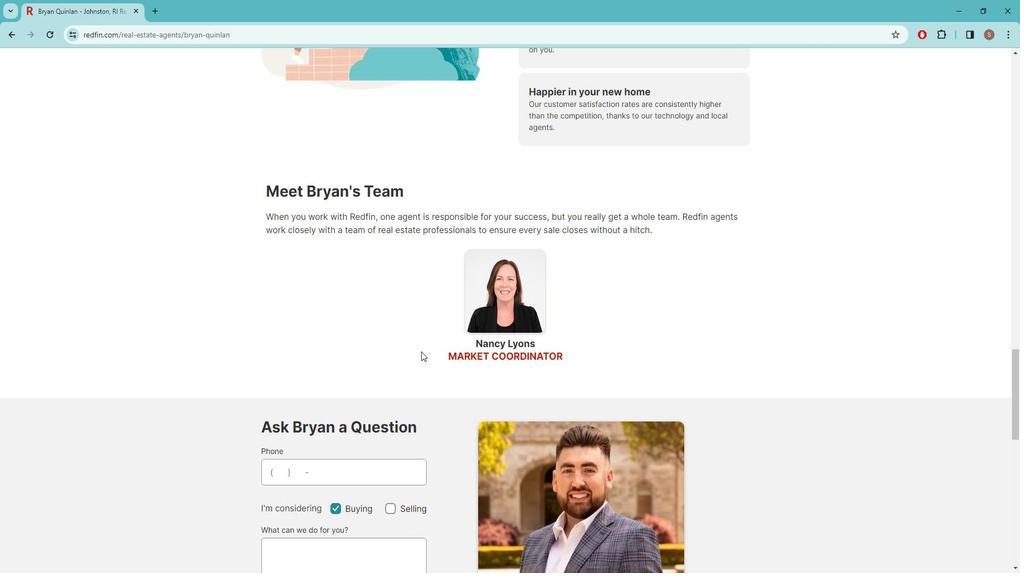 
Action: Mouse scrolled (427, 344) with delta (0, 0)
Screenshot: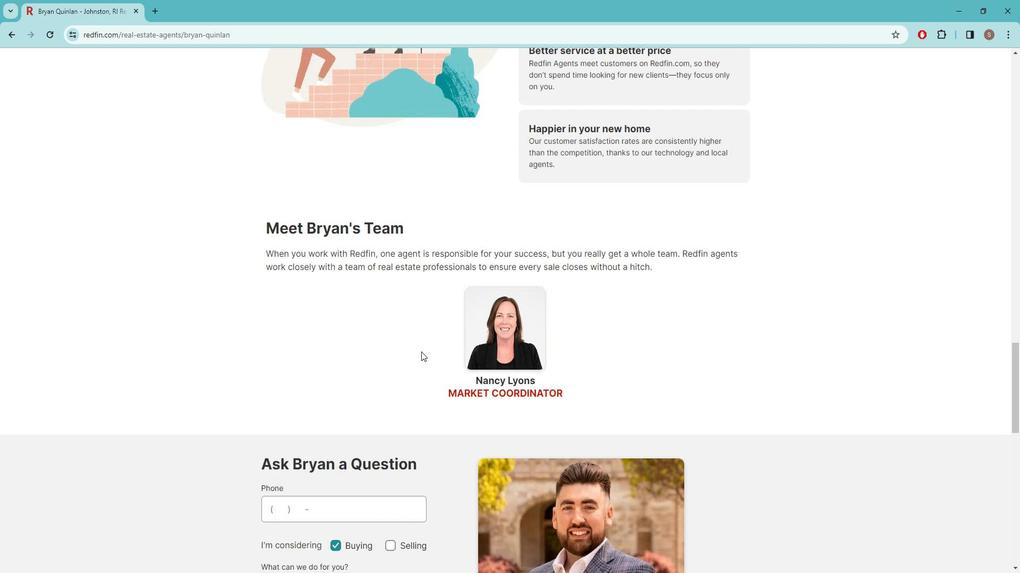 
Action: Mouse scrolled (427, 345) with delta (0, 0)
Screenshot: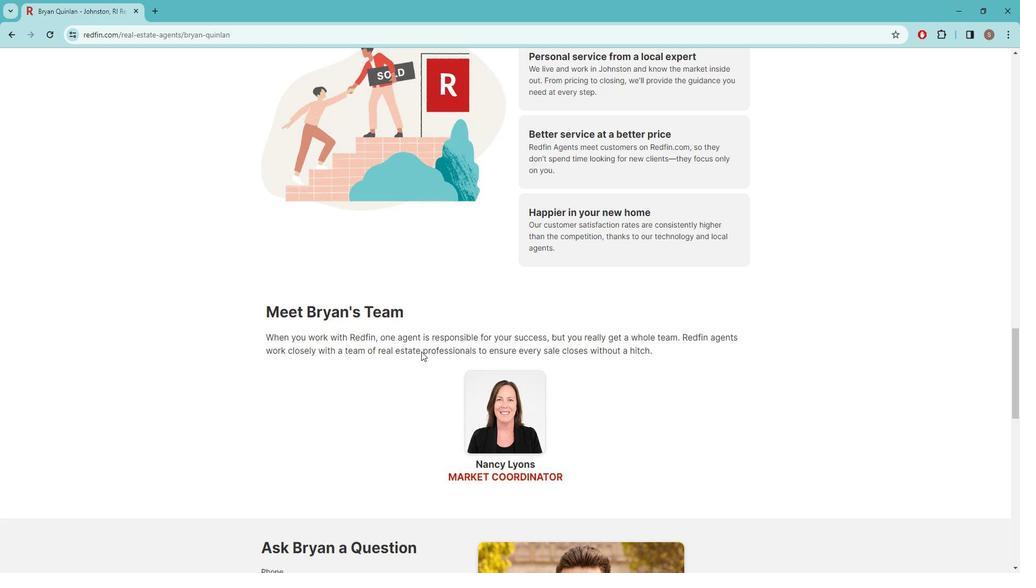 
Action: Mouse scrolled (427, 345) with delta (0, 0)
Screenshot: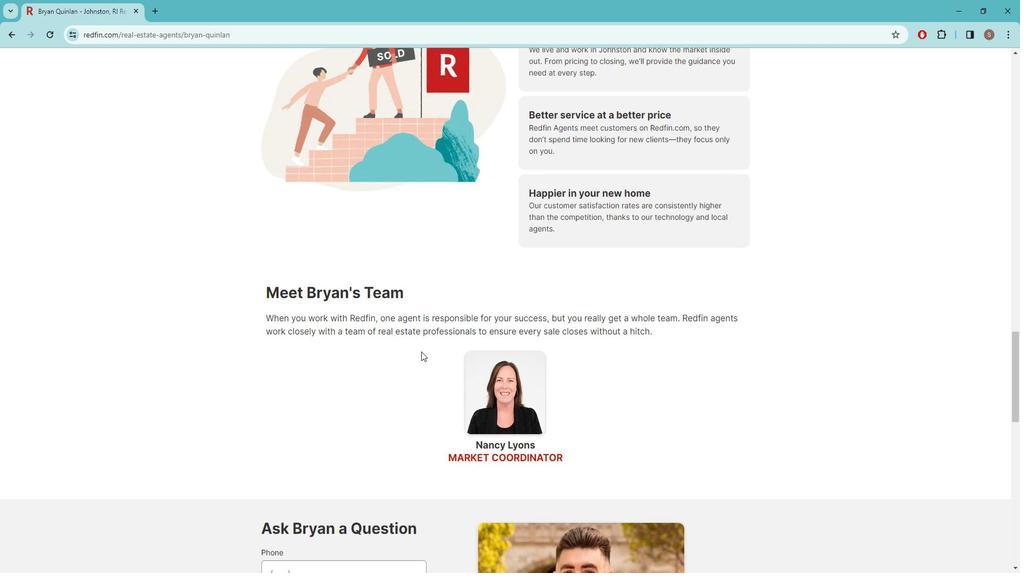 
Action: Mouse scrolled (427, 345) with delta (0, 0)
Screenshot: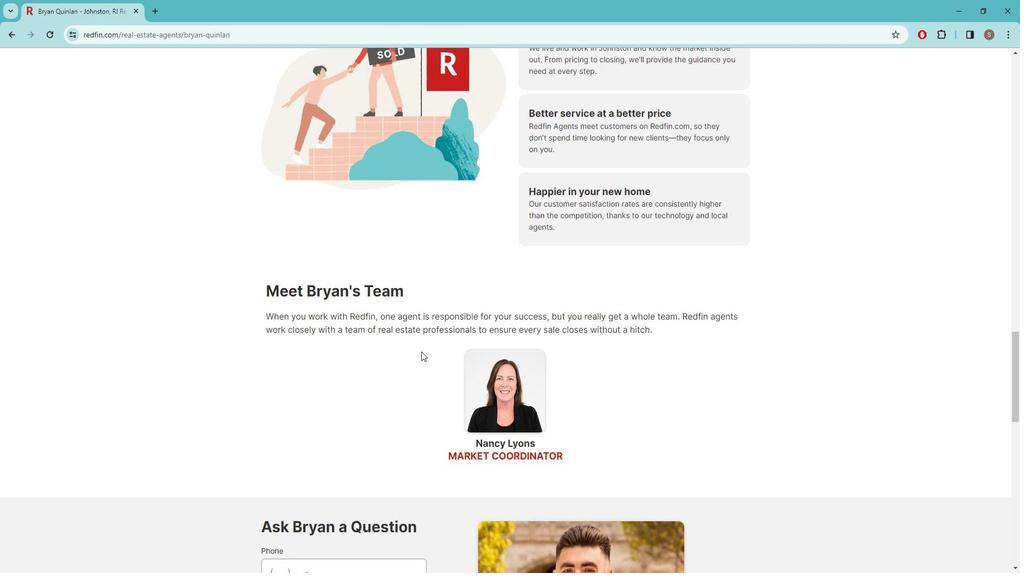 
Action: Mouse scrolled (427, 345) with delta (0, 0)
Screenshot: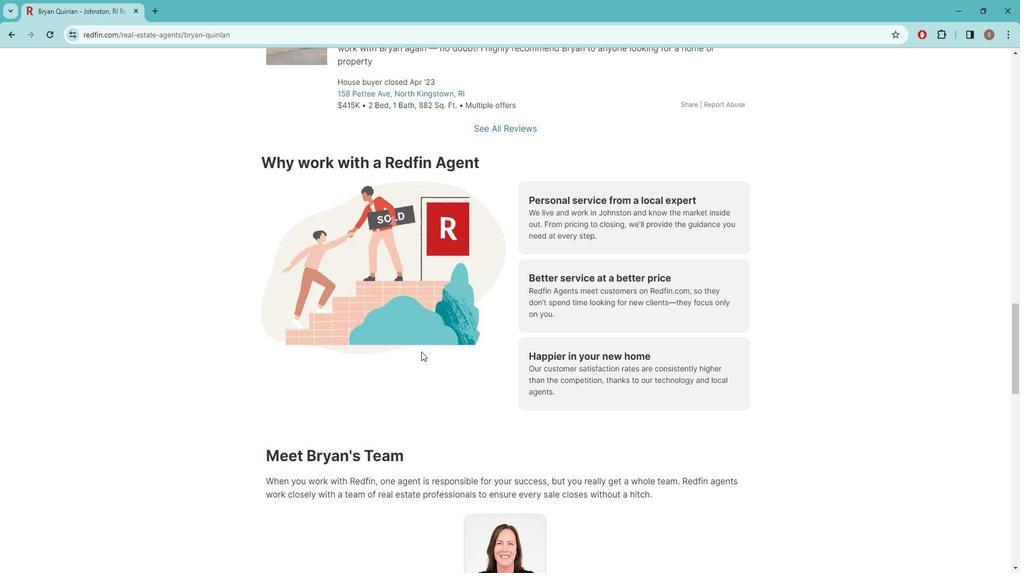 
Action: Mouse scrolled (427, 345) with delta (0, 0)
Screenshot: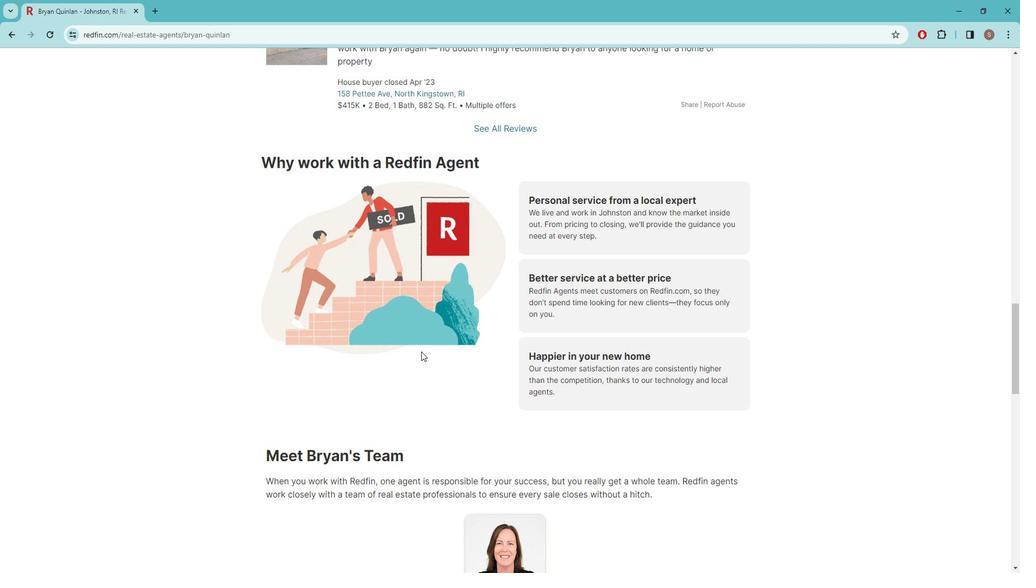 
Action: Mouse scrolled (427, 345) with delta (0, 0)
Screenshot: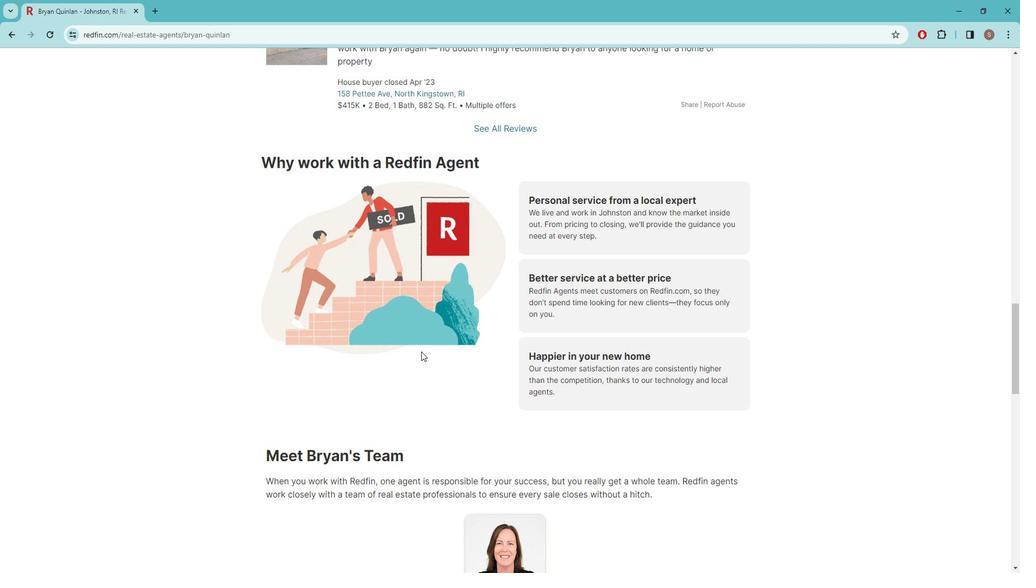 
Action: Mouse scrolled (427, 345) with delta (0, 0)
Screenshot: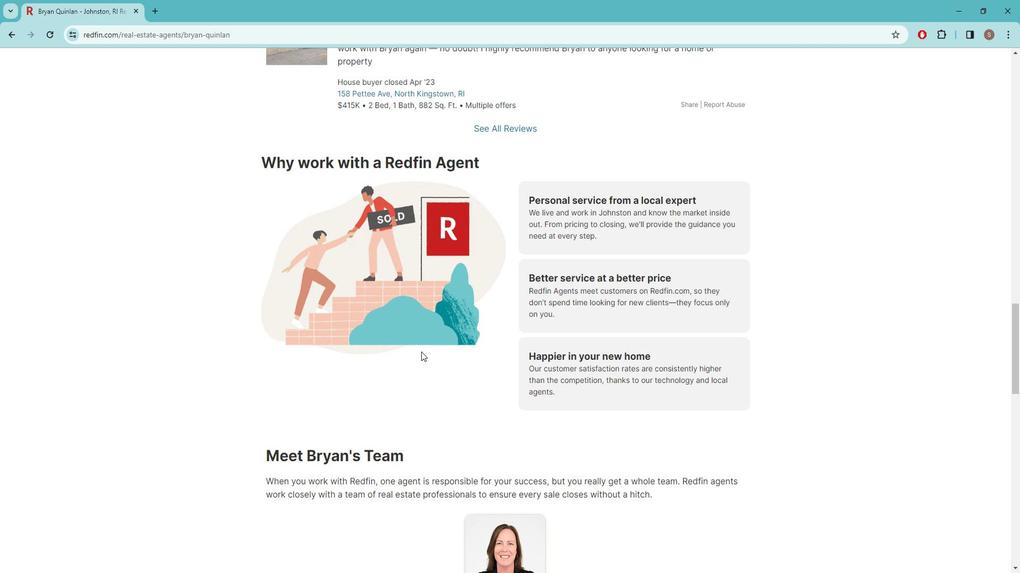 
Action: Mouse scrolled (427, 345) with delta (0, 0)
Screenshot: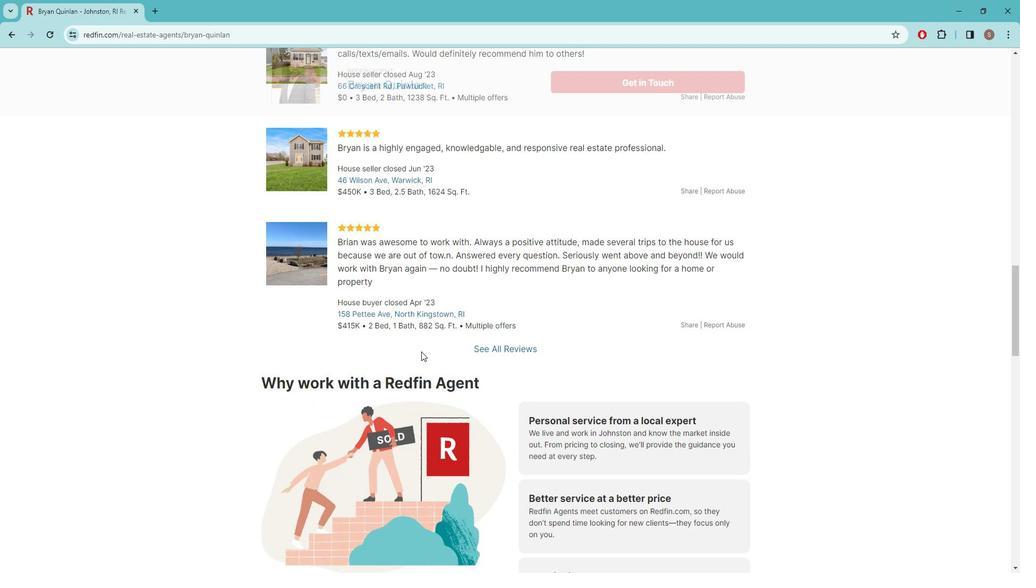 
Action: Mouse scrolled (427, 345) with delta (0, 0)
Screenshot: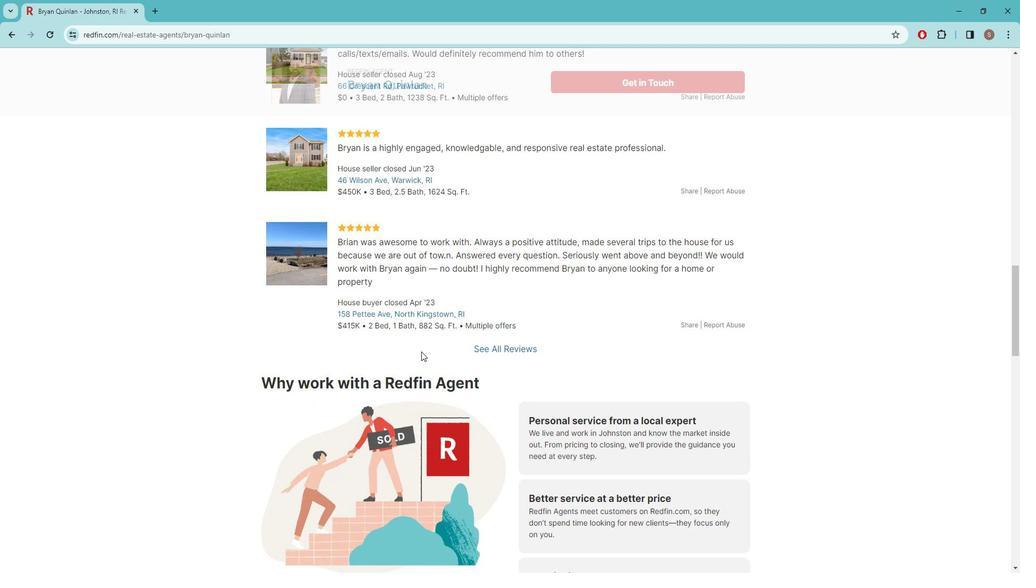 
Action: Mouse scrolled (427, 345) with delta (0, 0)
Screenshot: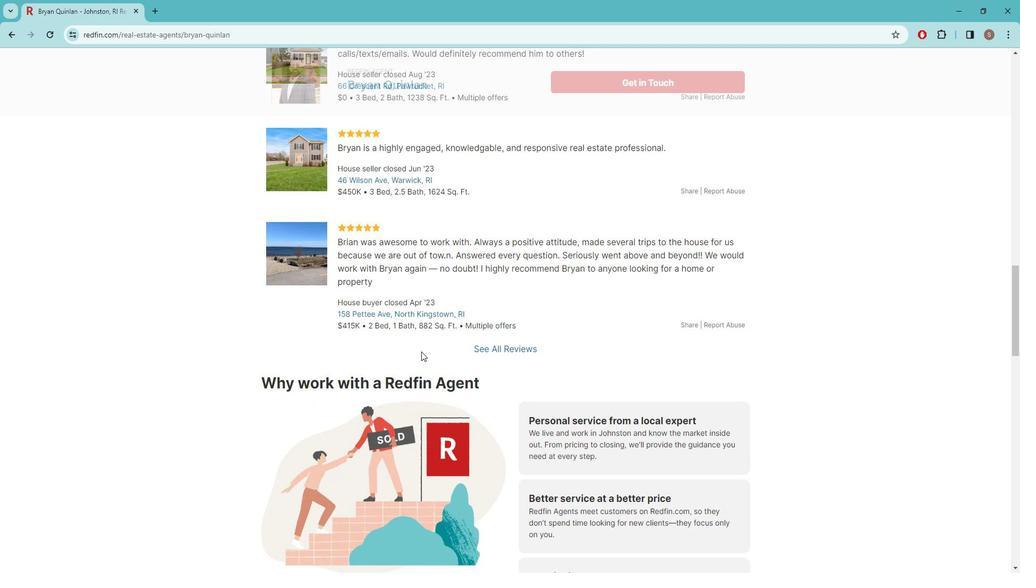
Action: Mouse scrolled (427, 345) with delta (0, 0)
Screenshot: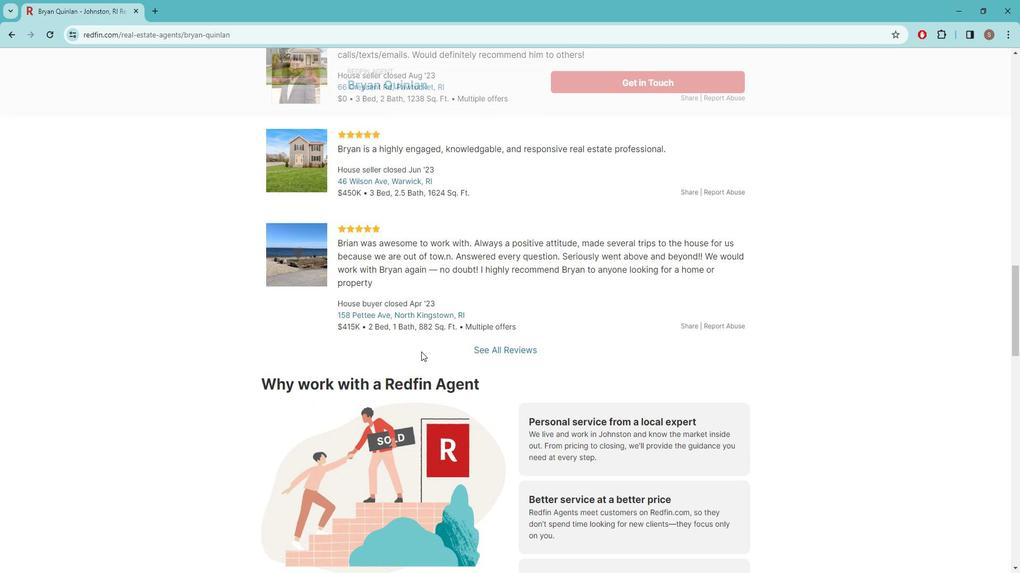 
Action: Mouse scrolled (427, 345) with delta (0, 0)
Screenshot: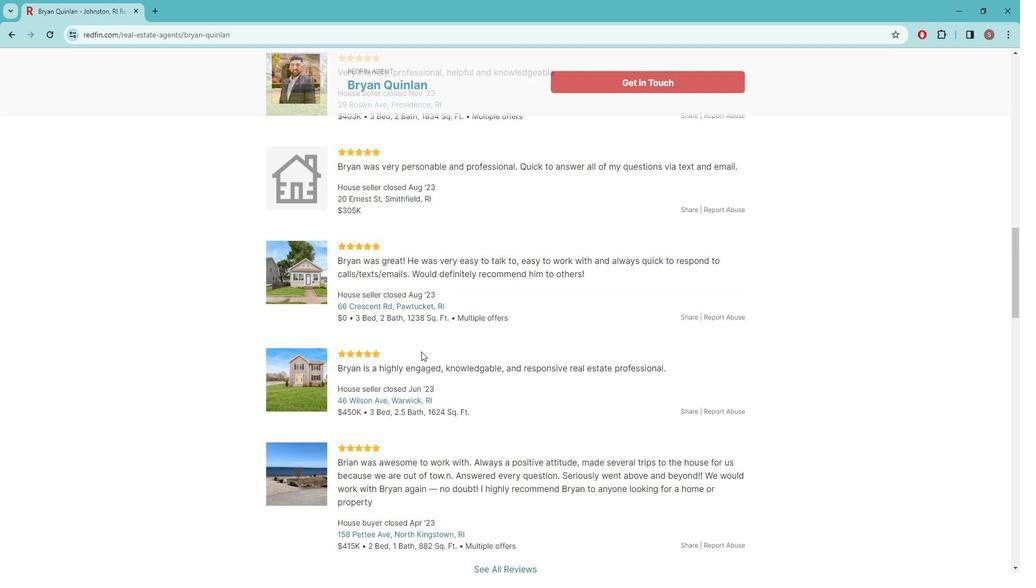 
Action: Mouse scrolled (427, 345) with delta (0, 0)
Screenshot: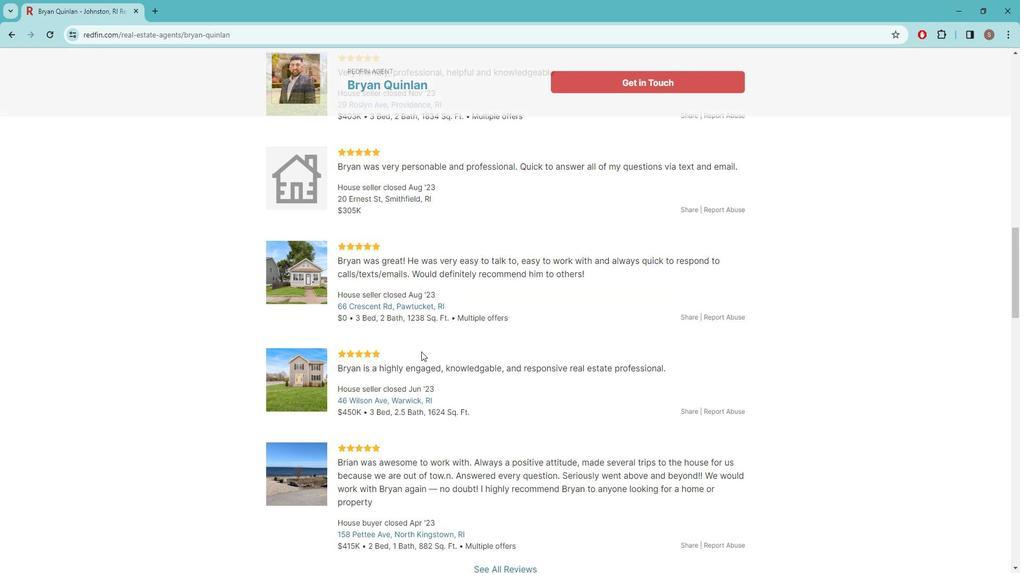 
Action: Mouse scrolled (427, 345) with delta (0, 0)
Screenshot: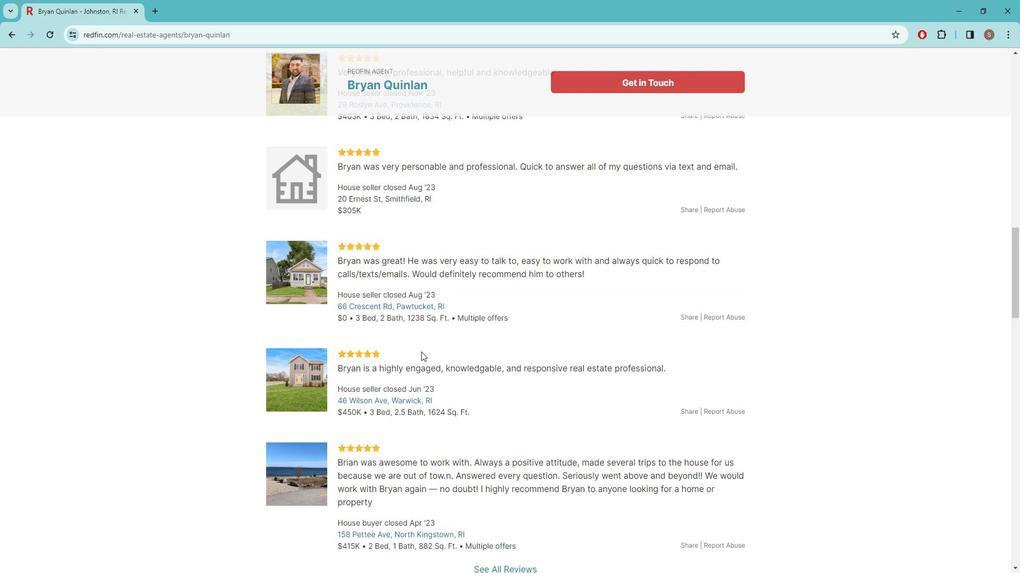 
Action: Mouse scrolled (427, 345) with delta (0, 0)
Screenshot: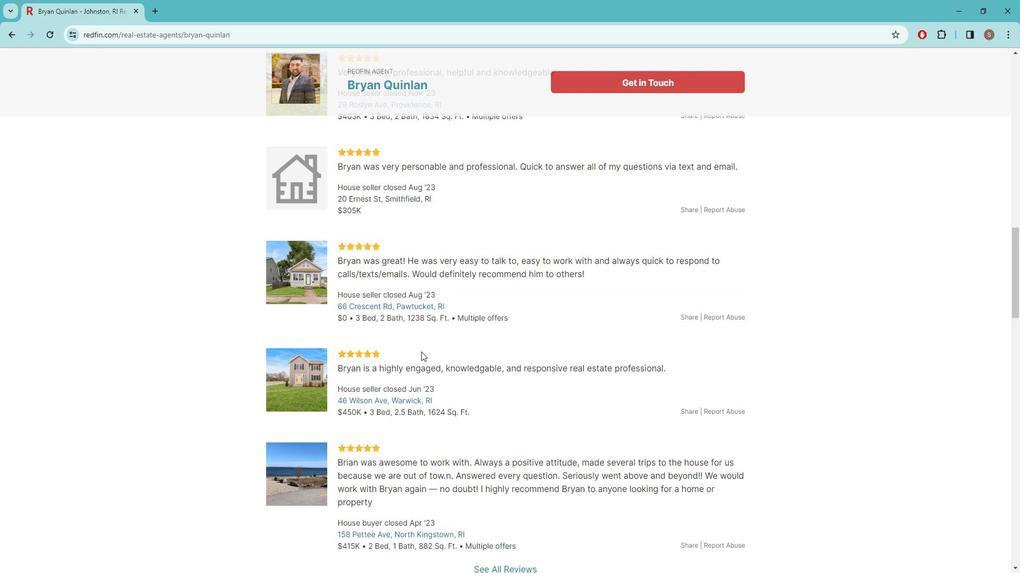 
Action: Mouse scrolled (427, 345) with delta (0, 0)
Screenshot: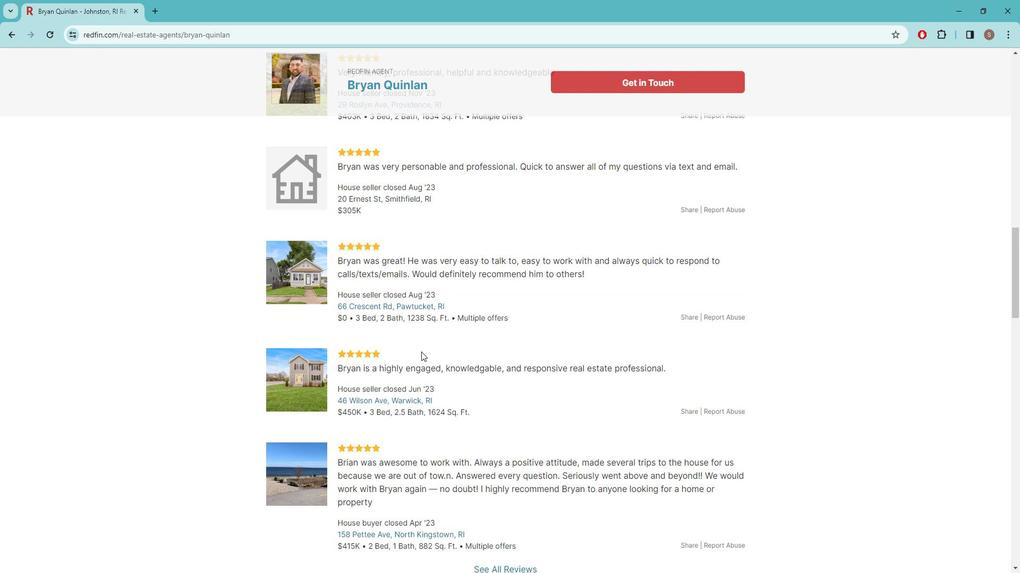 
Action: Mouse scrolled (427, 345) with delta (0, 0)
Screenshot: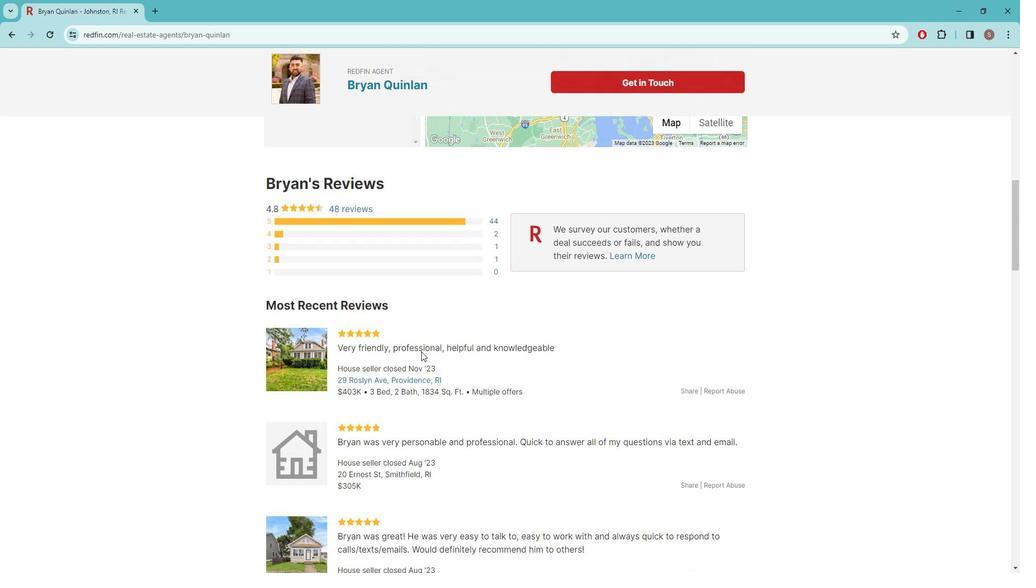 
Action: Mouse scrolled (427, 345) with delta (0, 0)
Screenshot: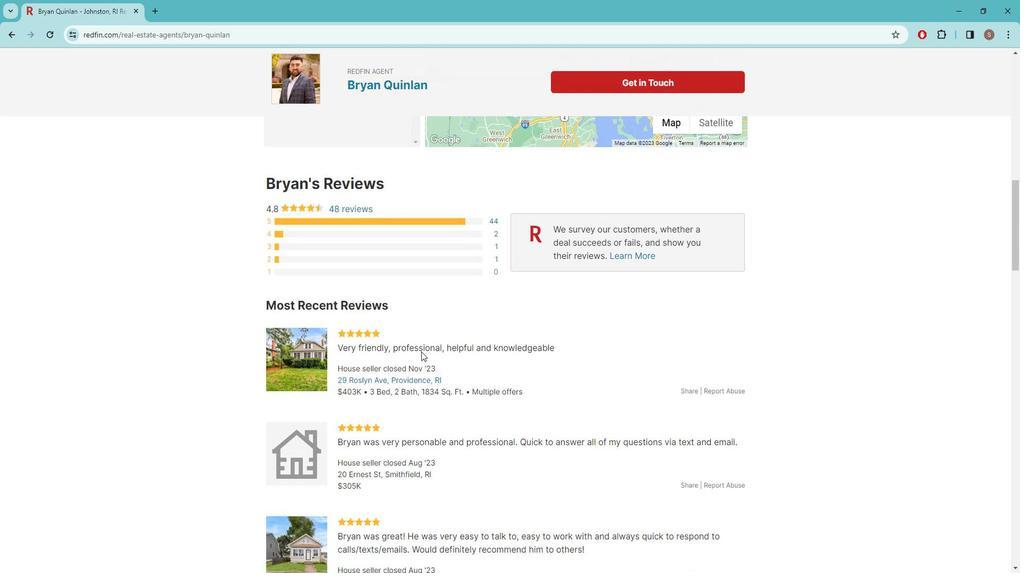 
Action: Mouse scrolled (427, 345) with delta (0, 0)
Screenshot: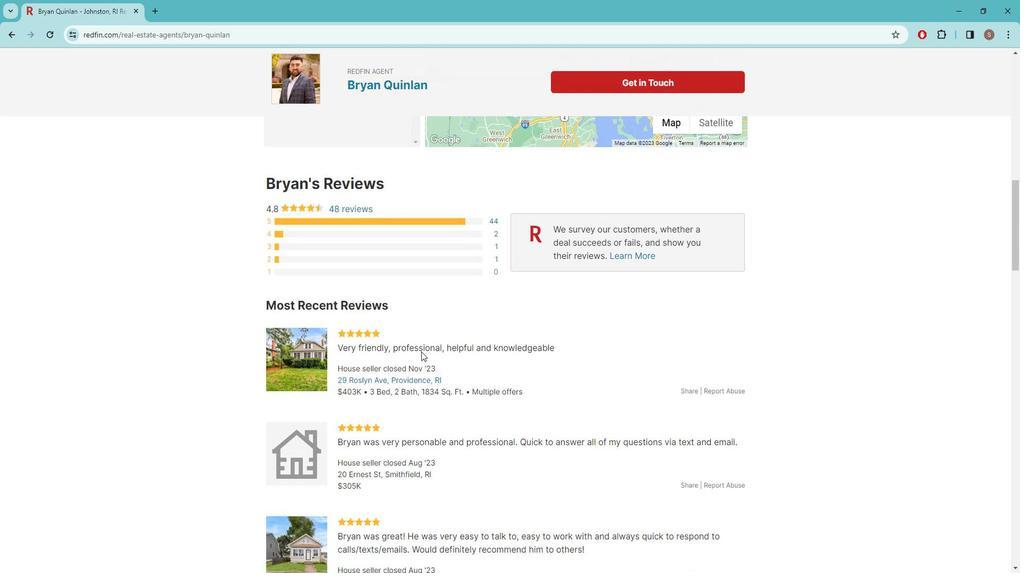 
Action: Mouse scrolled (427, 345) with delta (0, 0)
Screenshot: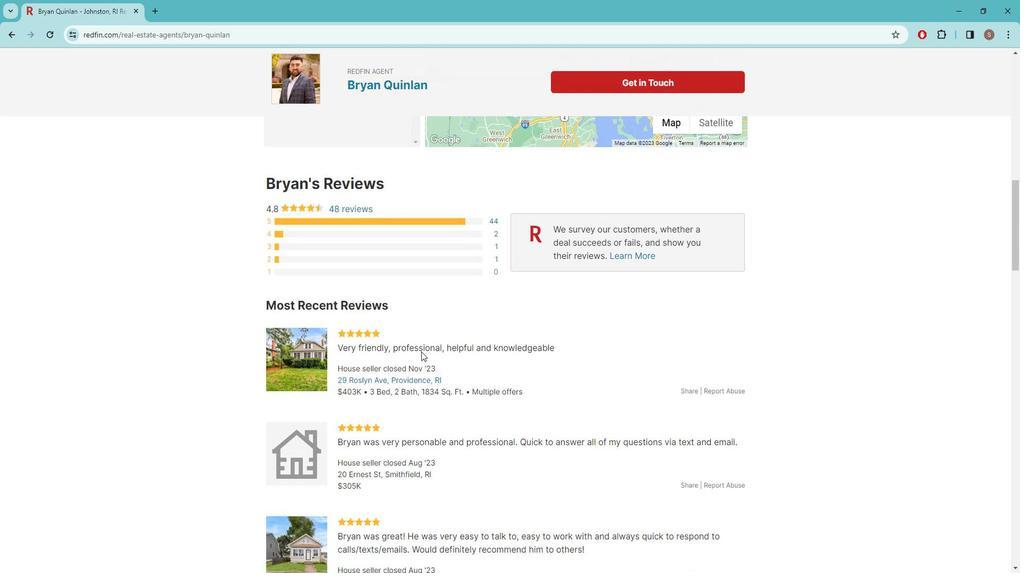 
Action: Mouse scrolled (427, 345) with delta (0, 0)
Screenshot: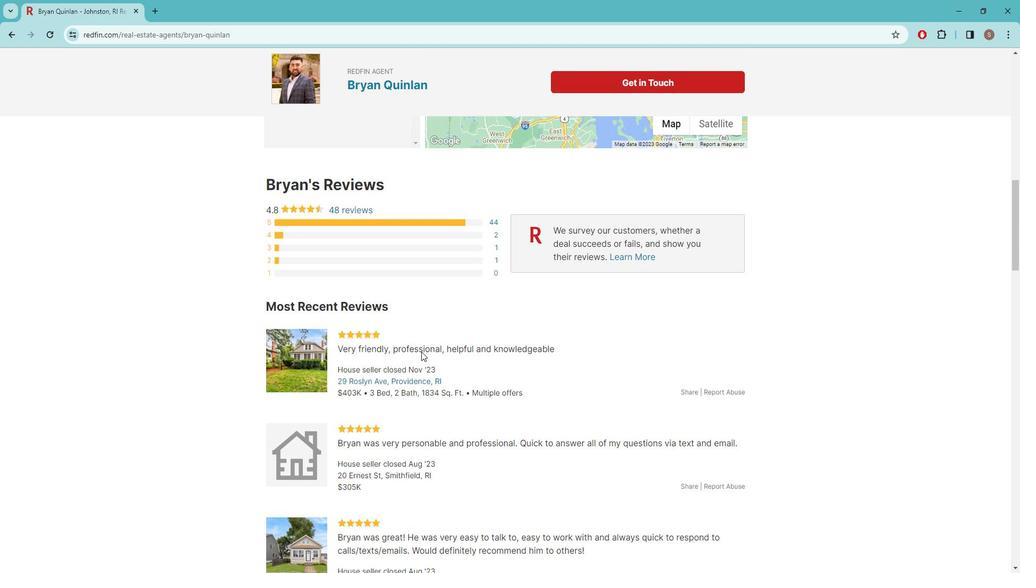 
Action: Mouse scrolled (427, 345) with delta (0, 0)
Screenshot: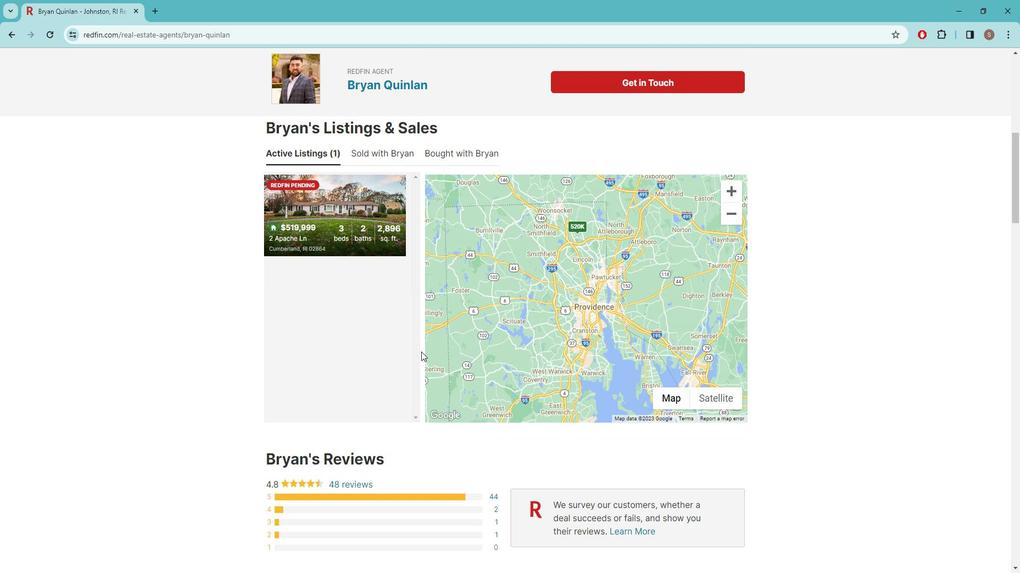 
Action: Mouse scrolled (427, 345) with delta (0, 0)
Screenshot: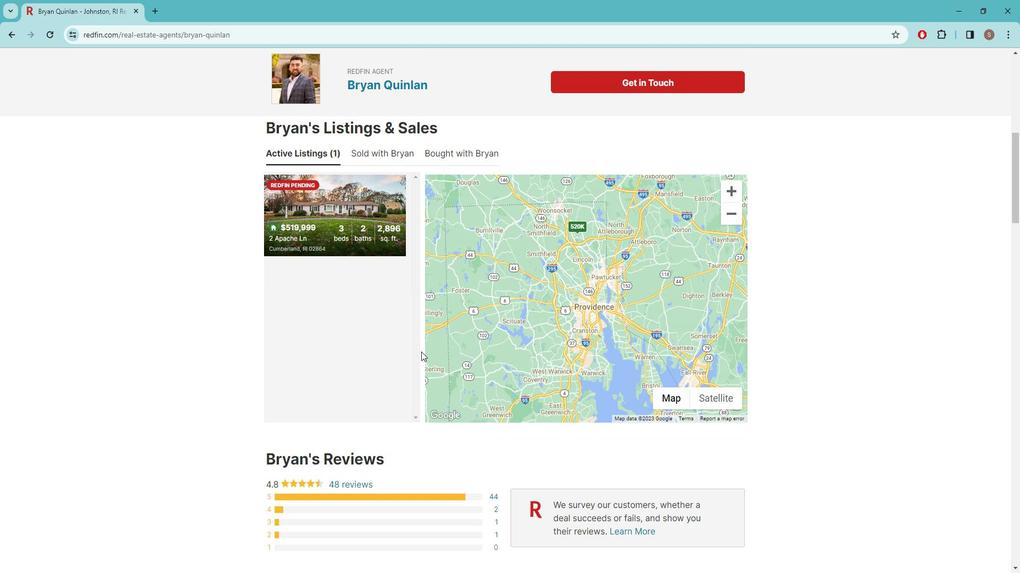 
Action: Mouse scrolled (427, 345) with delta (0, 0)
Screenshot: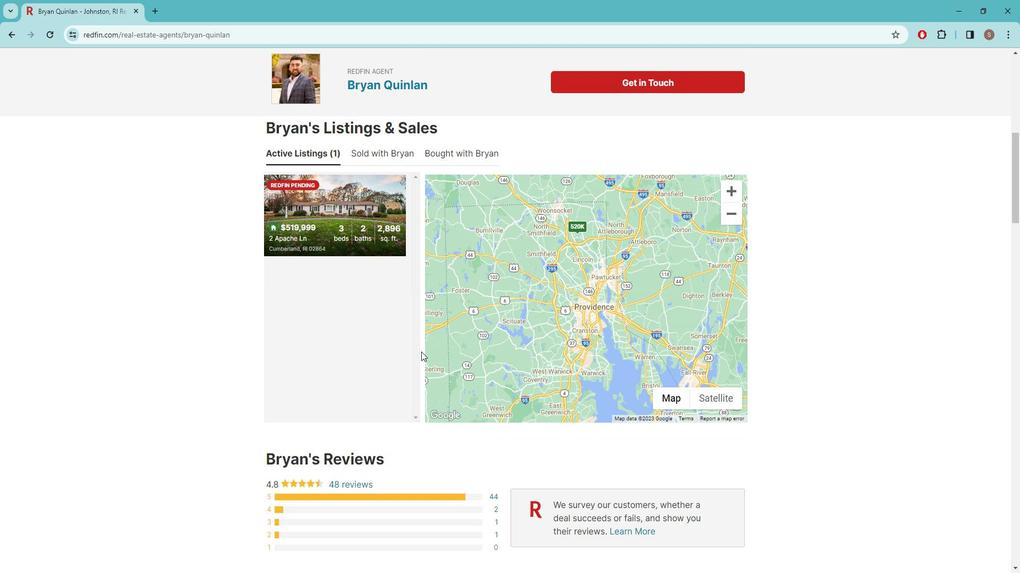 
Action: Mouse scrolled (427, 345) with delta (0, 0)
Screenshot: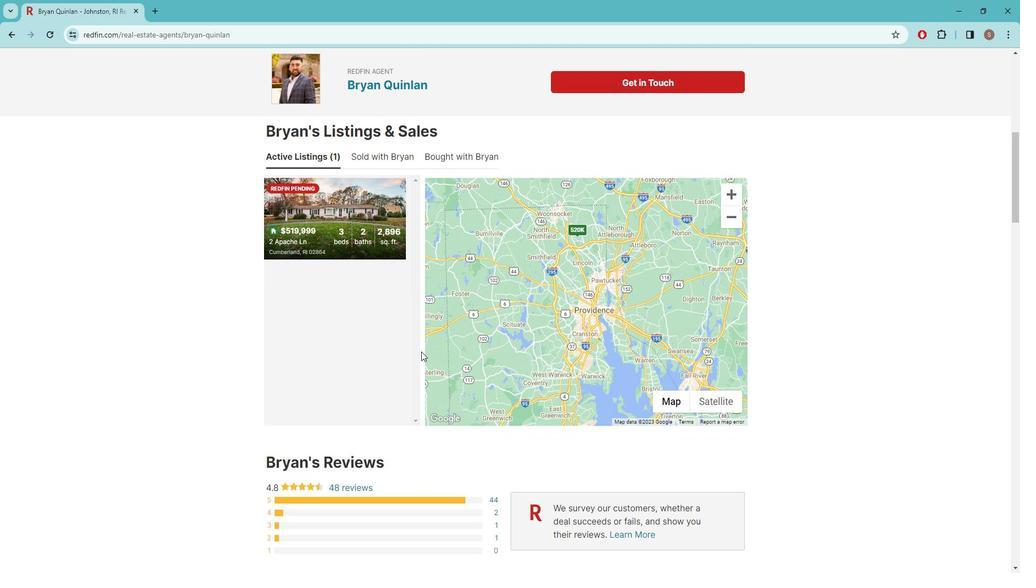 
Action: Mouse scrolled (427, 345) with delta (0, 0)
Screenshot: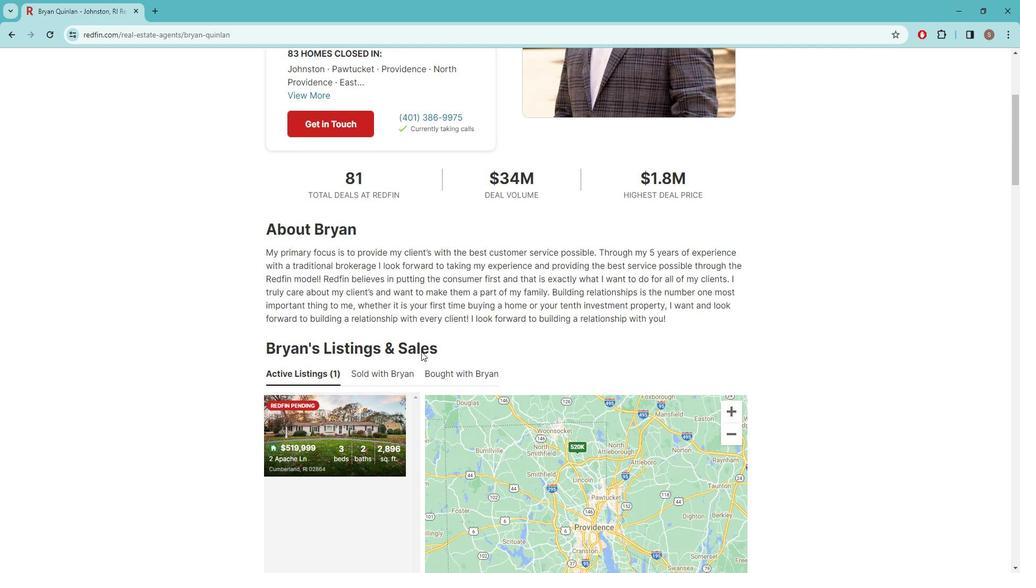 
Action: Mouse scrolled (427, 345) with delta (0, 0)
Screenshot: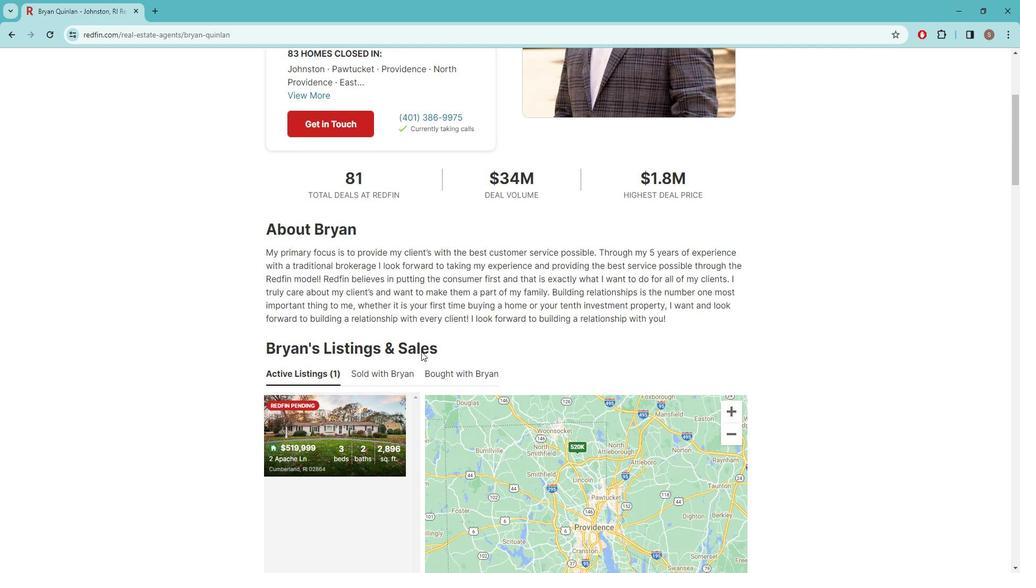 
Action: Mouse scrolled (427, 345) with delta (0, 0)
Screenshot: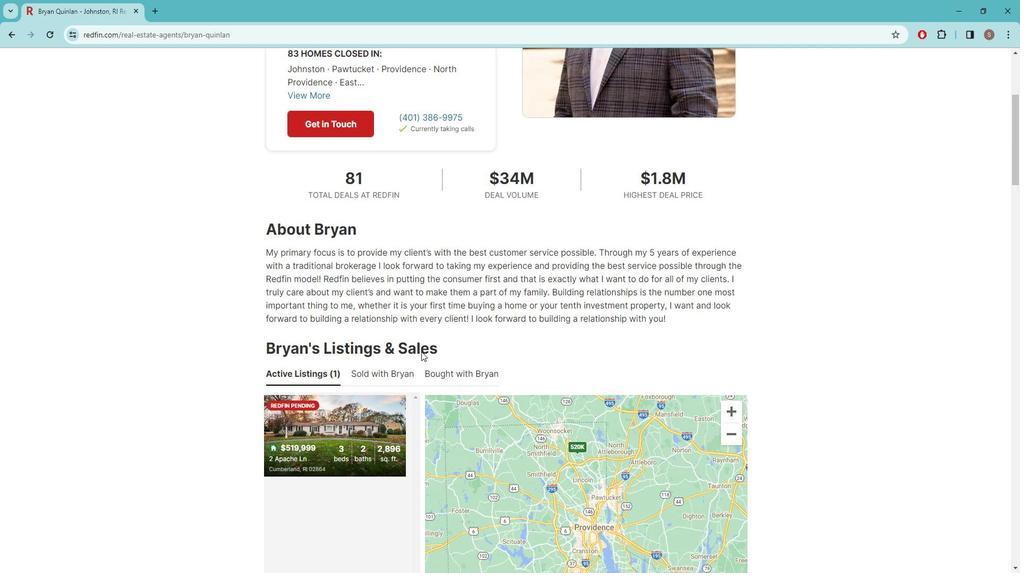 
Action: Mouse scrolled (427, 345) with delta (0, 0)
Screenshot: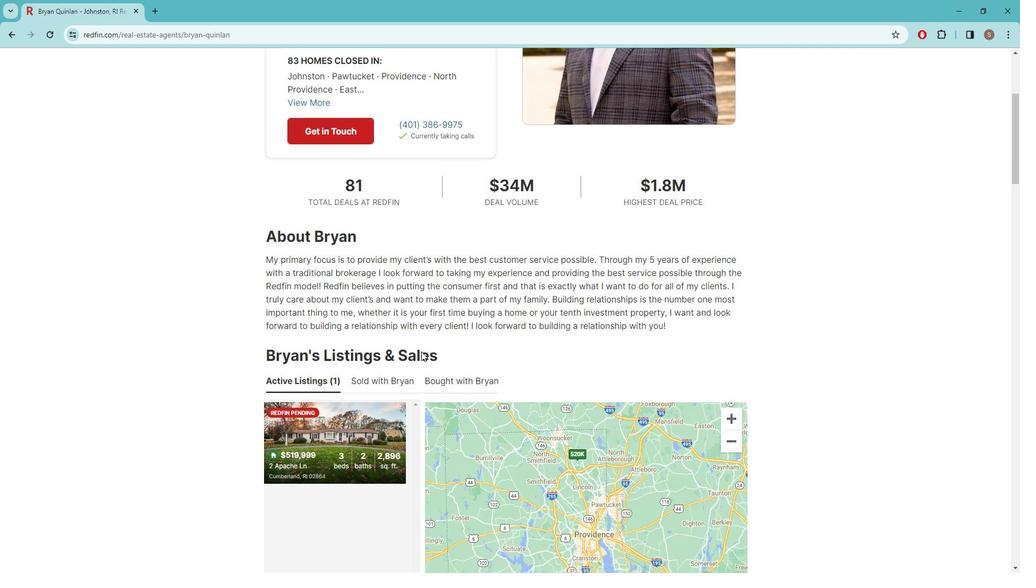 
Action: Mouse scrolled (427, 345) with delta (0, 0)
Screenshot: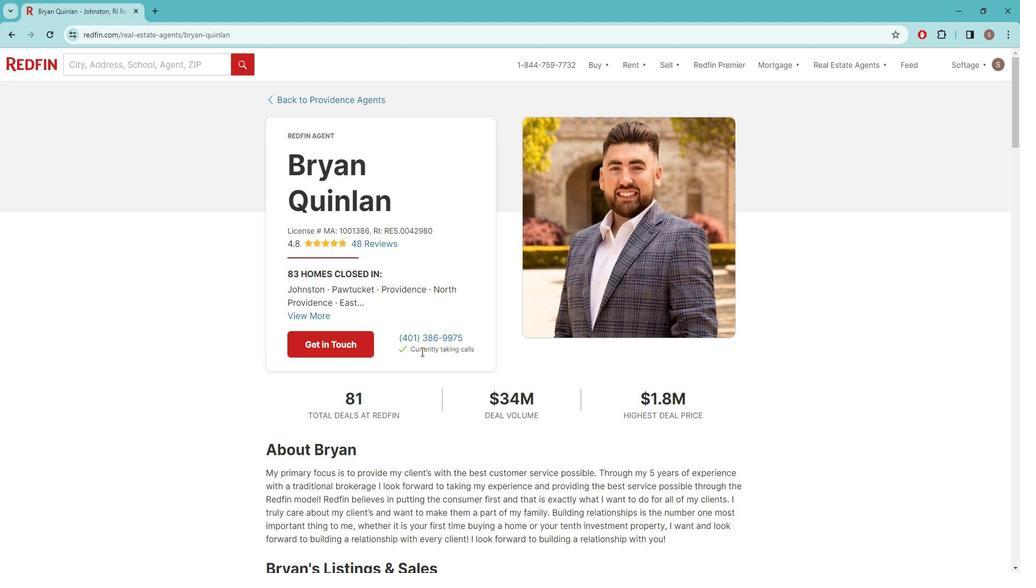 
Action: Mouse scrolled (427, 345) with delta (0, 0)
Screenshot: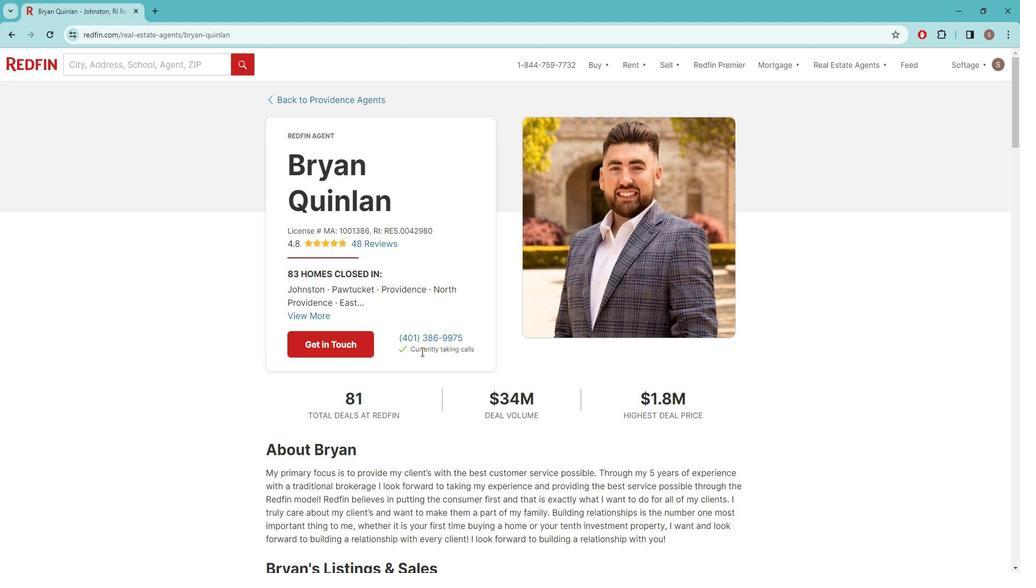 
Action: Mouse scrolled (427, 345) with delta (0, 0)
Screenshot: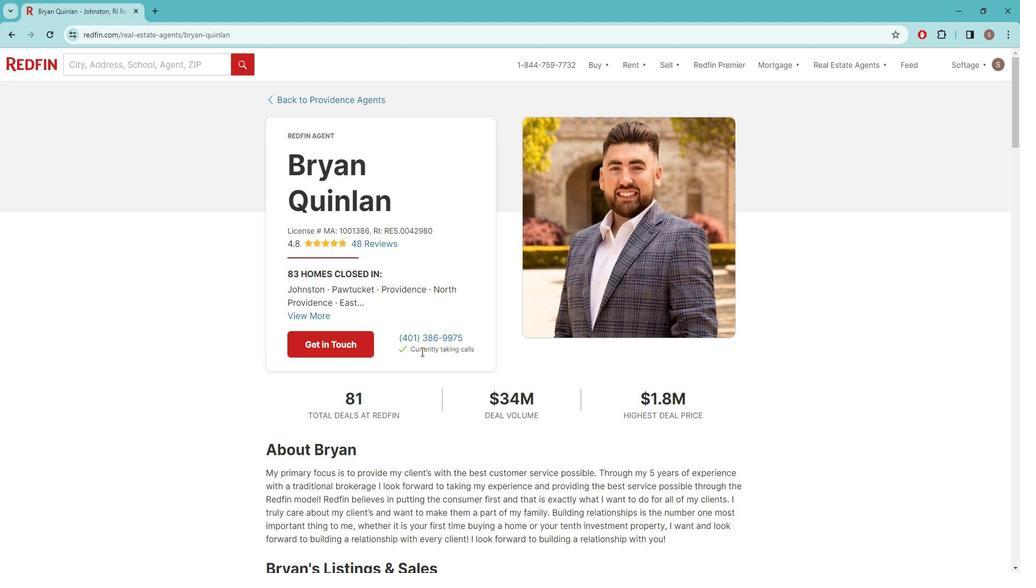 
Action: Mouse scrolled (427, 345) with delta (0, 0)
Screenshot: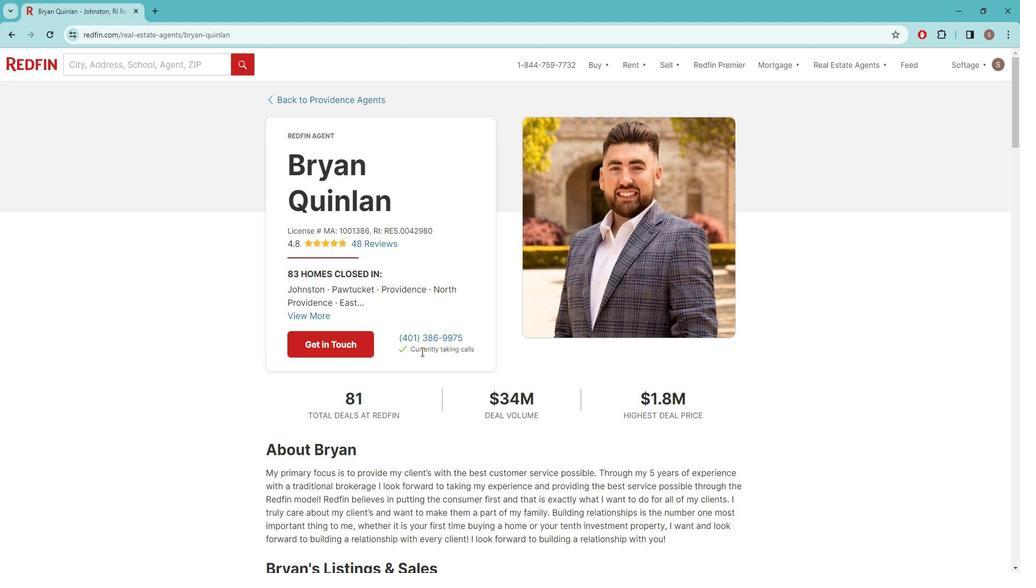 
Action: Mouse scrolled (427, 345) with delta (0, 0)
Screenshot: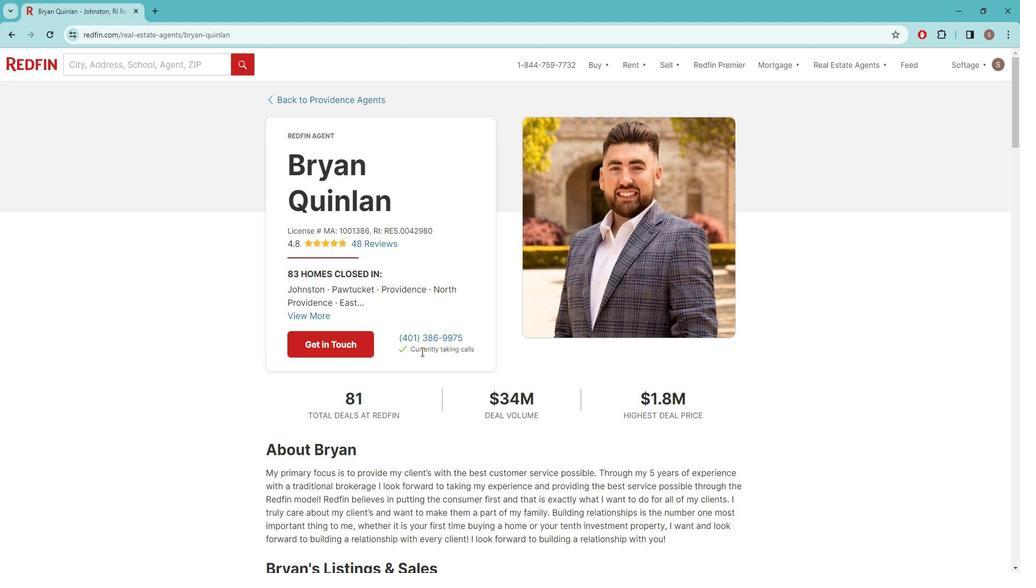 
Action: Mouse moved to (15, 42)
Screenshot: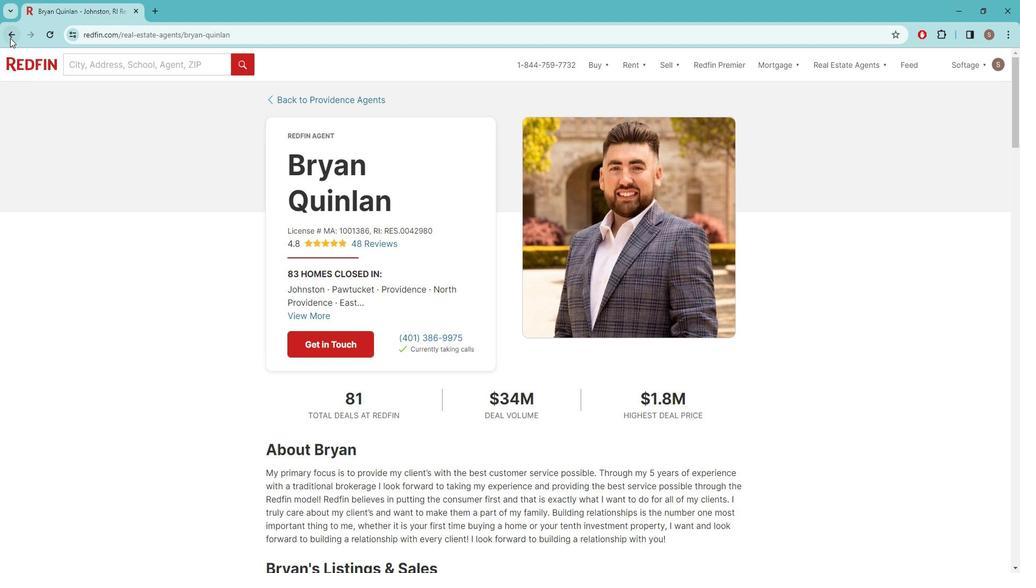 
Action: Mouse pressed left at (15, 42)
Screenshot: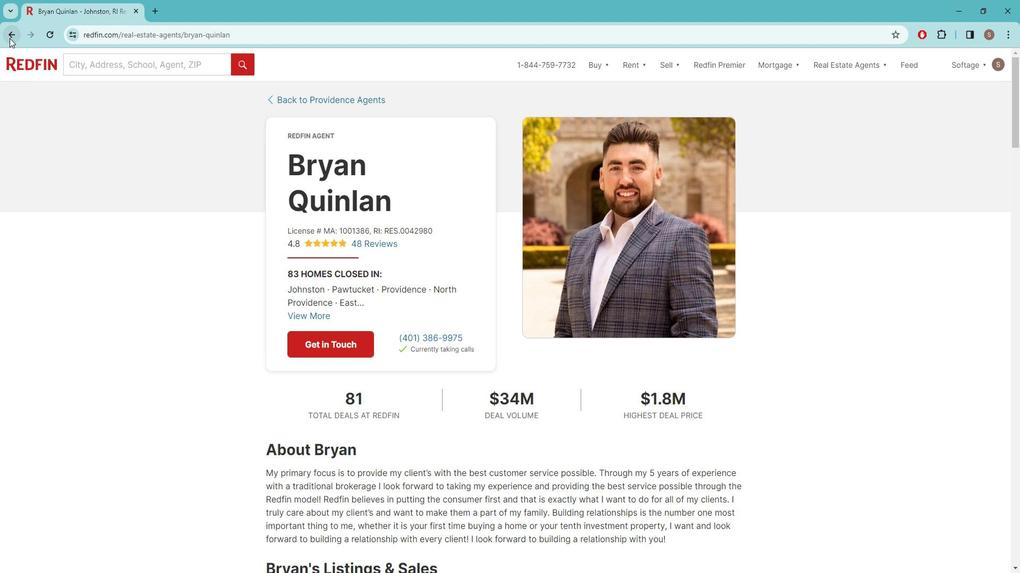 
Action: Mouse moved to (467, 346)
Screenshot: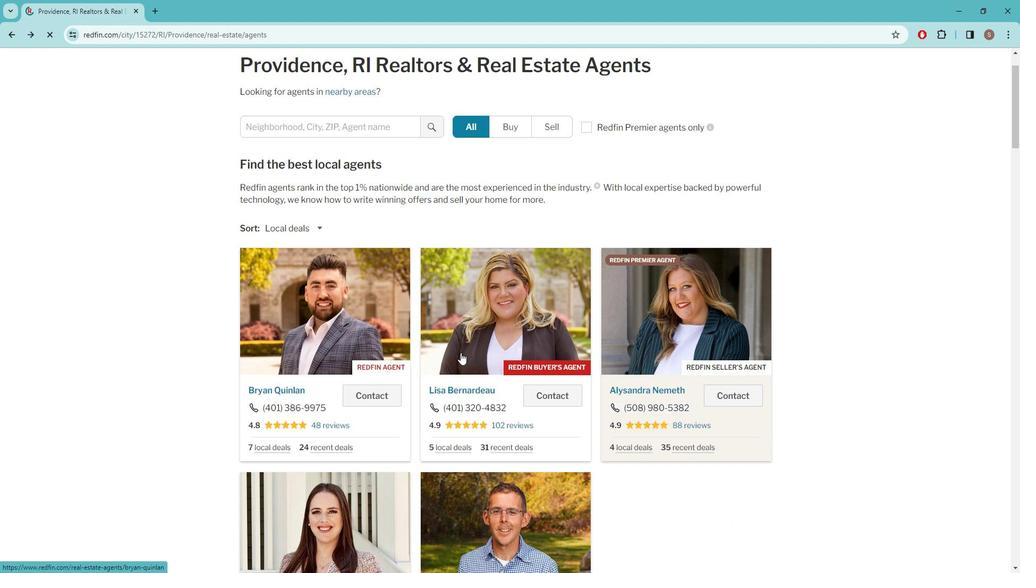 
Action: Mouse scrolled (467, 345) with delta (0, 0)
Screenshot: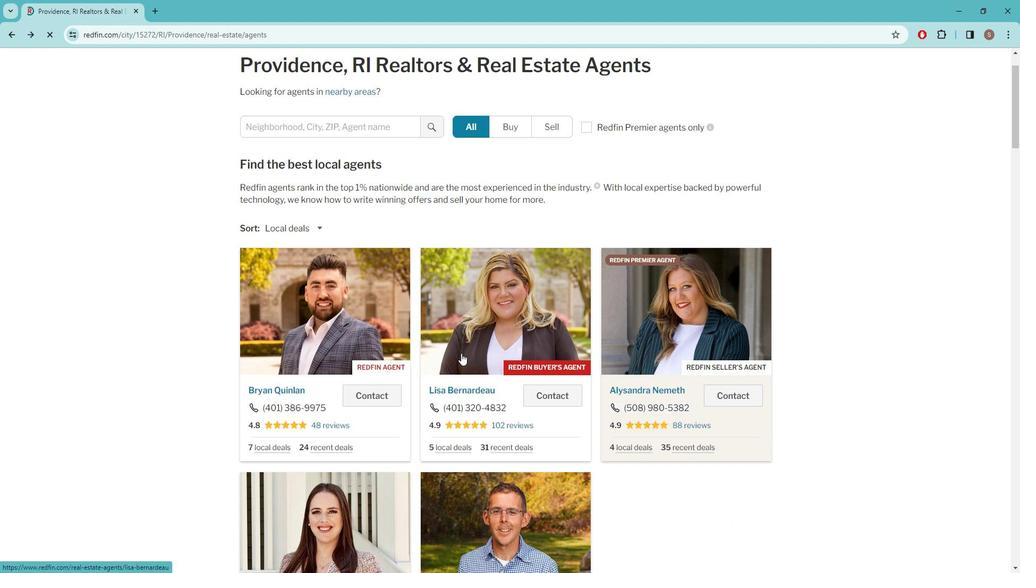 
Action: Mouse moved to (471, 344)
Screenshot: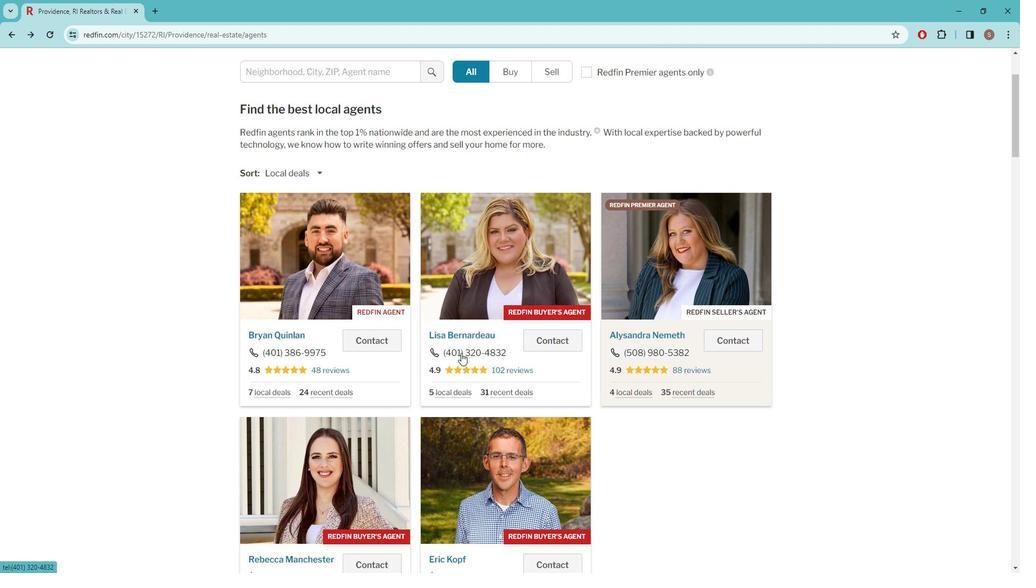 
Action: Mouse scrolled (471, 345) with delta (0, 0)
Screenshot: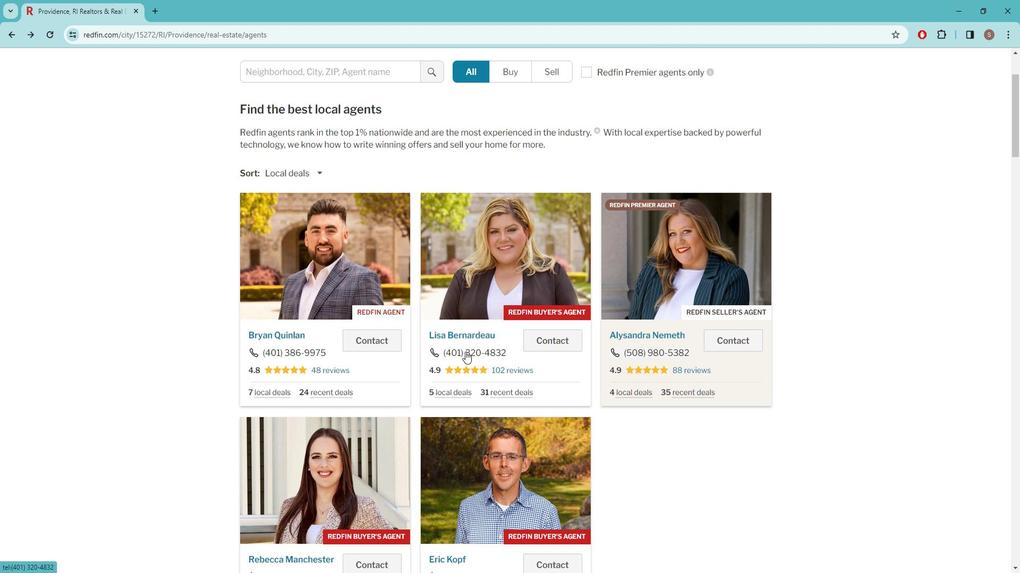 
Action: Mouse scrolled (471, 345) with delta (0, 0)
Screenshot: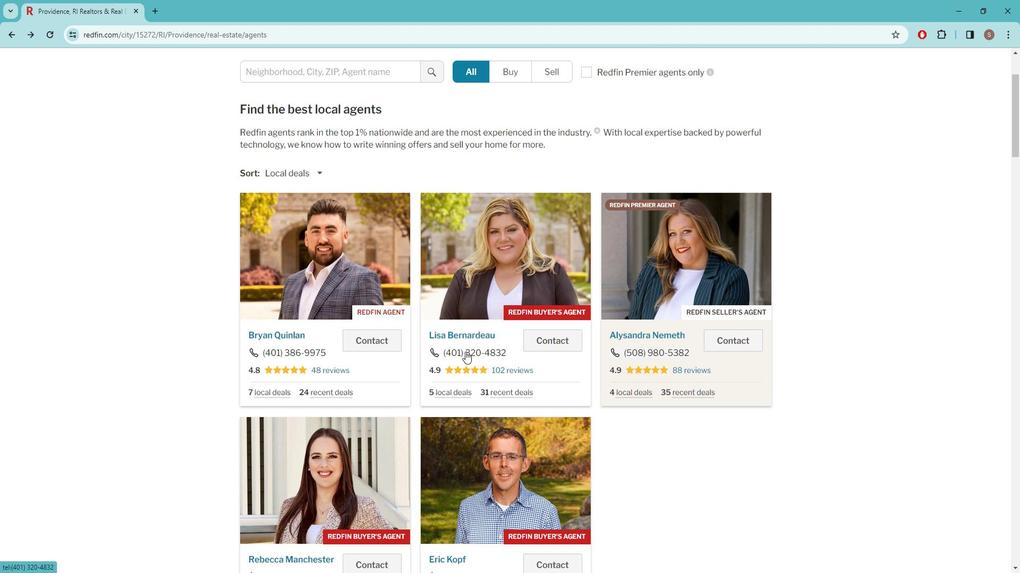 
Action: Mouse scrolled (471, 345) with delta (0, 0)
Screenshot: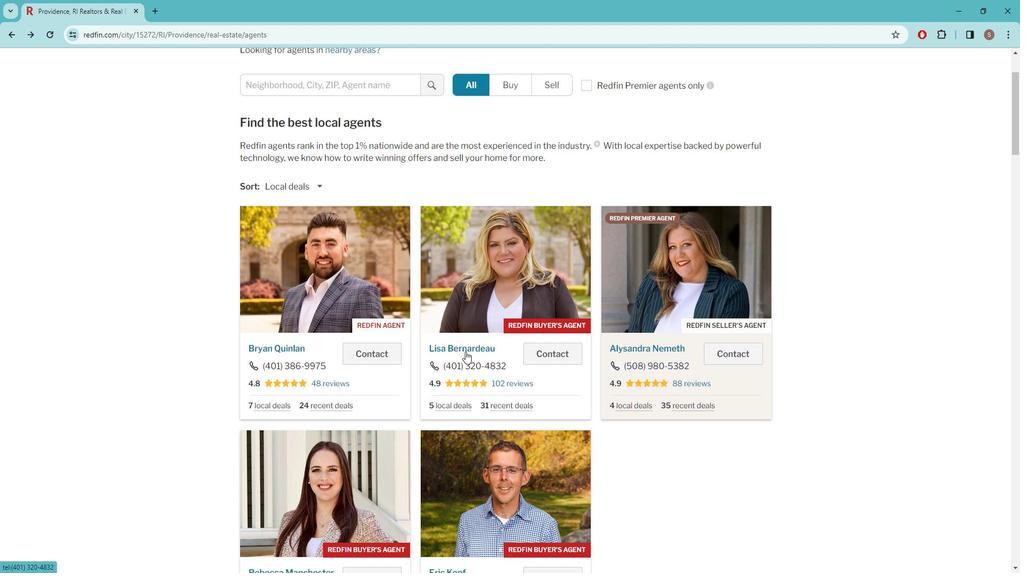 
Action: Mouse scrolled (471, 345) with delta (0, 0)
Screenshot: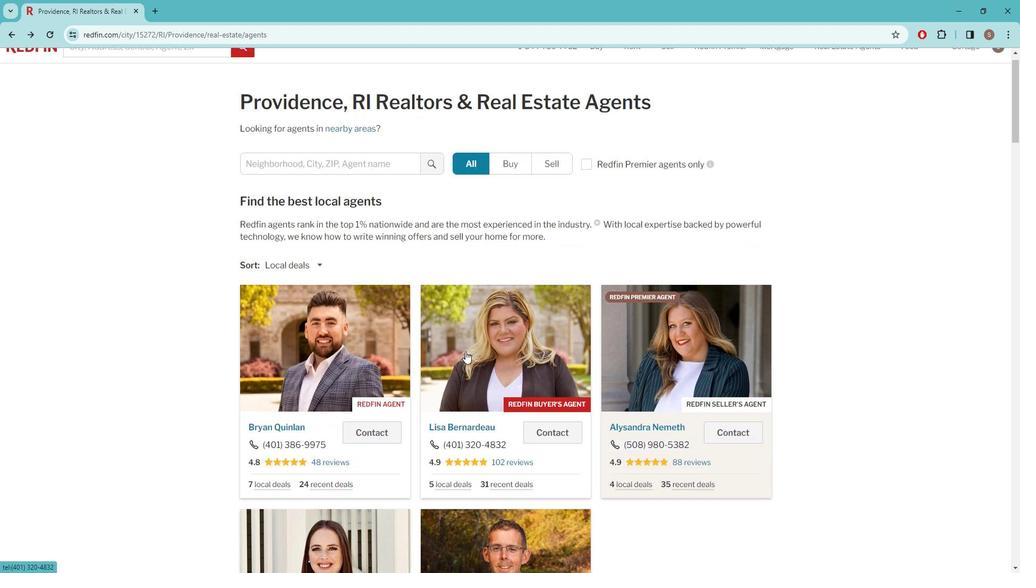 
